 Task: Look for space in Ronse, Belgium from 7th July, 2023 to 14th July, 2023 for 1 adult in price range Rs.6000 to Rs.14000. Place can be shared room with 1  bedroom having 1 bed and 1 bathroom. Property type can be house, flat, guest house, hotel. Amenities needed are: heating. Booking option can be shelf check-in. Required host language is English.
Action: Mouse moved to (398, 80)
Screenshot: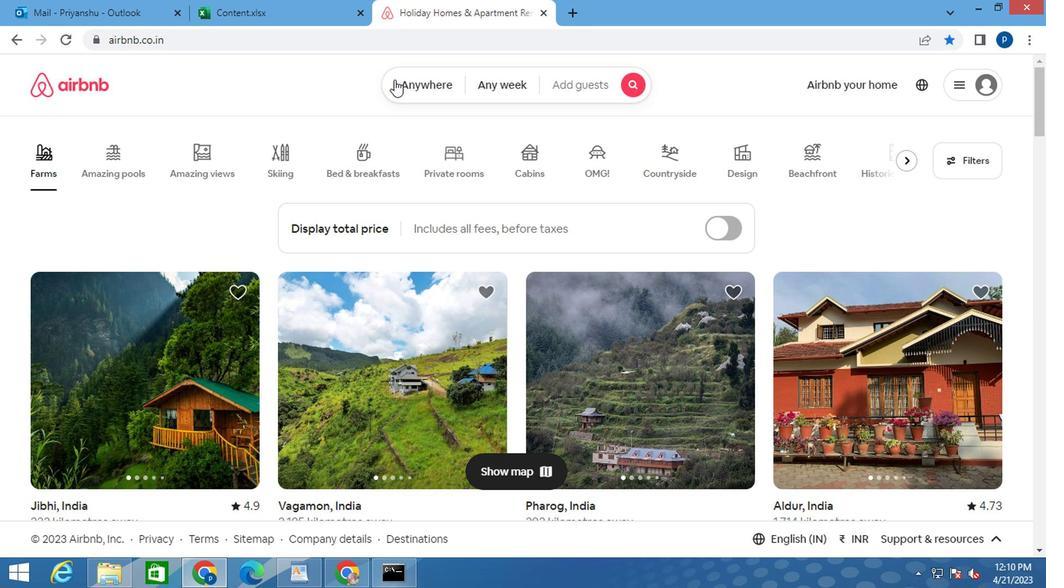 
Action: Mouse pressed left at (398, 80)
Screenshot: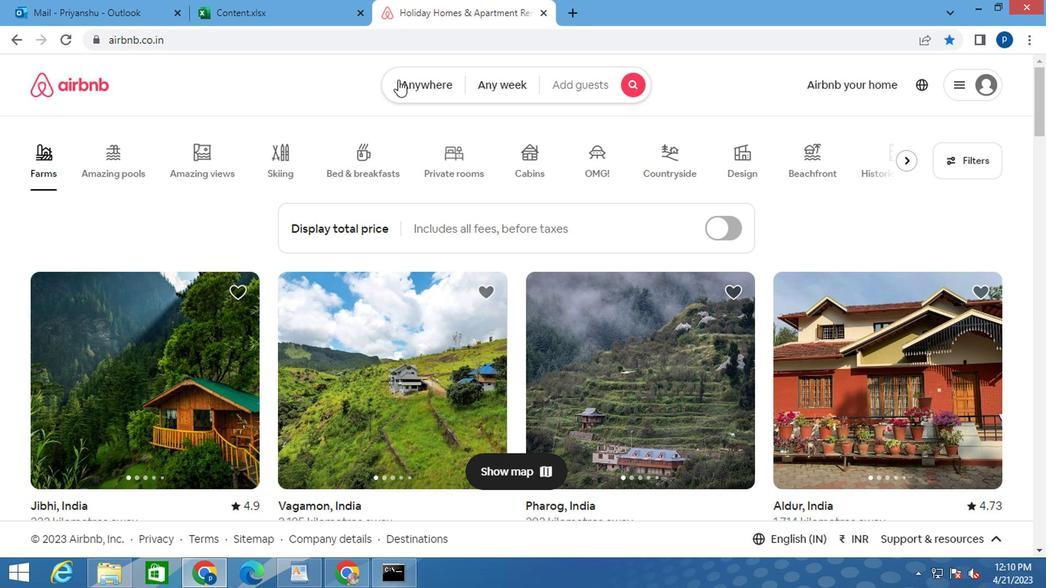 
Action: Mouse moved to (275, 155)
Screenshot: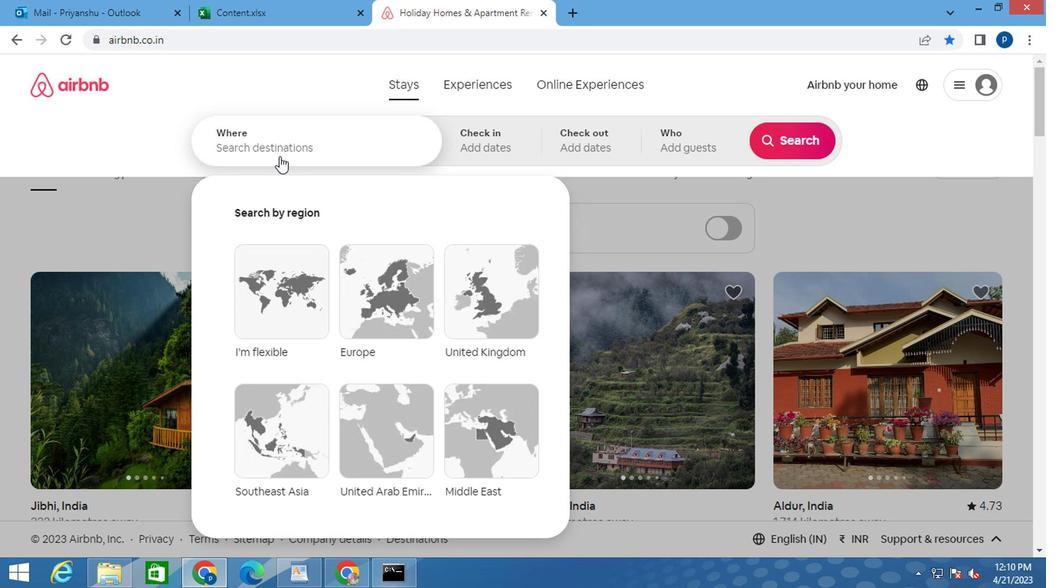 
Action: Mouse pressed left at (275, 155)
Screenshot: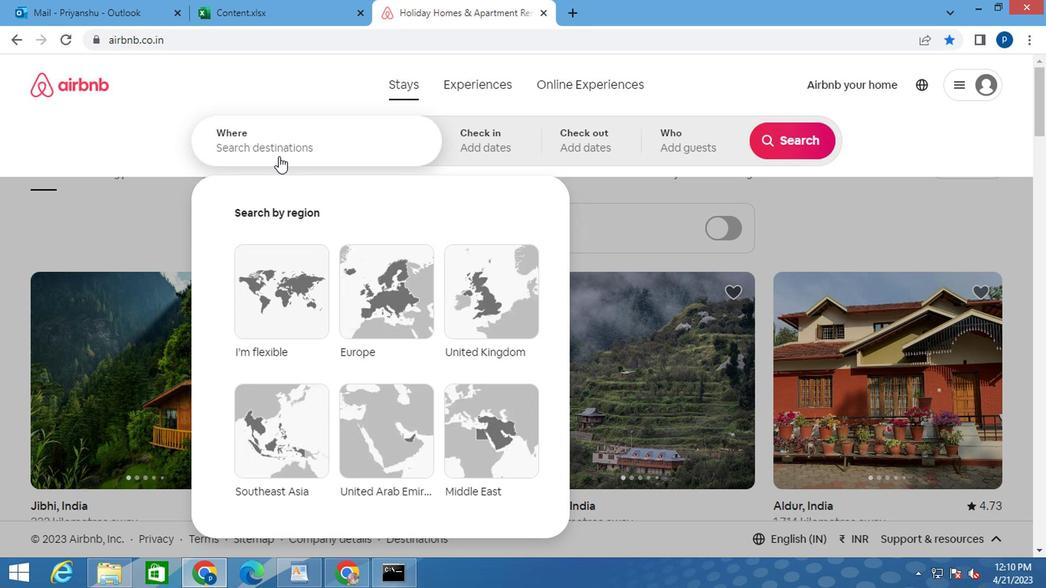 
Action: Key pressed r<Key.caps_lock>onse,<Key.space><Key.caps_lock>b<Key.caps_lock>elgium<Key.space><Key.enter>
Screenshot: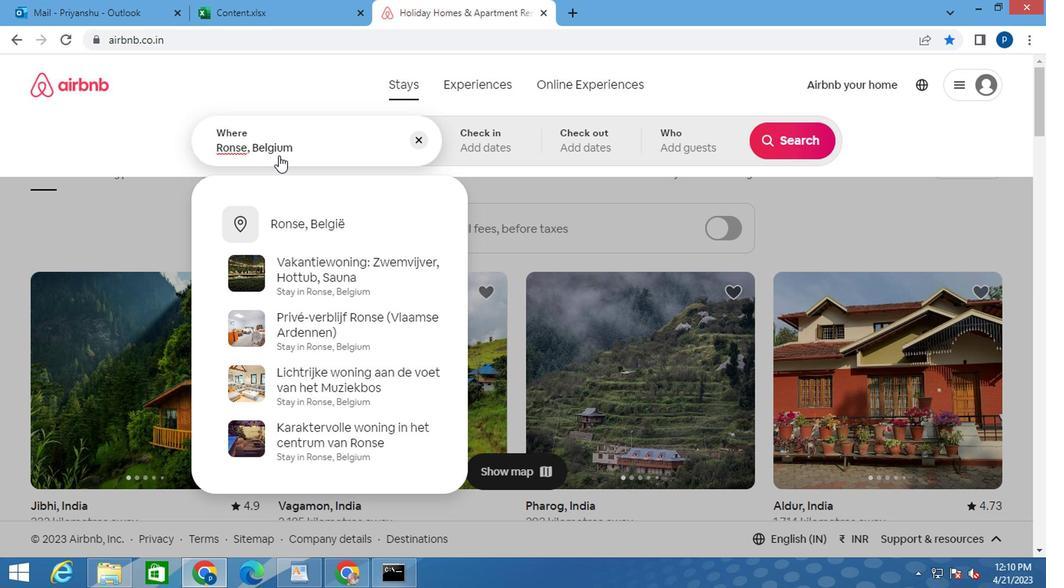 
Action: Mouse moved to (774, 262)
Screenshot: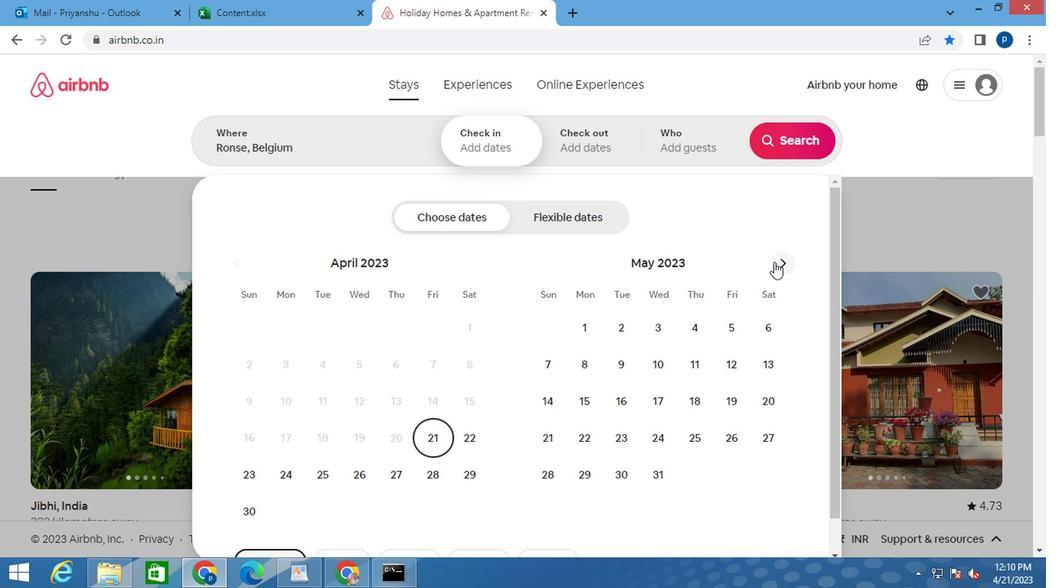 
Action: Mouse pressed left at (774, 262)
Screenshot: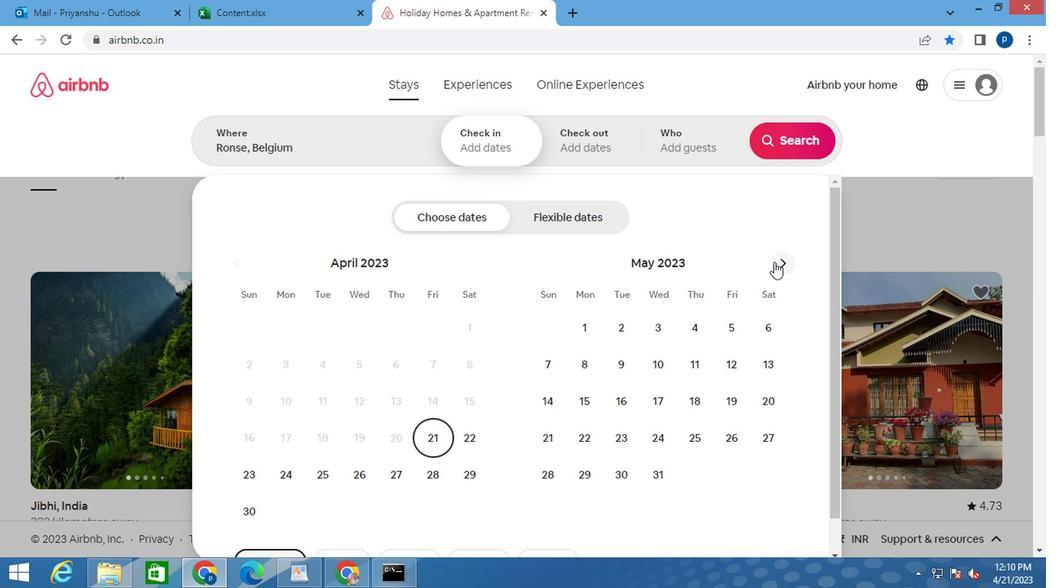 
Action: Mouse pressed left at (774, 262)
Screenshot: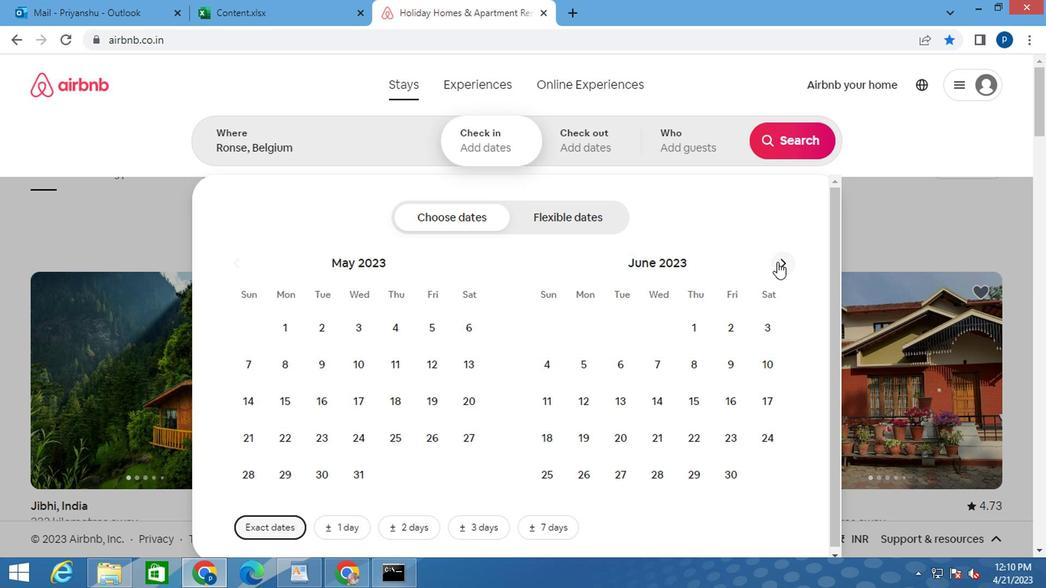 
Action: Mouse pressed left at (774, 262)
Screenshot: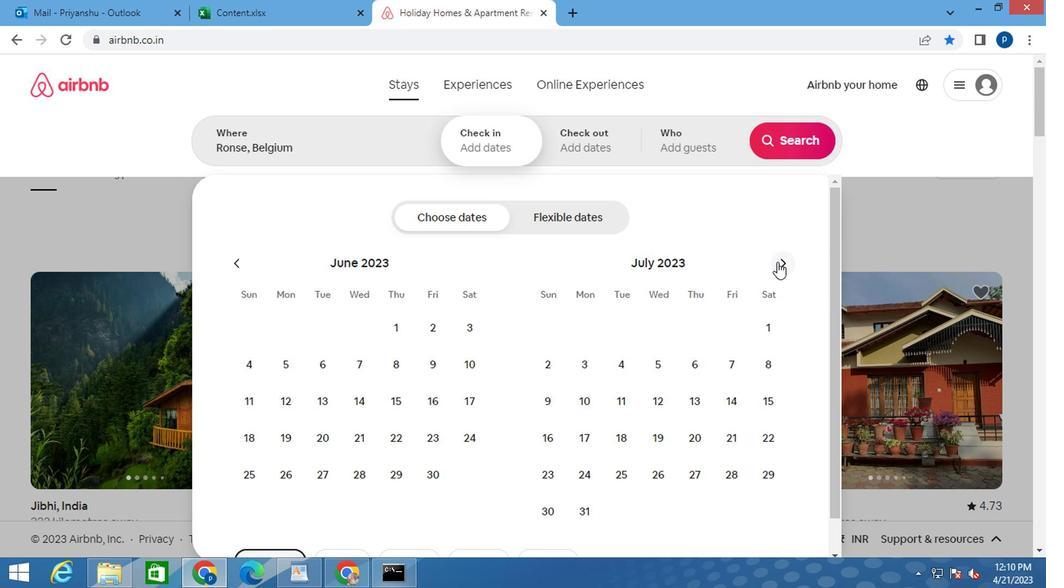 
Action: Mouse moved to (580, 368)
Screenshot: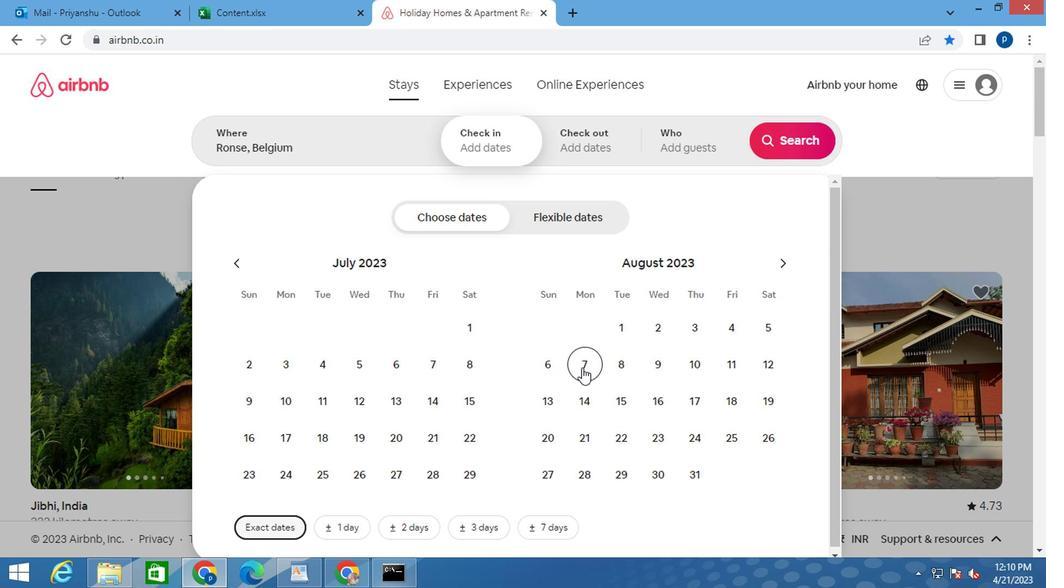 
Action: Mouse pressed left at (578, 368)
Screenshot: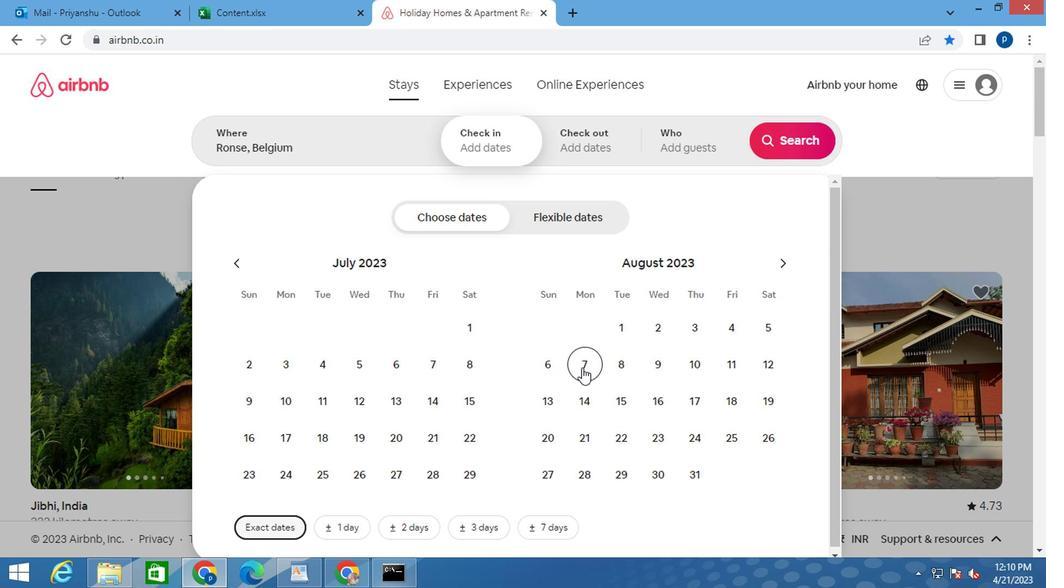 
Action: Mouse moved to (582, 398)
Screenshot: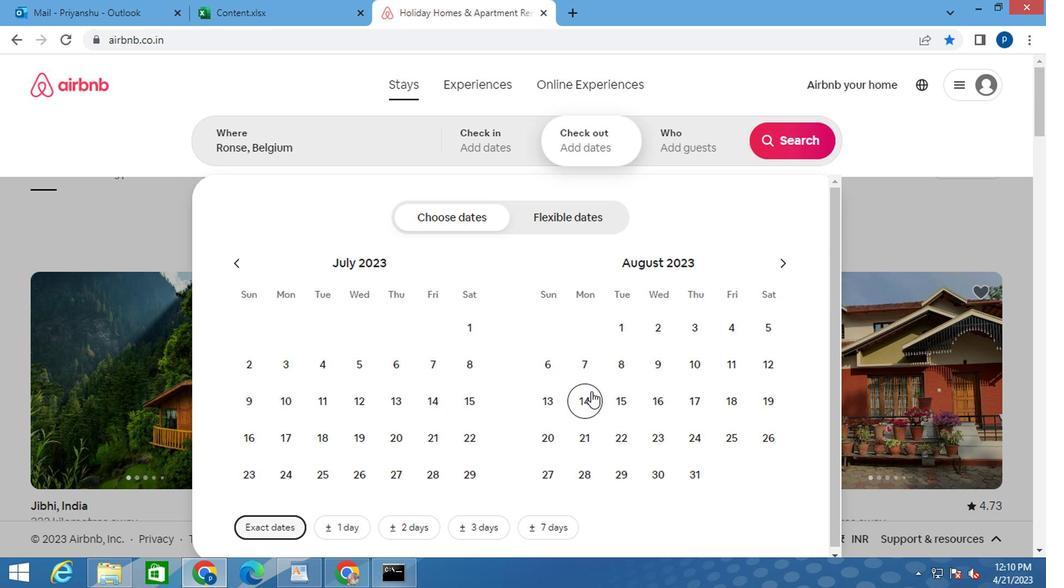 
Action: Mouse pressed left at (582, 398)
Screenshot: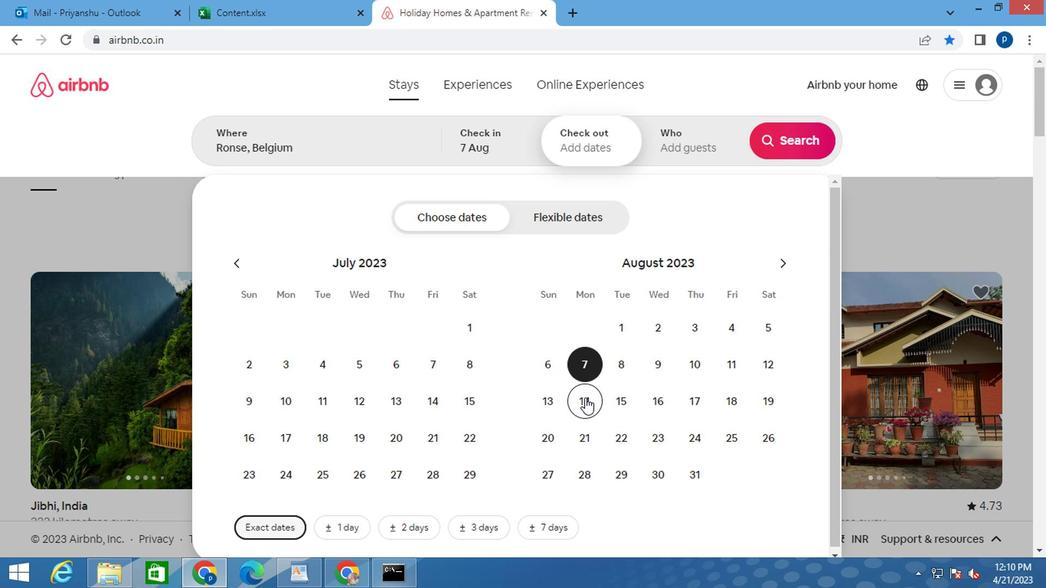 
Action: Mouse moved to (666, 158)
Screenshot: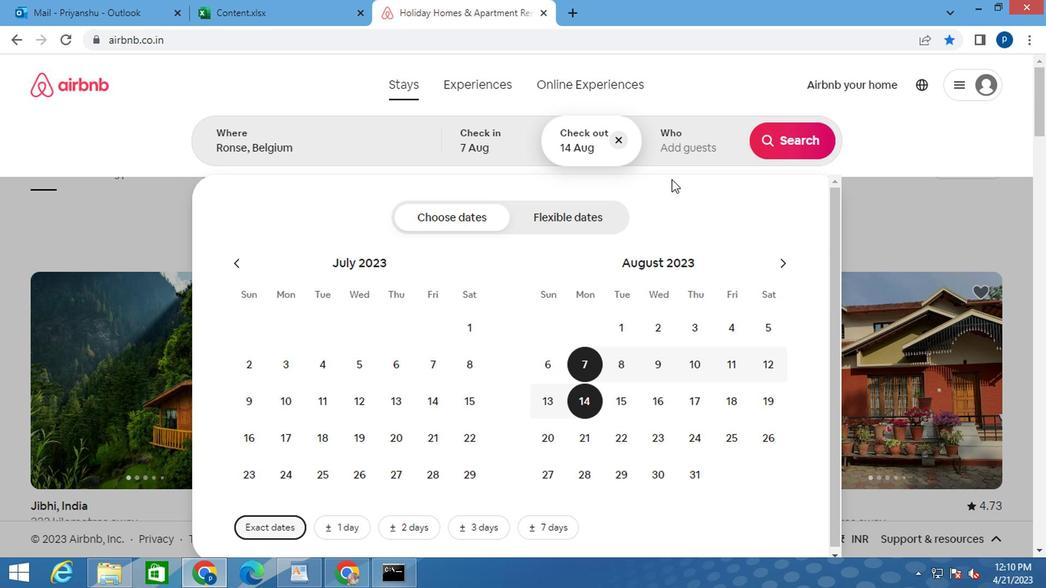 
Action: Mouse pressed left at (666, 158)
Screenshot: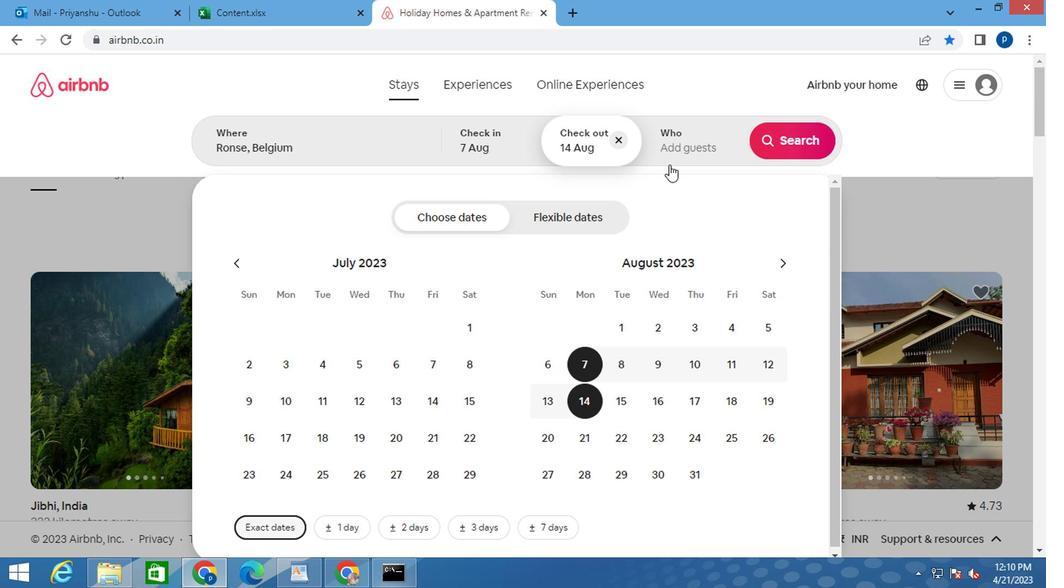 
Action: Mouse moved to (793, 232)
Screenshot: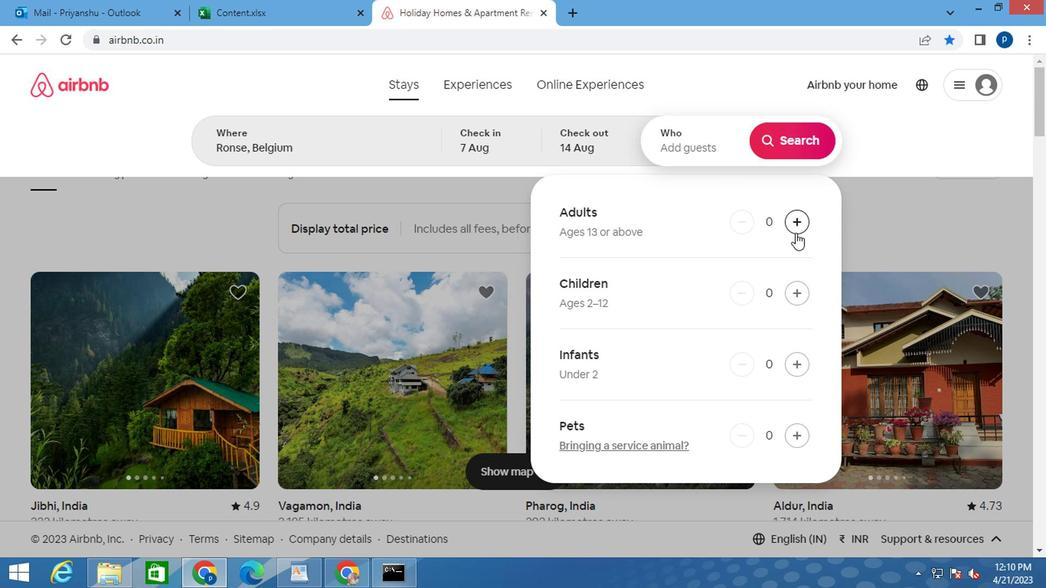 
Action: Mouse pressed left at (793, 232)
Screenshot: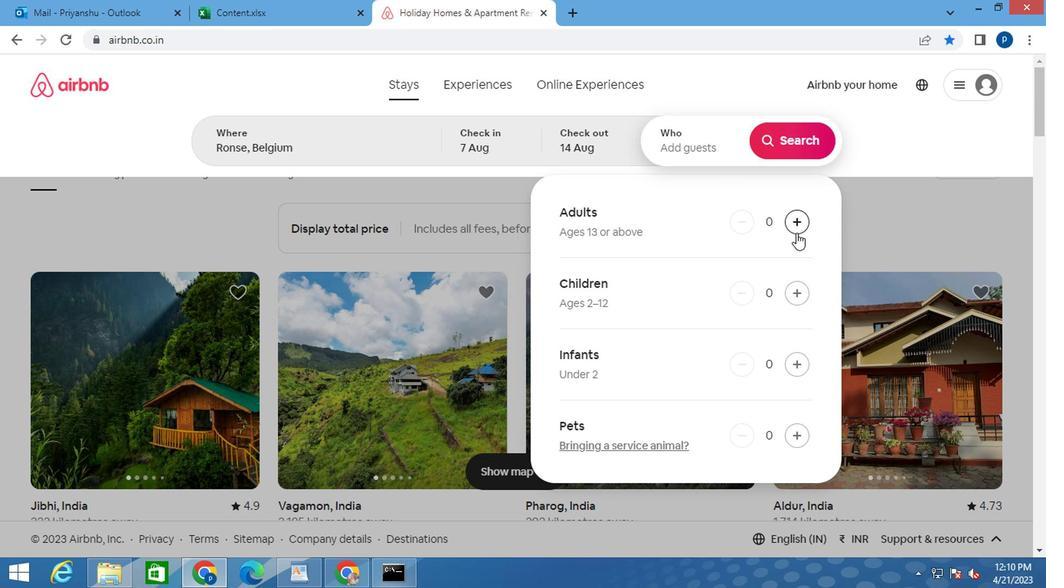 
Action: Mouse moved to (812, 131)
Screenshot: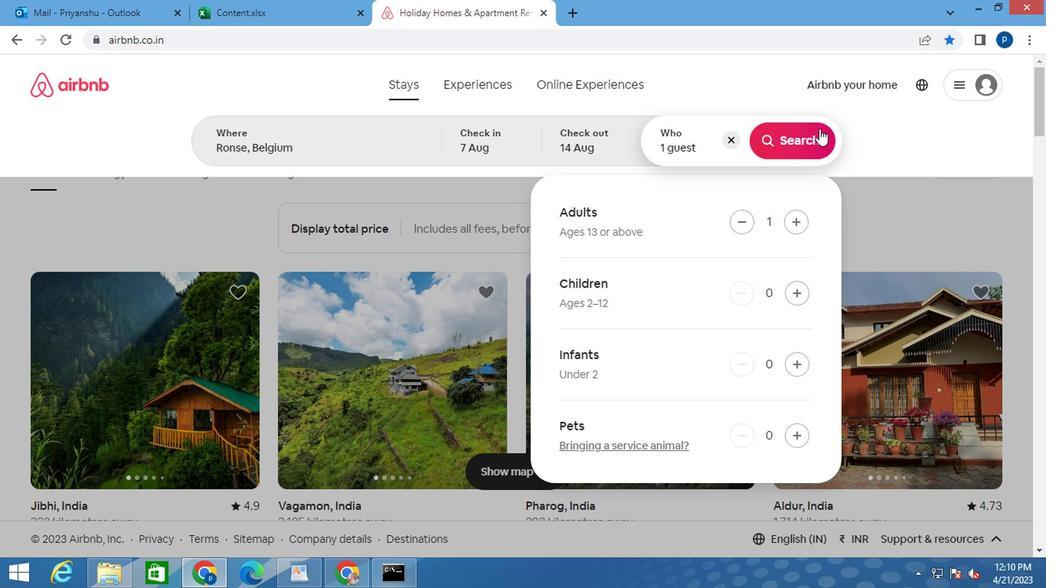 
Action: Mouse pressed left at (812, 131)
Screenshot: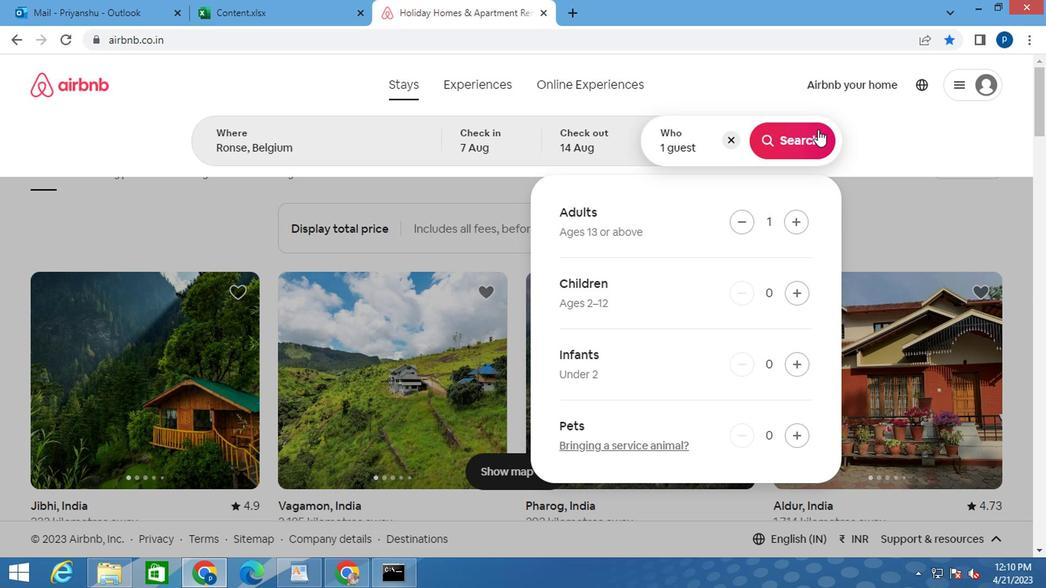 
Action: Mouse moved to (959, 147)
Screenshot: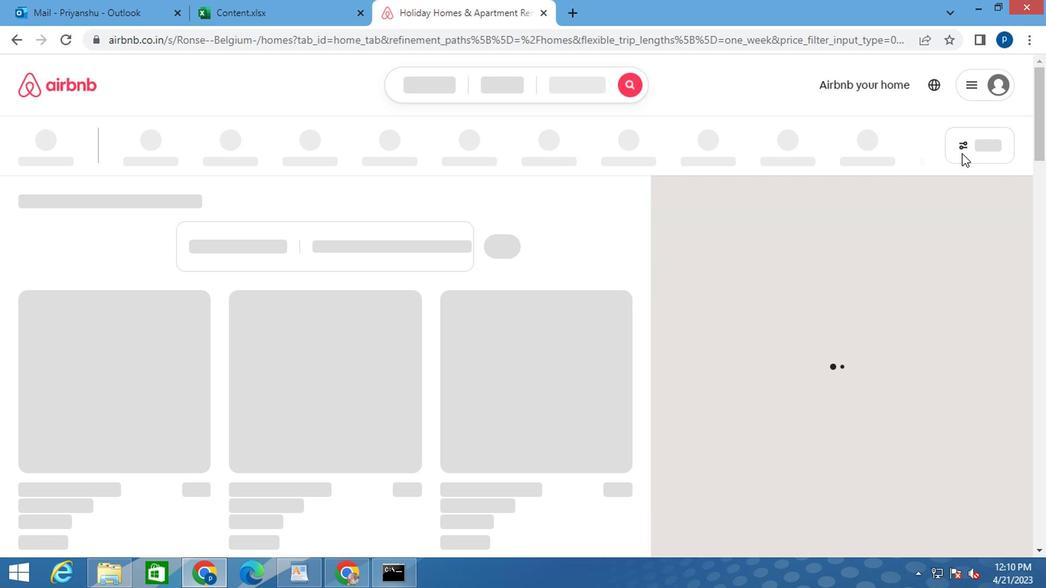 
Action: Mouse pressed left at (959, 147)
Screenshot: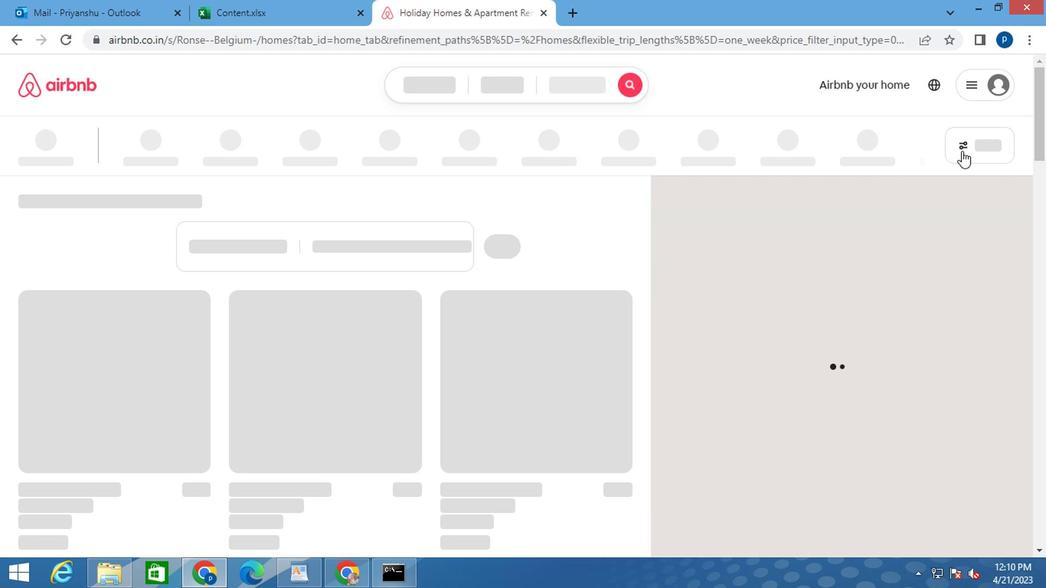 
Action: Mouse moved to (955, 149)
Screenshot: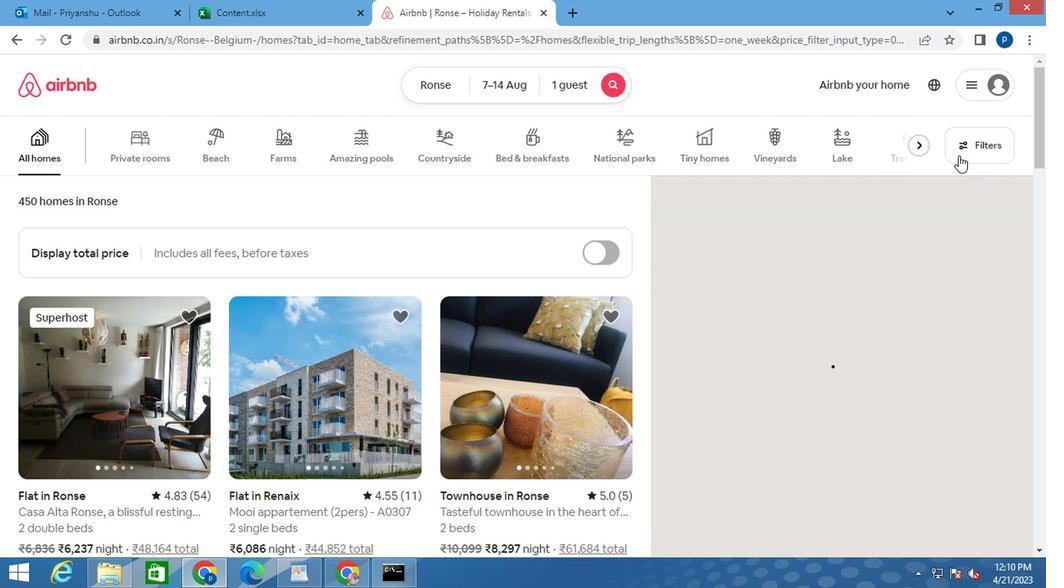 
Action: Mouse pressed left at (955, 149)
Screenshot: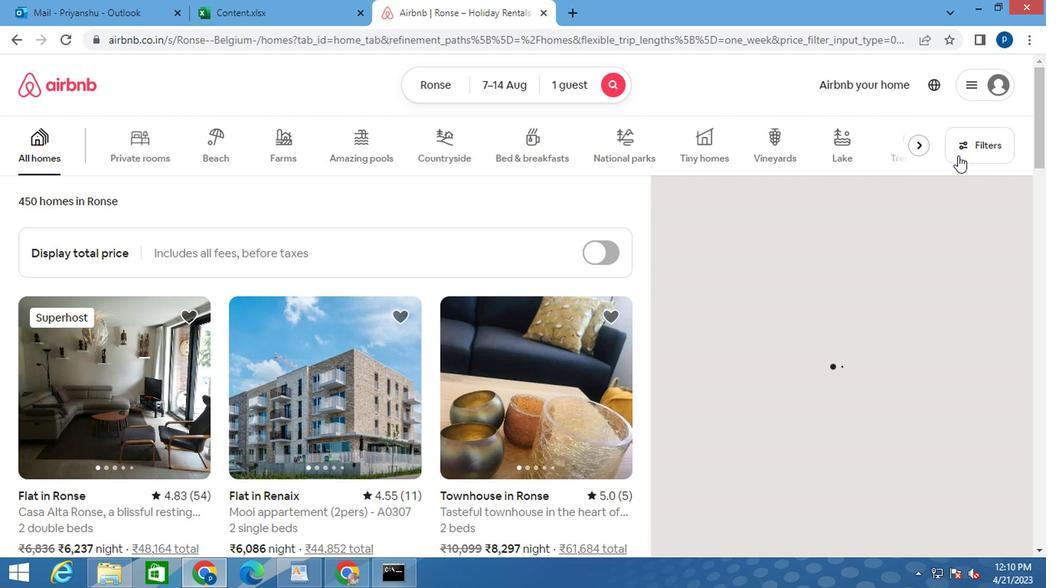 
Action: Mouse moved to (321, 346)
Screenshot: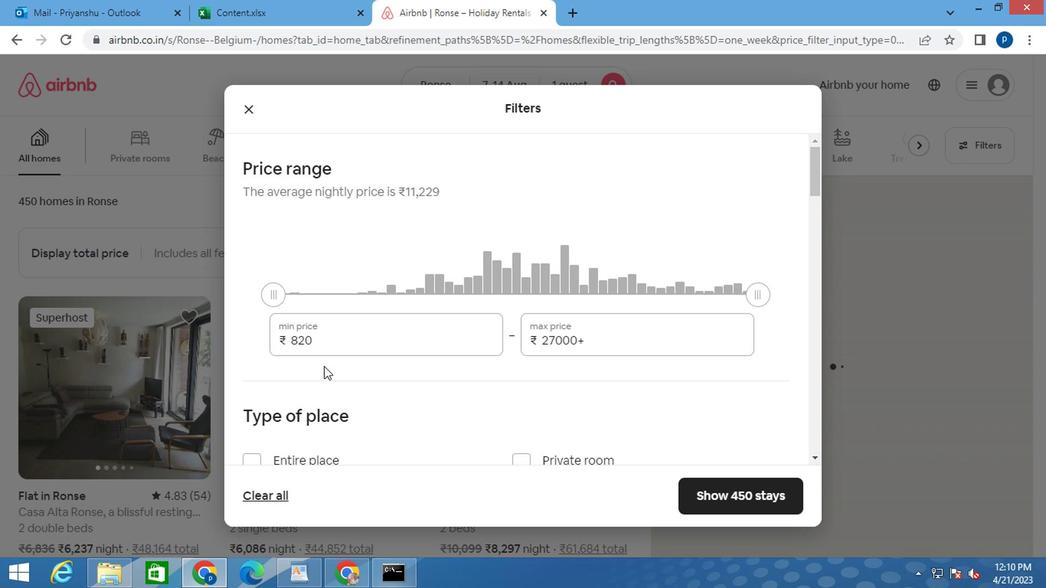 
Action: Mouse pressed left at (321, 346)
Screenshot: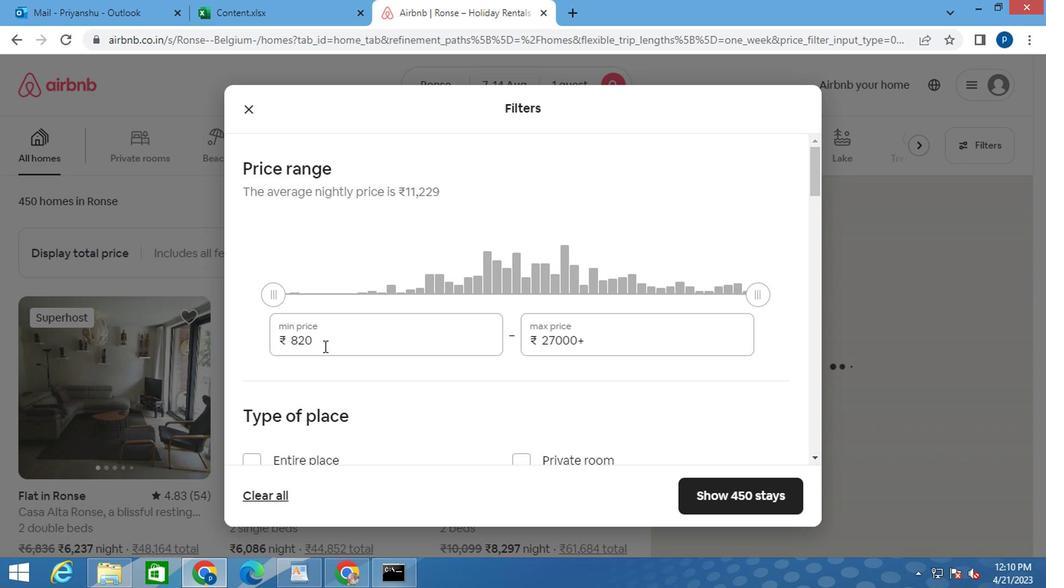 
Action: Mouse pressed left at (321, 346)
Screenshot: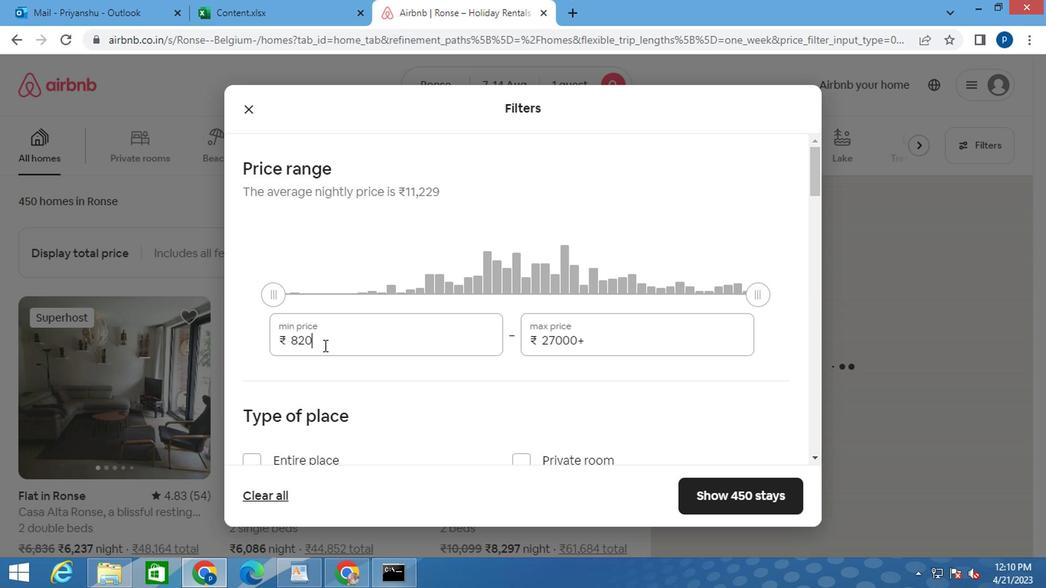 
Action: Mouse moved to (319, 346)
Screenshot: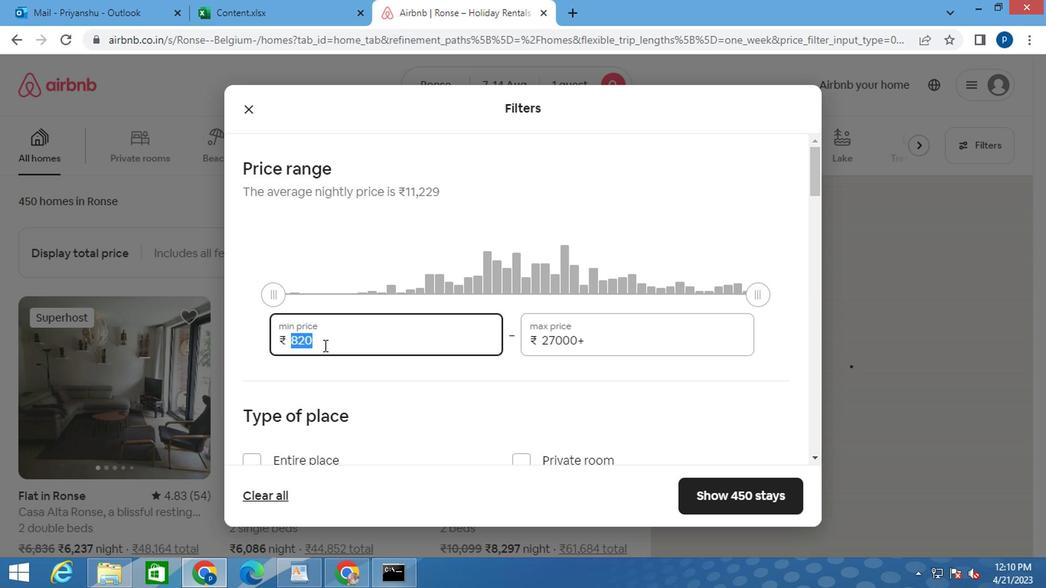 
Action: Key pressed 7000<Key.tab>14000
Screenshot: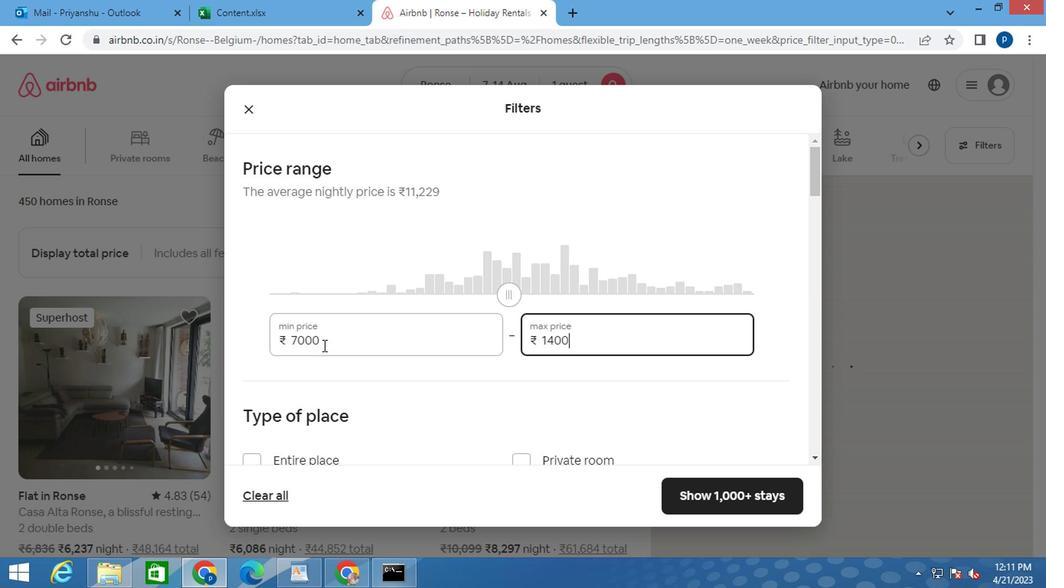 
Action: Mouse moved to (444, 418)
Screenshot: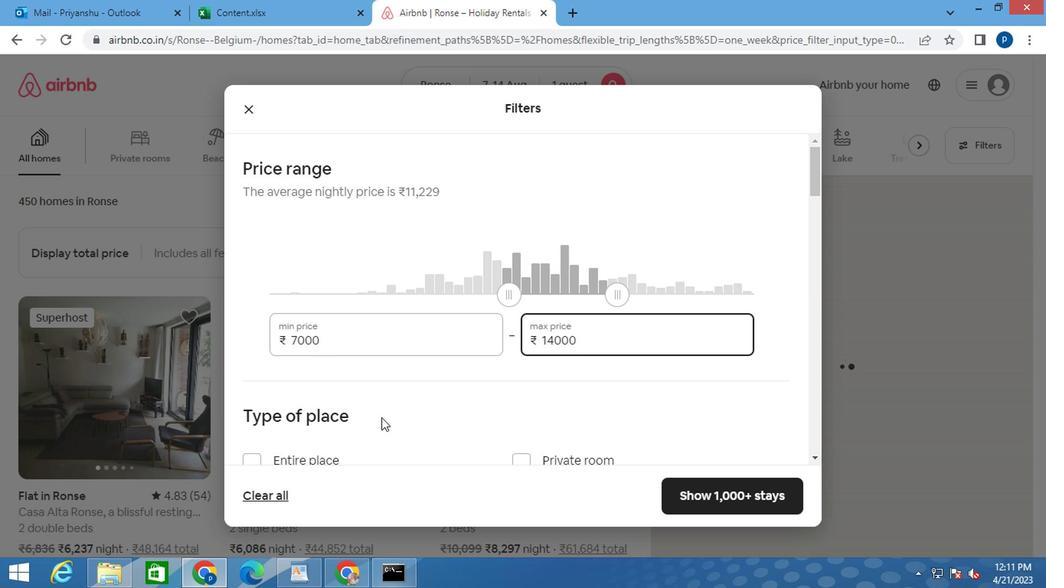 
Action: Mouse scrolled (444, 417) with delta (0, -1)
Screenshot: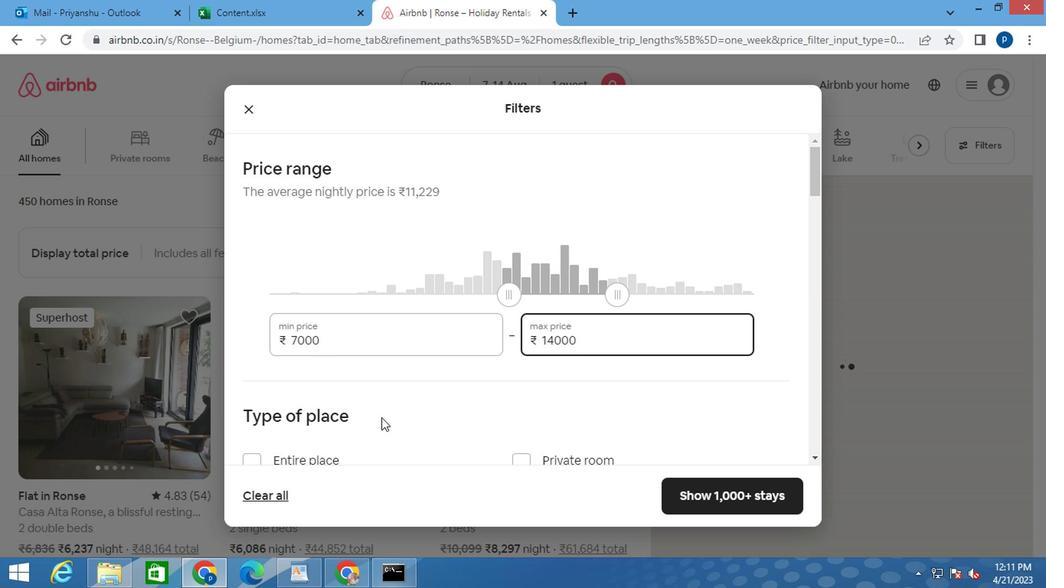 
Action: Mouse moved to (463, 415)
Screenshot: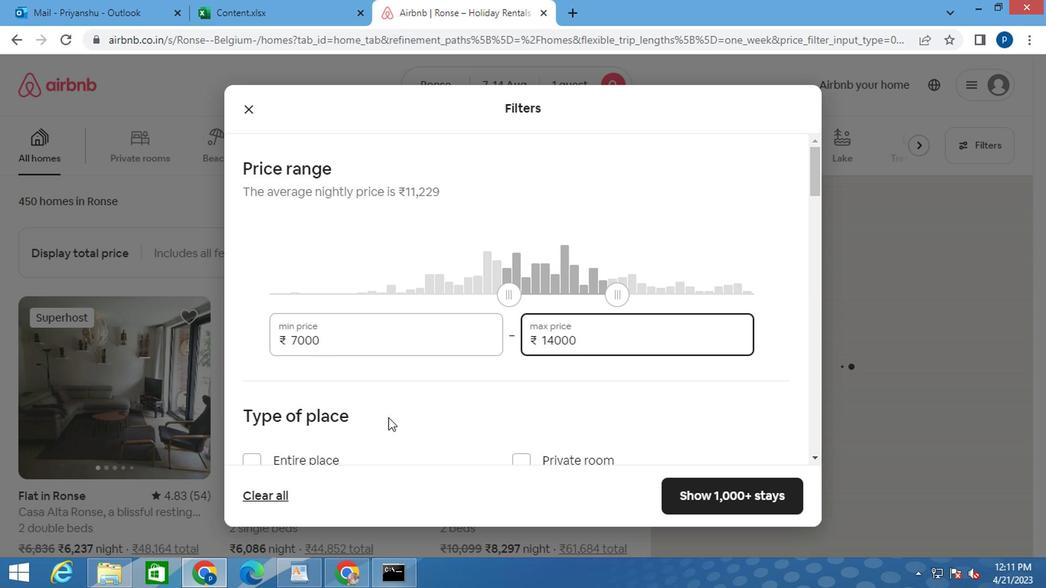 
Action: Mouse scrolled (463, 415) with delta (0, 0)
Screenshot: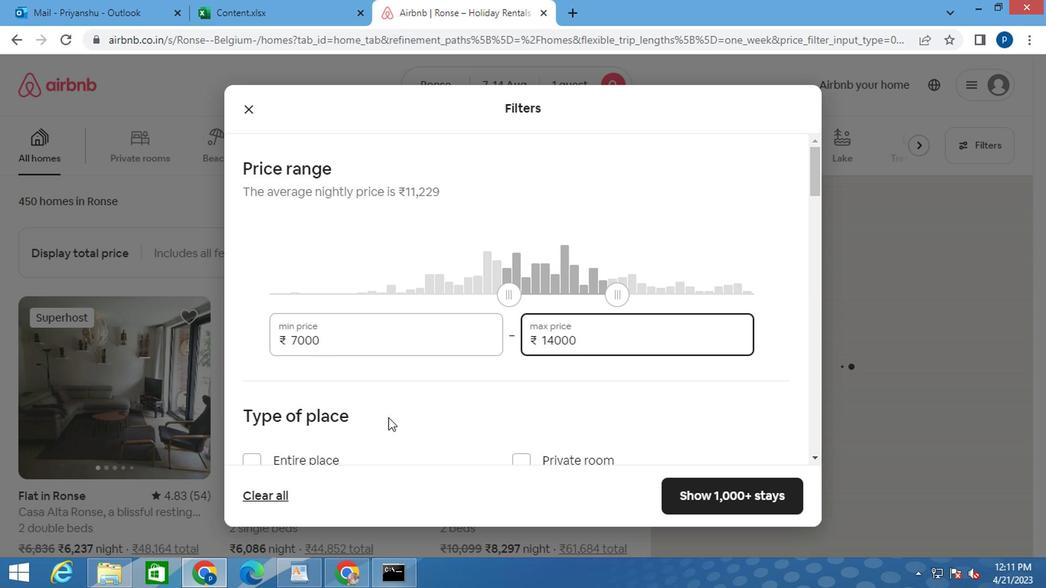 
Action: Mouse moved to (510, 394)
Screenshot: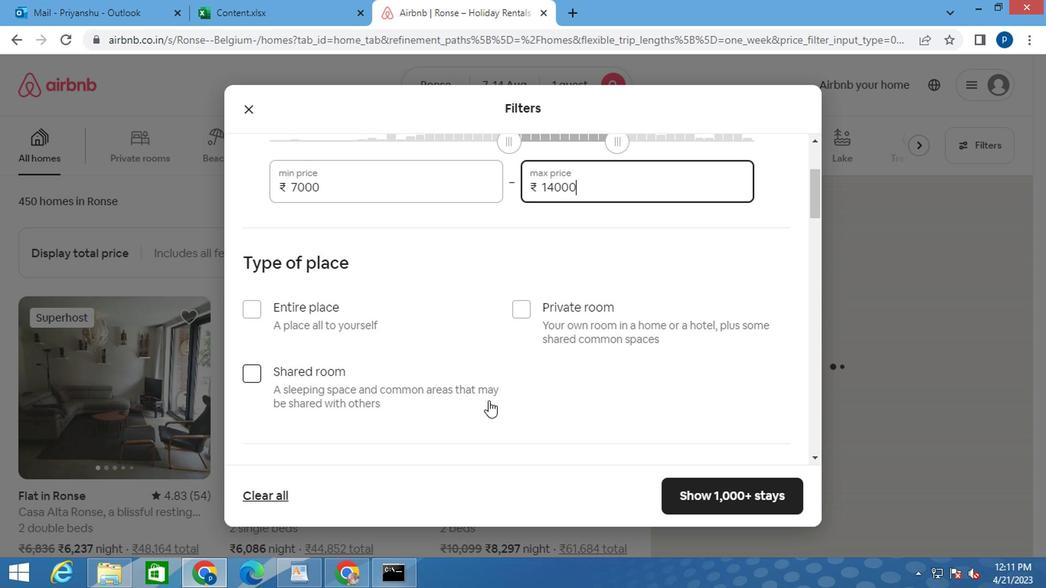 
Action: Mouse scrolled (510, 394) with delta (0, 0)
Screenshot: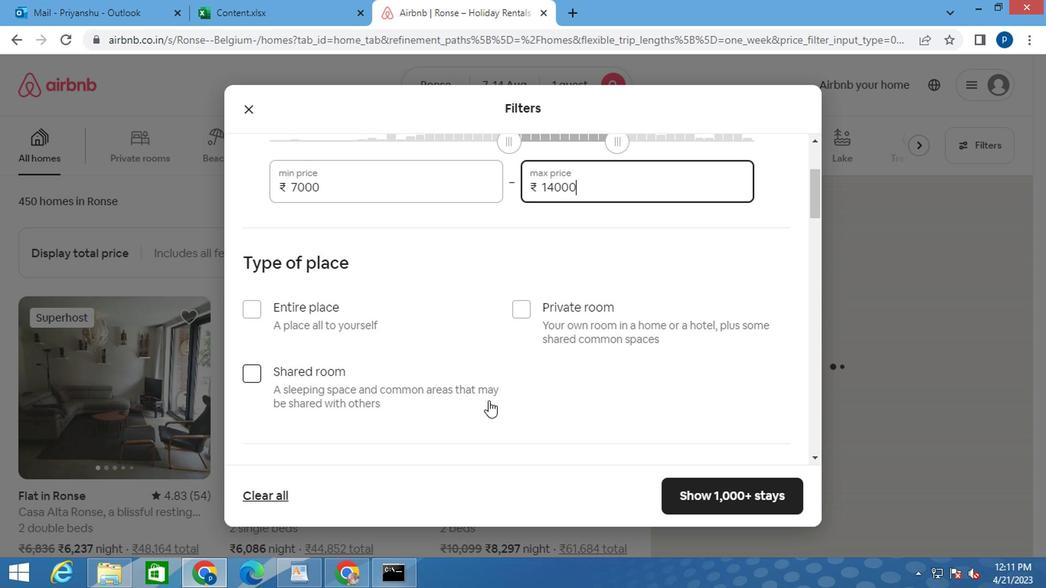 
Action: Mouse moved to (505, 366)
Screenshot: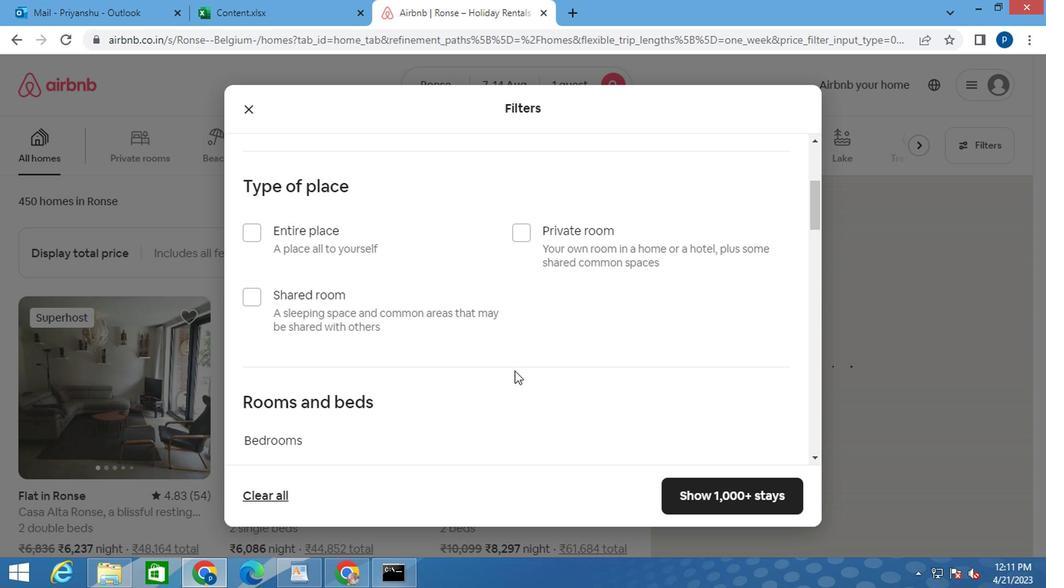 
Action: Mouse scrolled (505, 365) with delta (0, 0)
Screenshot: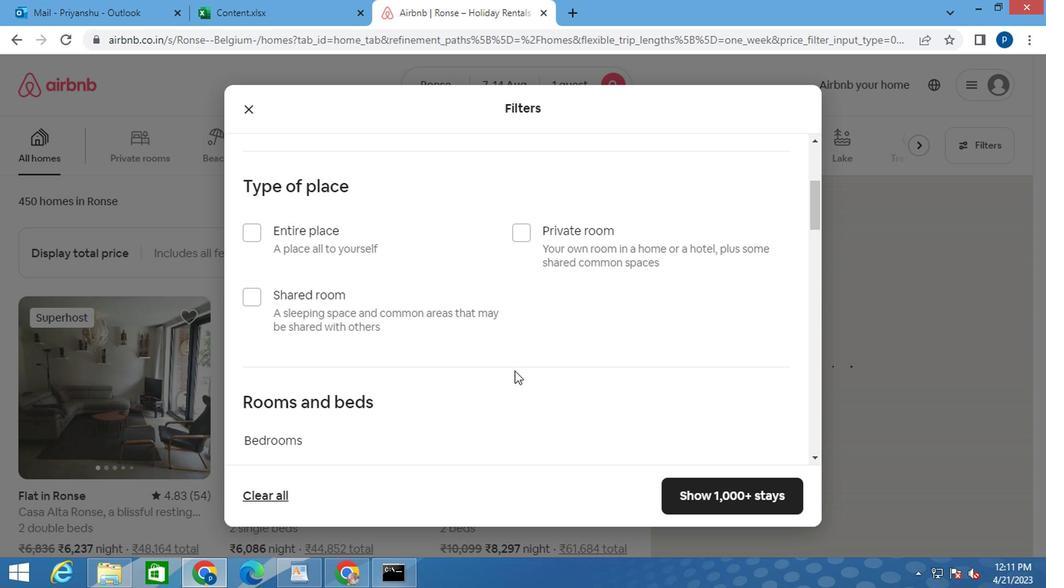 
Action: Mouse moved to (504, 366)
Screenshot: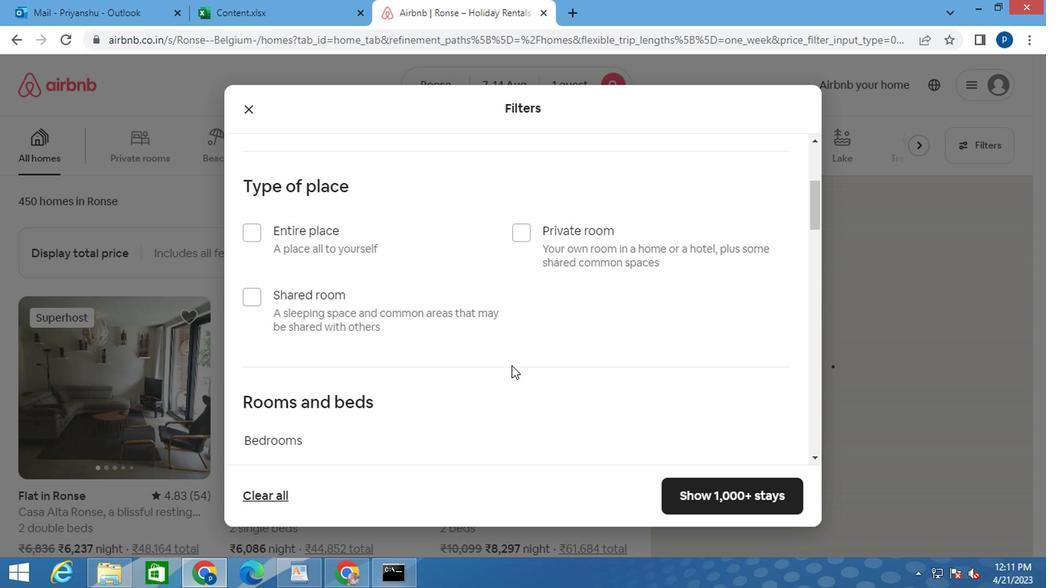 
Action: Mouse scrolled (504, 365) with delta (0, 0)
Screenshot: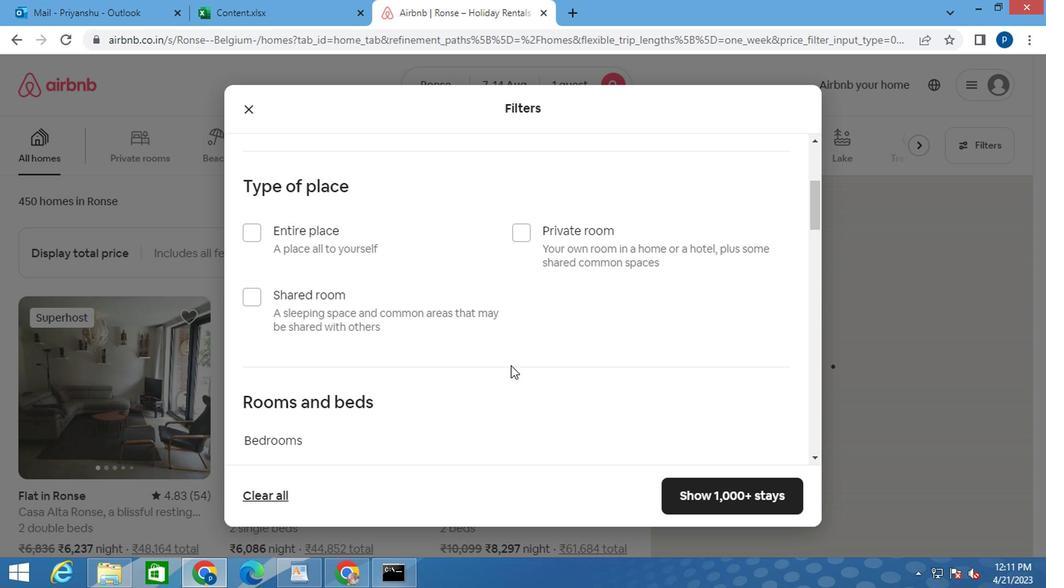 
Action: Mouse moved to (481, 347)
Screenshot: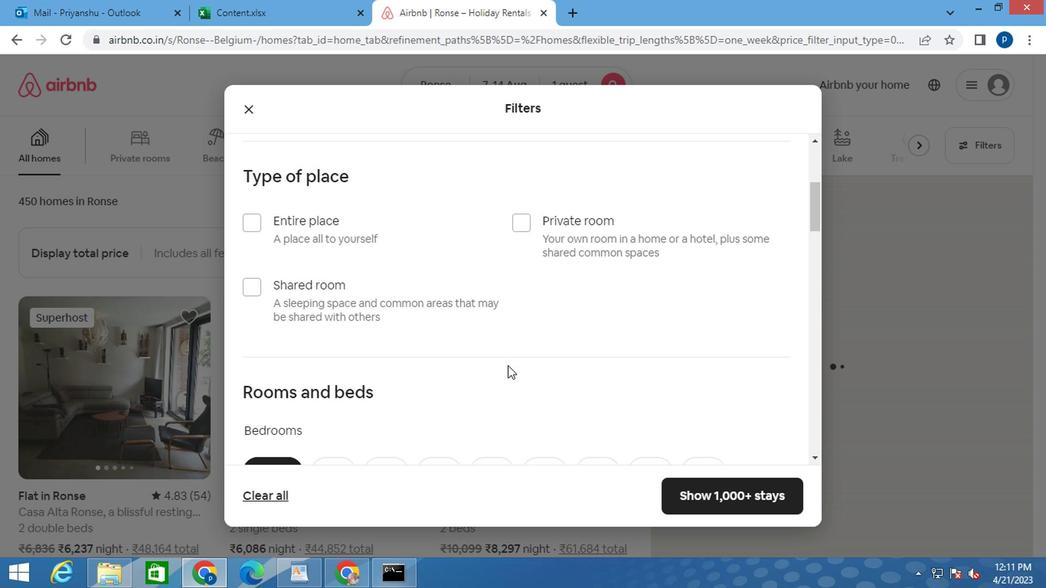 
Action: Mouse scrolled (489, 353) with delta (0, 0)
Screenshot: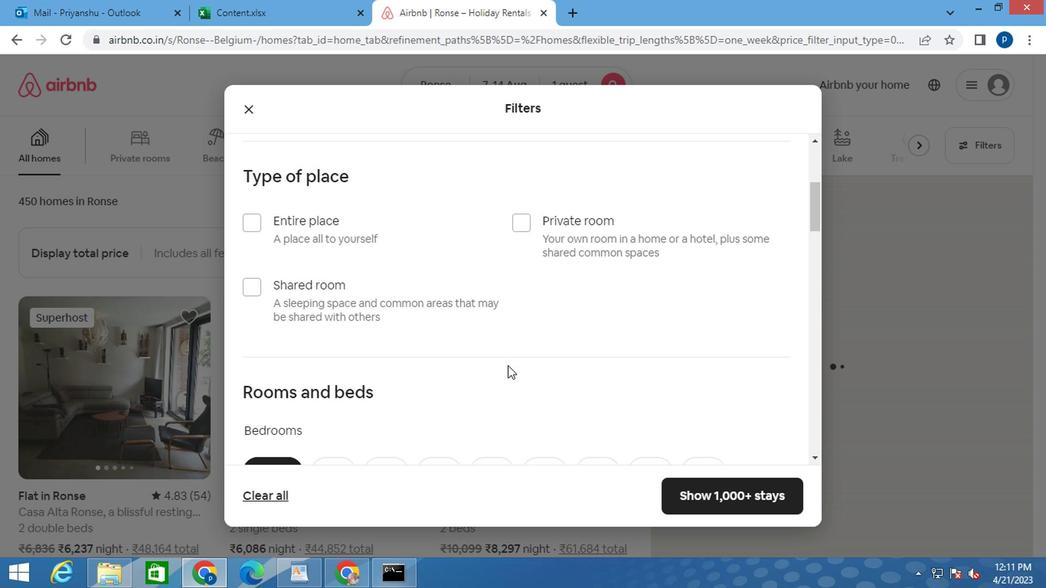 
Action: Mouse moved to (474, 307)
Screenshot: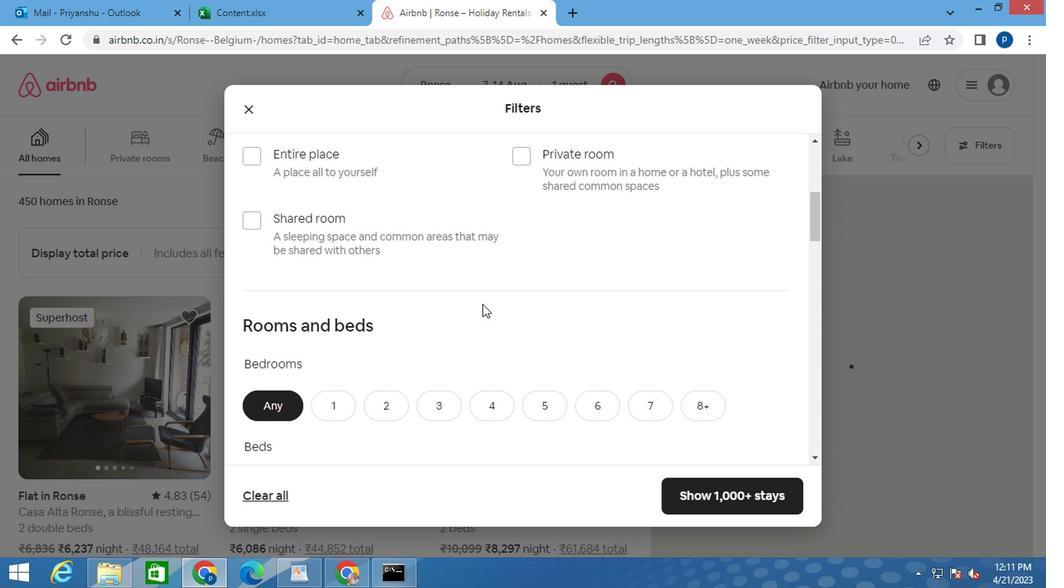 
Action: Mouse scrolled (474, 307) with delta (0, 0)
Screenshot: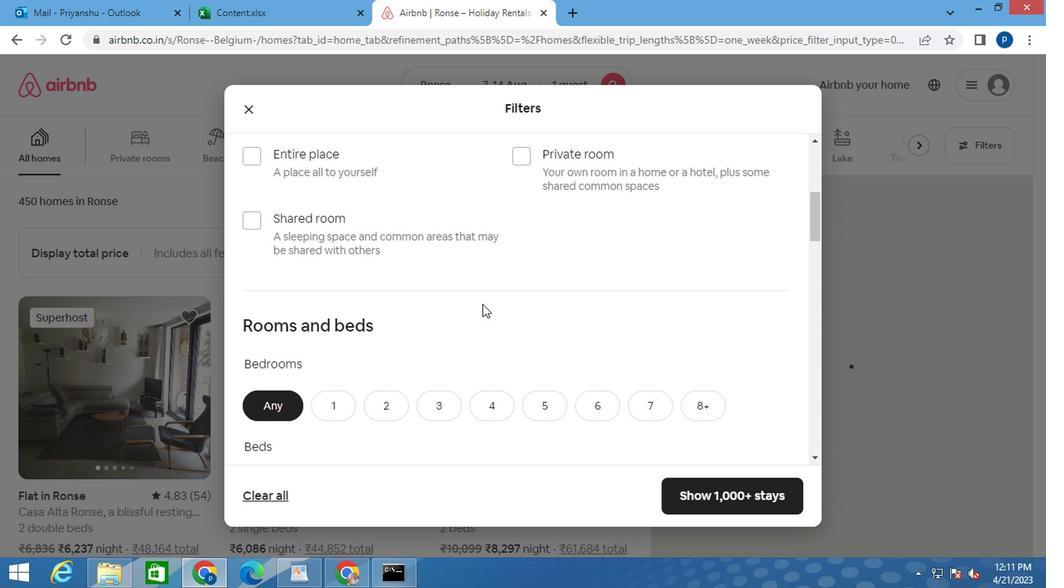 
Action: Mouse moved to (452, 307)
Screenshot: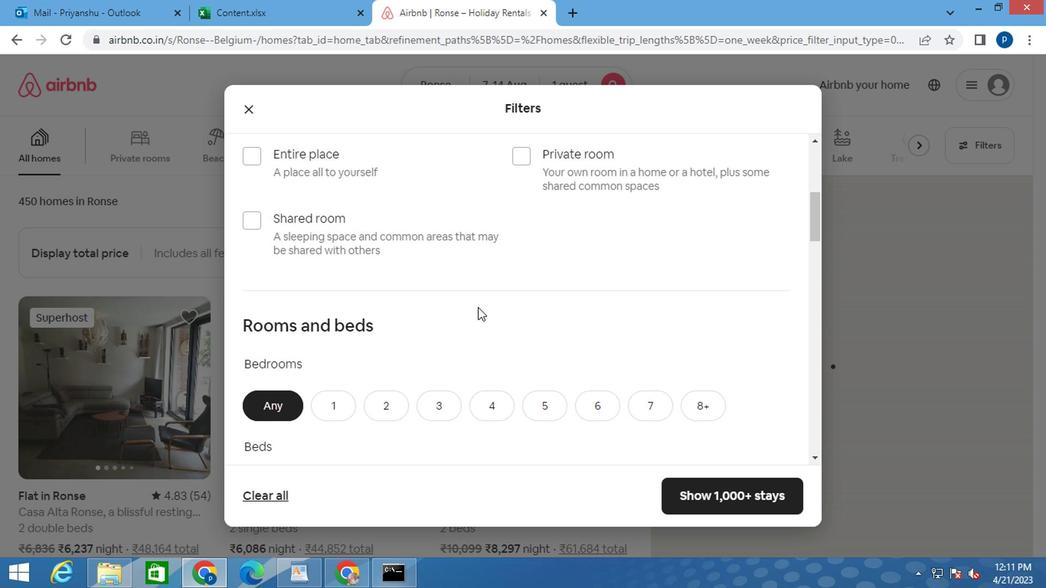 
Action: Mouse scrolled (452, 307) with delta (0, 0)
Screenshot: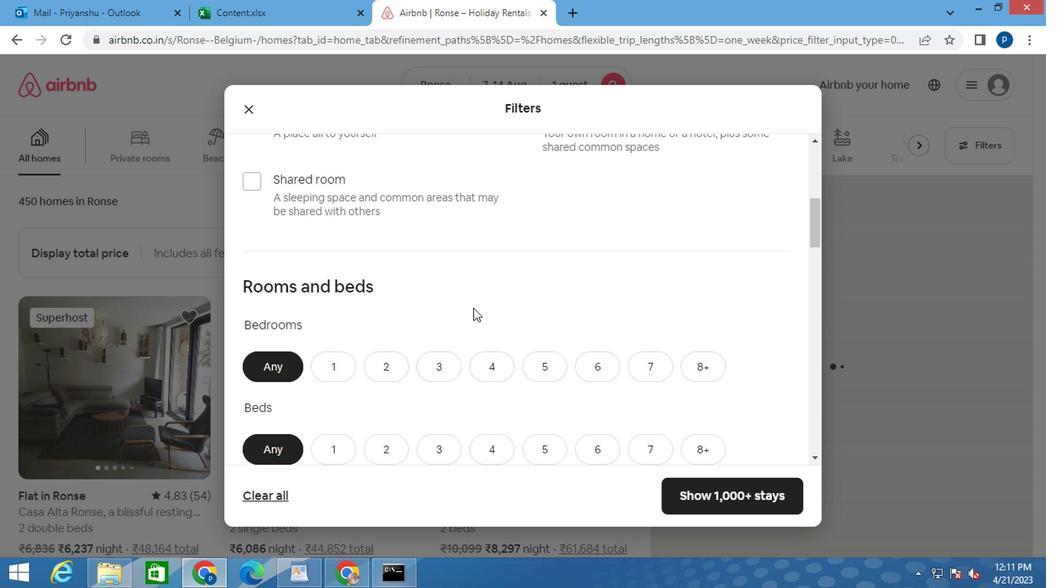 
Action: Mouse scrolled (452, 307) with delta (0, 0)
Screenshot: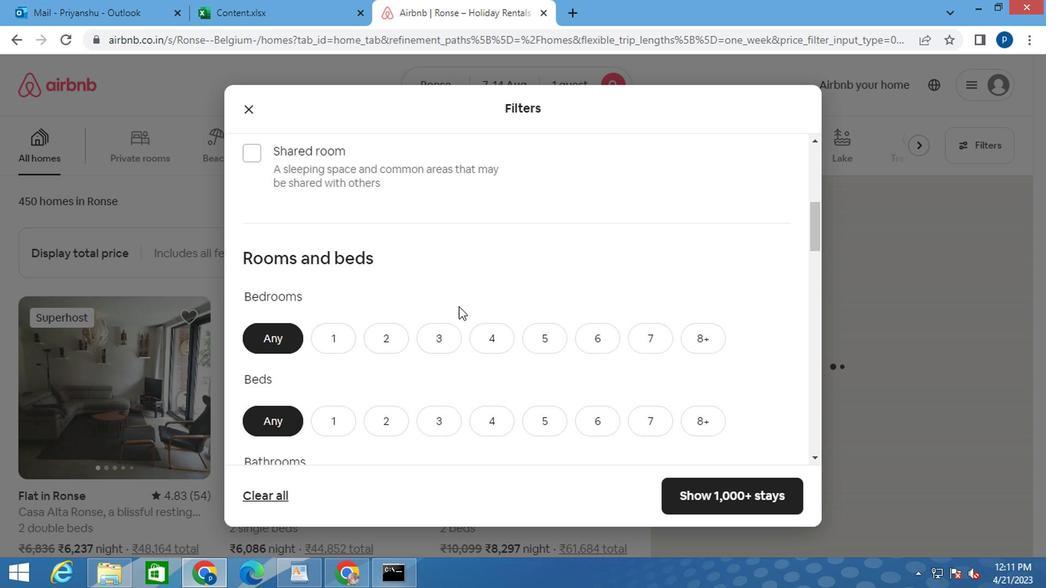 
Action: Mouse scrolled (452, 307) with delta (0, 0)
Screenshot: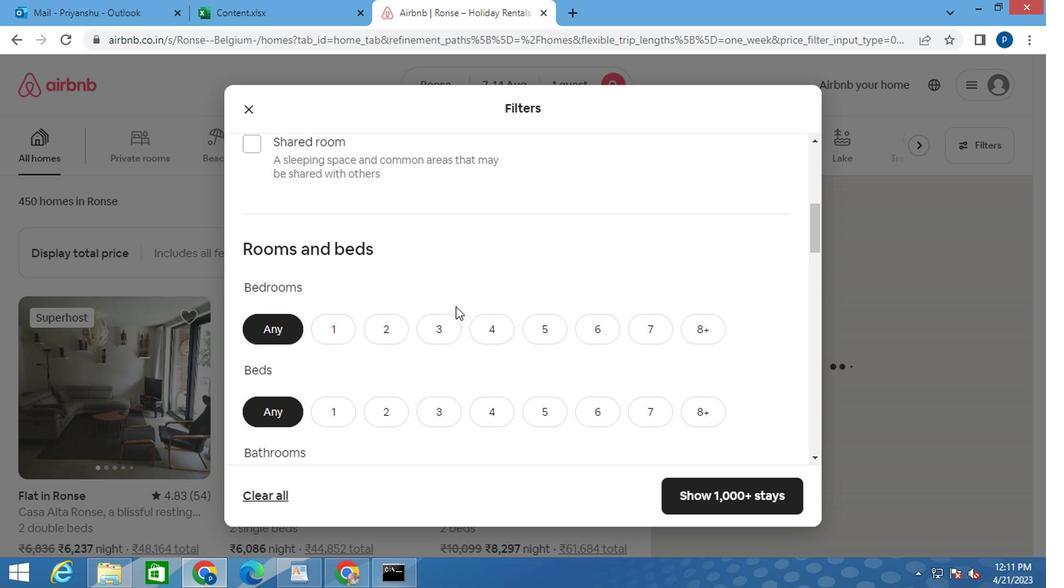 
Action: Mouse moved to (255, 377)
Screenshot: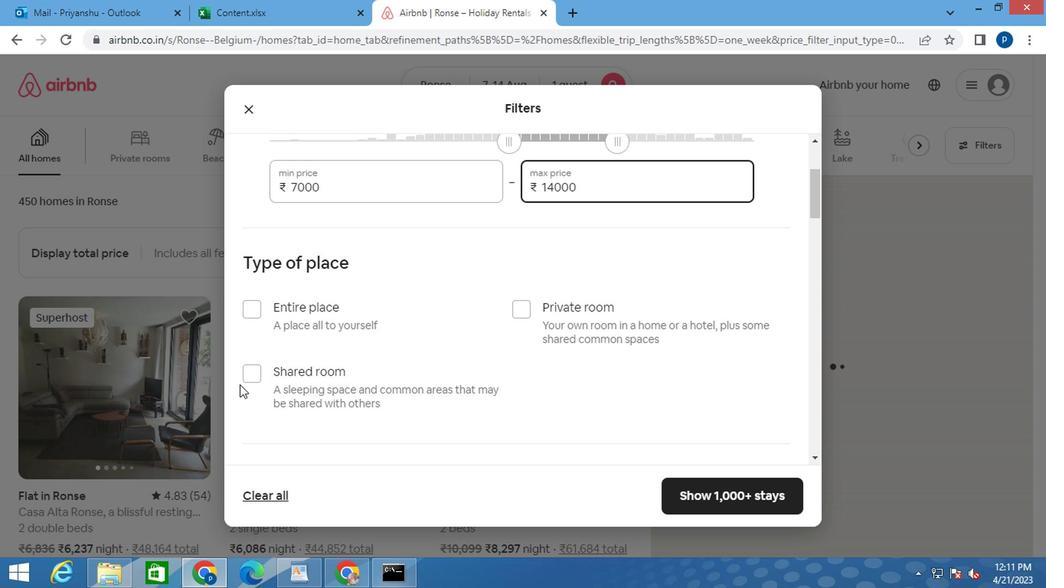 
Action: Mouse pressed left at (255, 377)
Screenshot: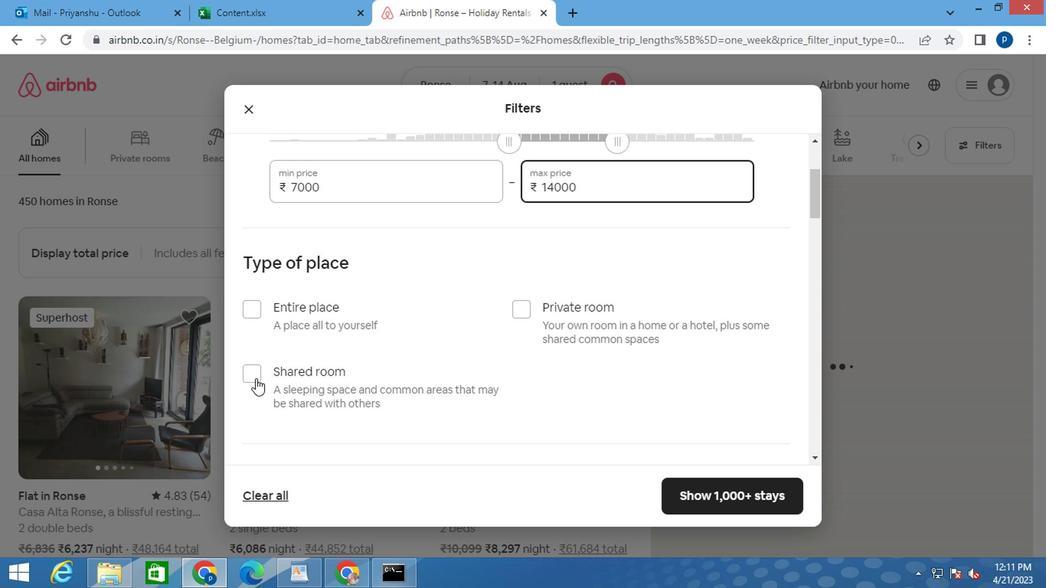 
Action: Mouse moved to (374, 383)
Screenshot: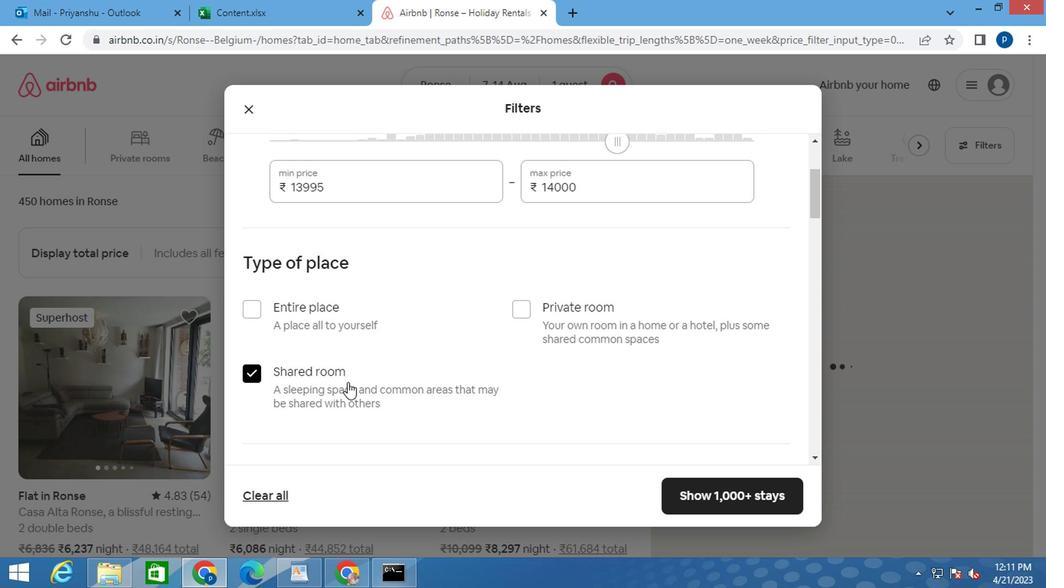 
Action: Mouse scrolled (373, 382) with delta (0, -1)
Screenshot: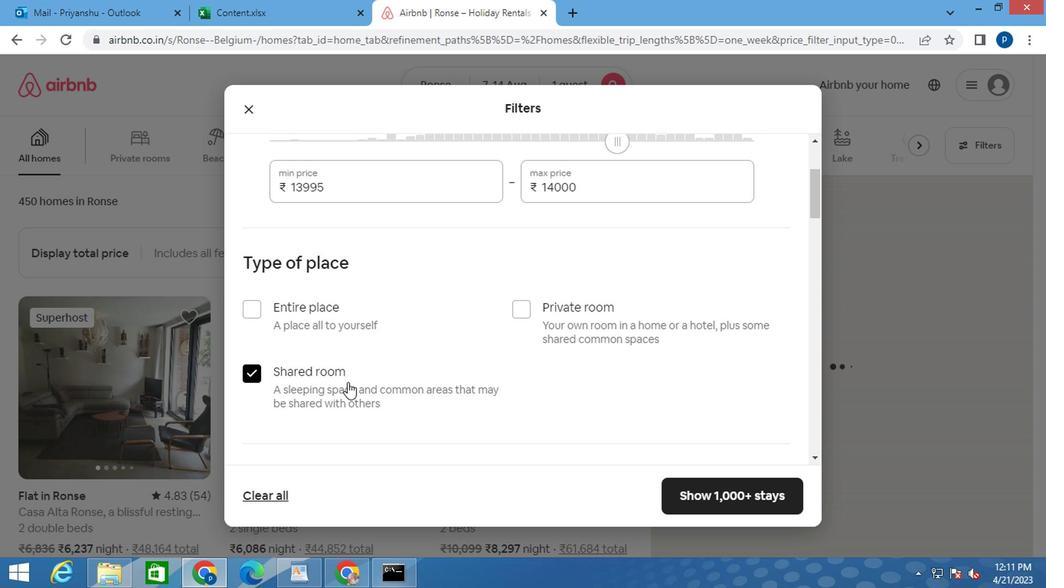 
Action: Mouse moved to (376, 383)
Screenshot: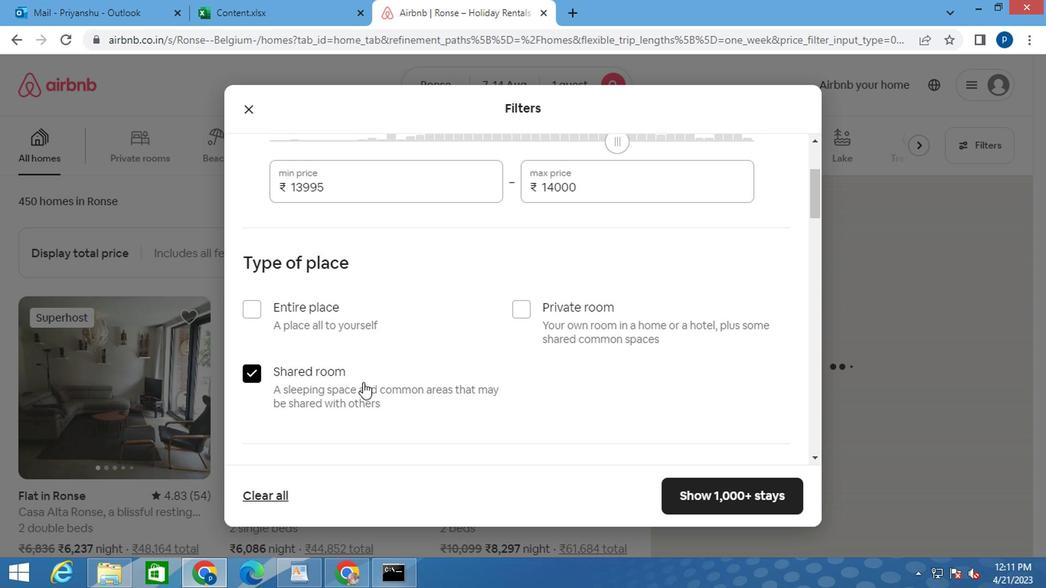 
Action: Mouse scrolled (376, 382) with delta (0, -1)
Screenshot: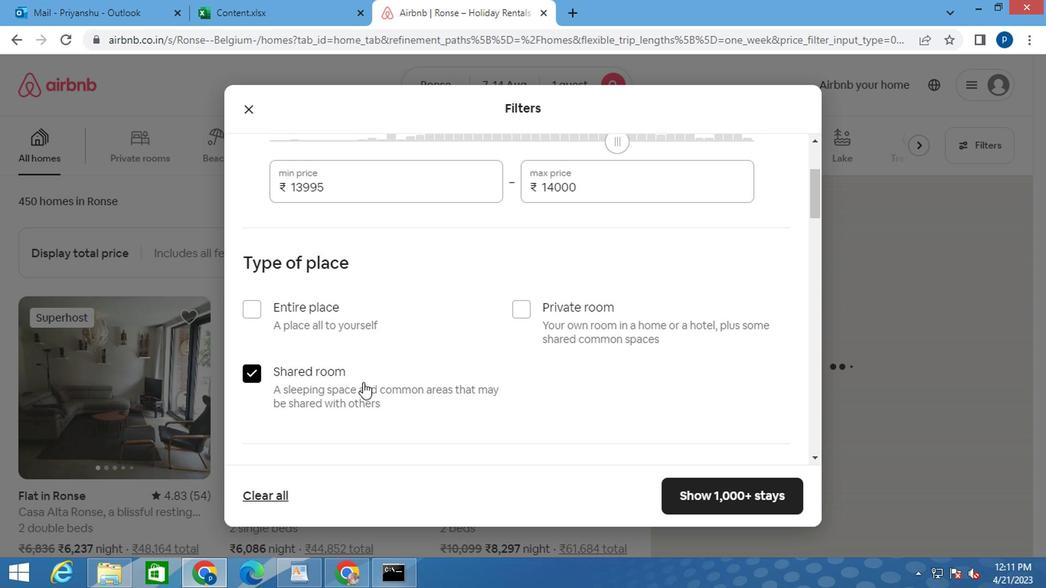 
Action: Mouse moved to (379, 383)
Screenshot: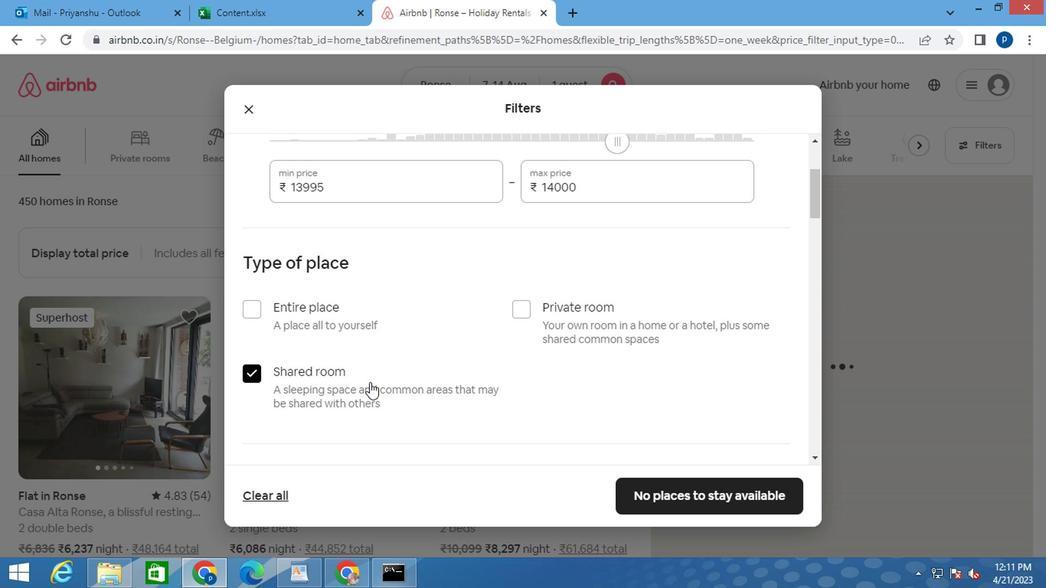 
Action: Mouse scrolled (379, 382) with delta (0, -1)
Screenshot: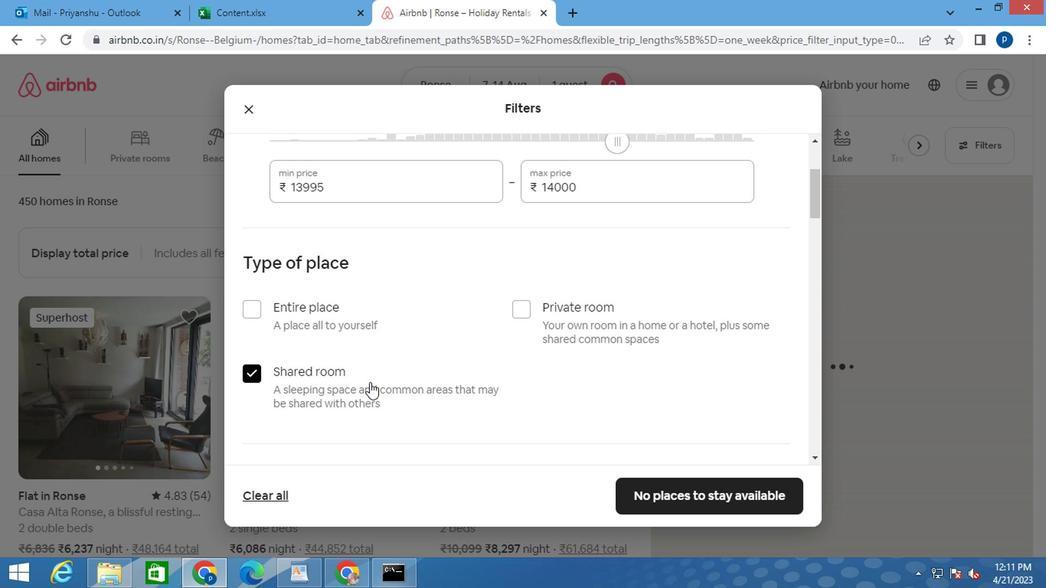 
Action: Mouse moved to (321, 322)
Screenshot: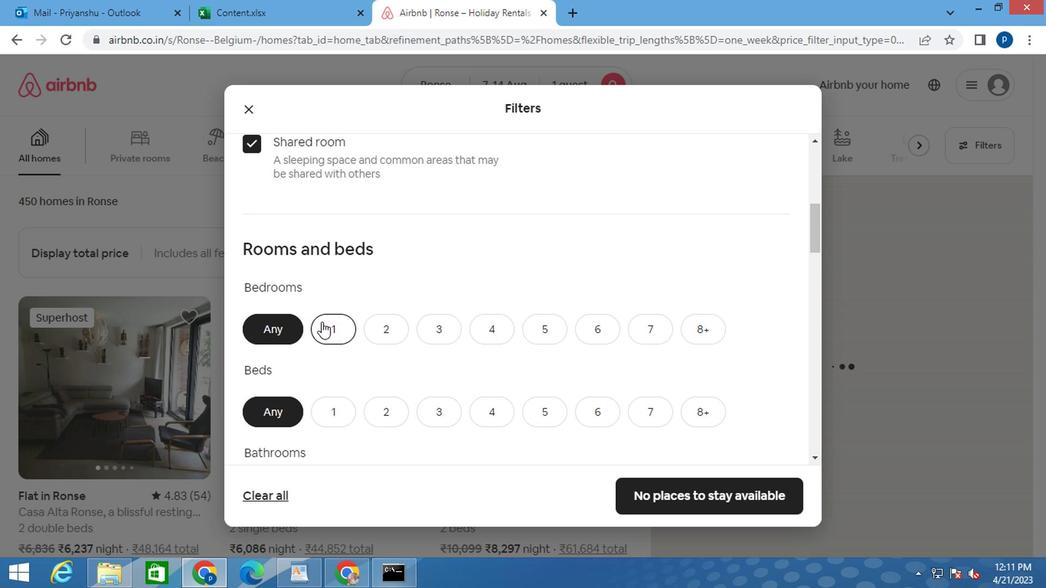 
Action: Mouse pressed left at (321, 322)
Screenshot: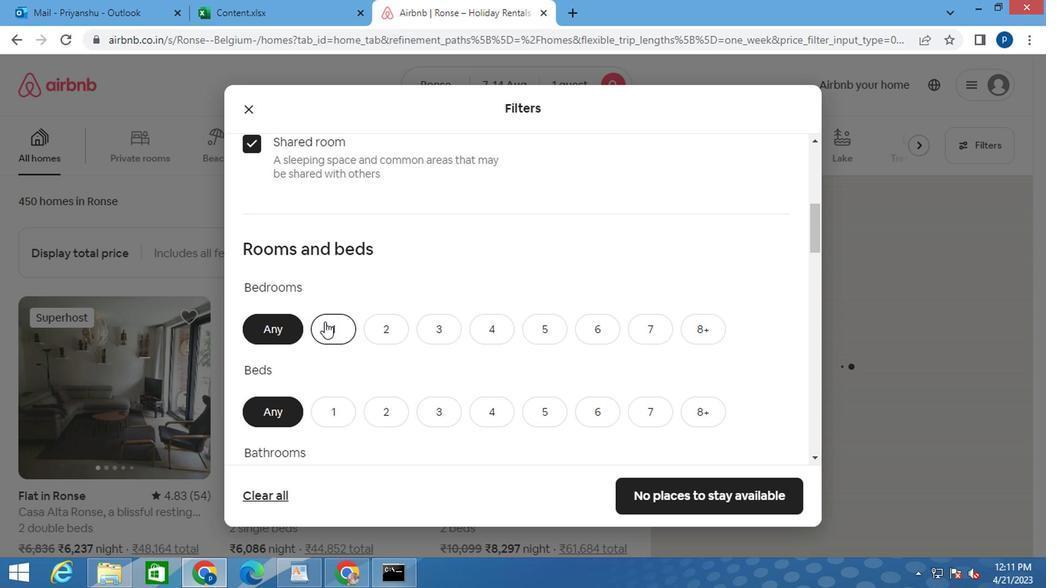 
Action: Mouse moved to (342, 333)
Screenshot: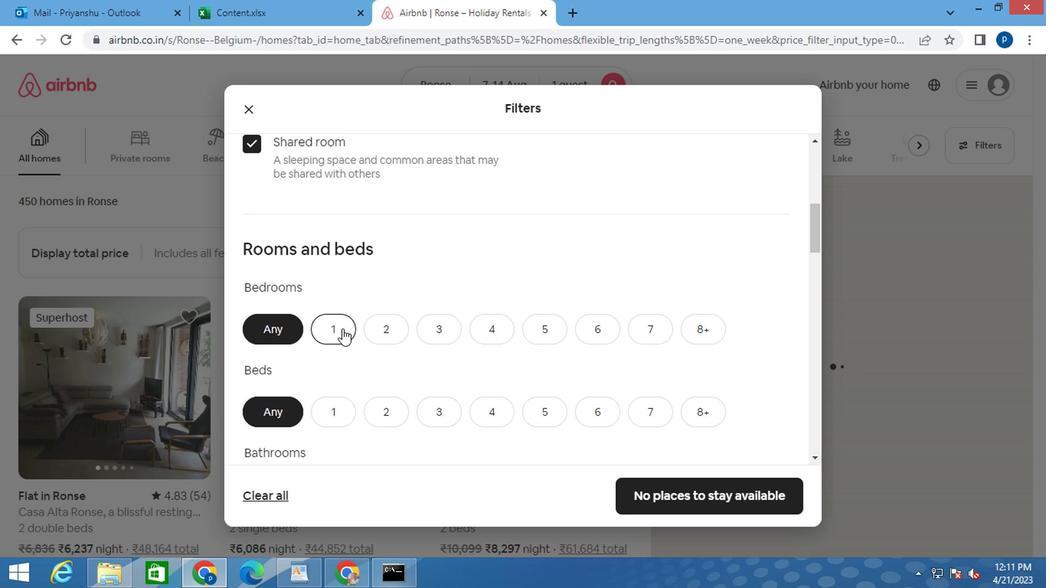 
Action: Mouse scrolled (342, 332) with delta (0, 0)
Screenshot: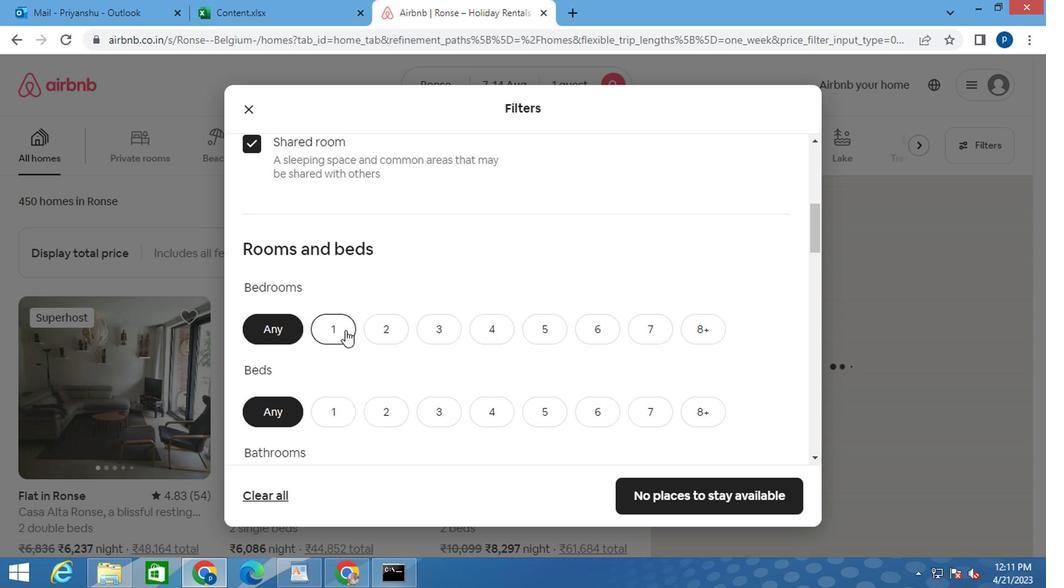 
Action: Mouse scrolled (342, 332) with delta (0, 0)
Screenshot: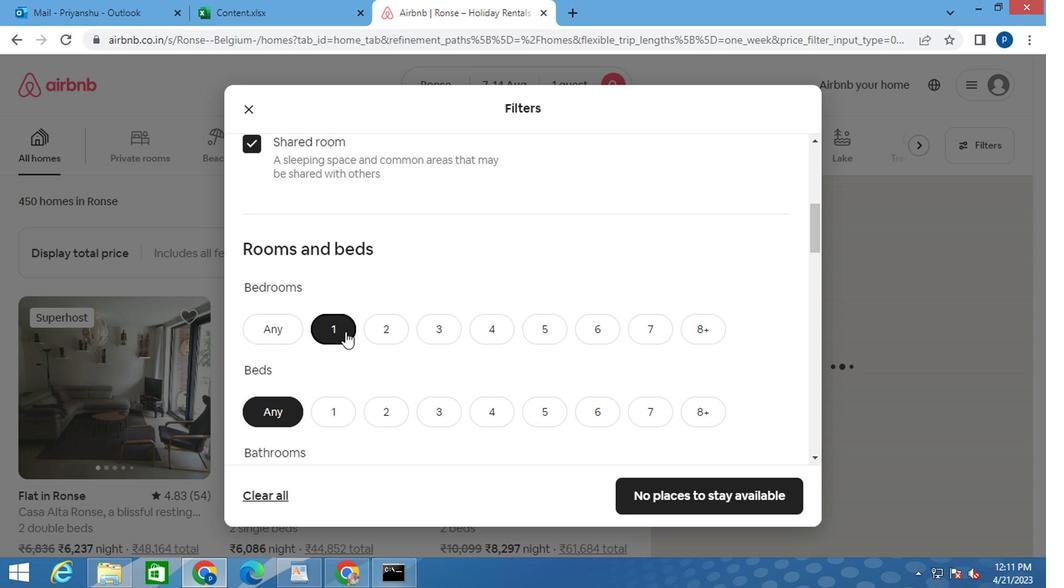
Action: Mouse moved to (323, 269)
Screenshot: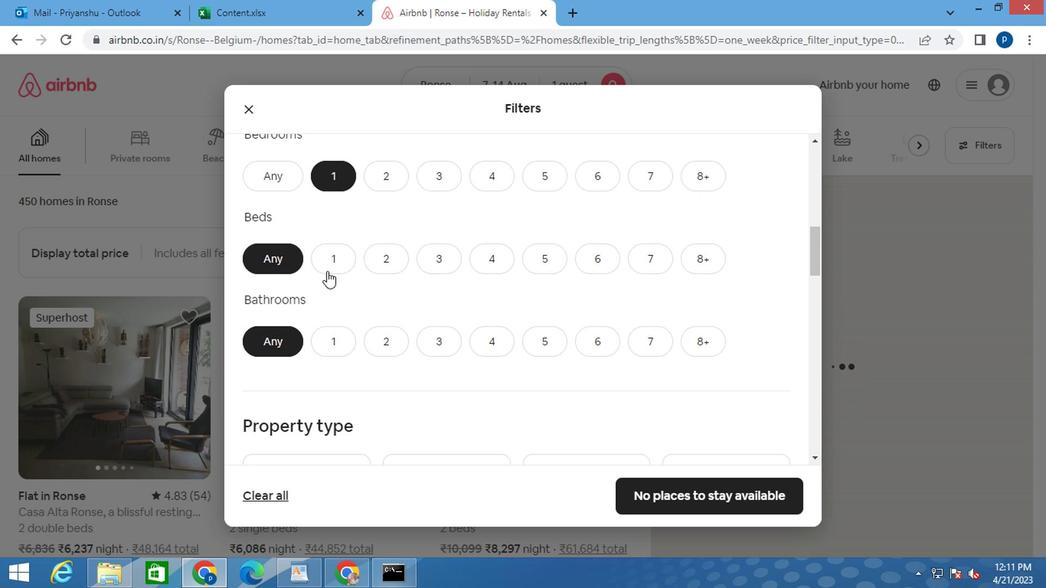 
Action: Mouse pressed left at (323, 269)
Screenshot: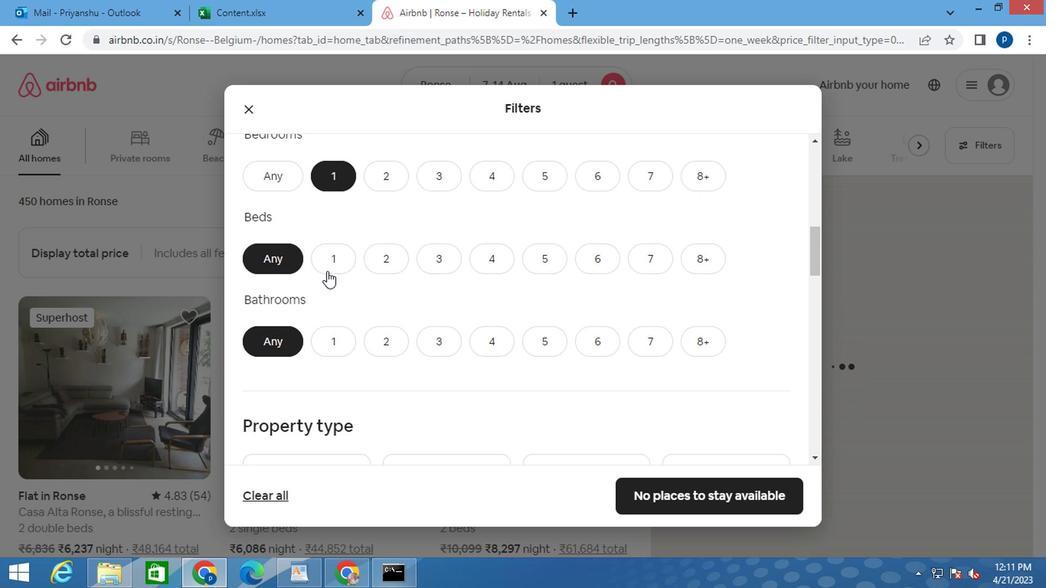 
Action: Mouse moved to (323, 335)
Screenshot: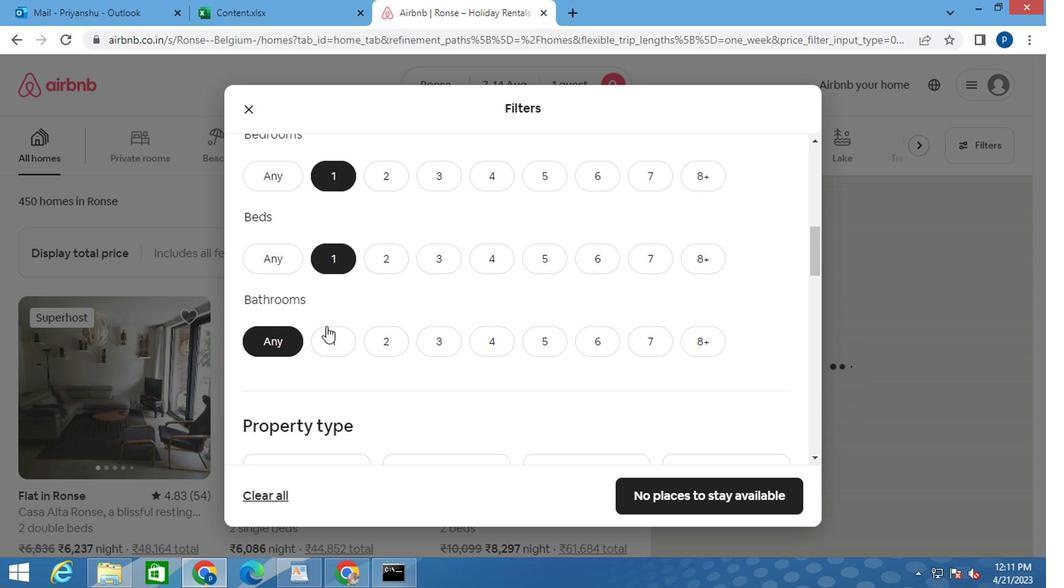 
Action: Mouse pressed left at (323, 335)
Screenshot: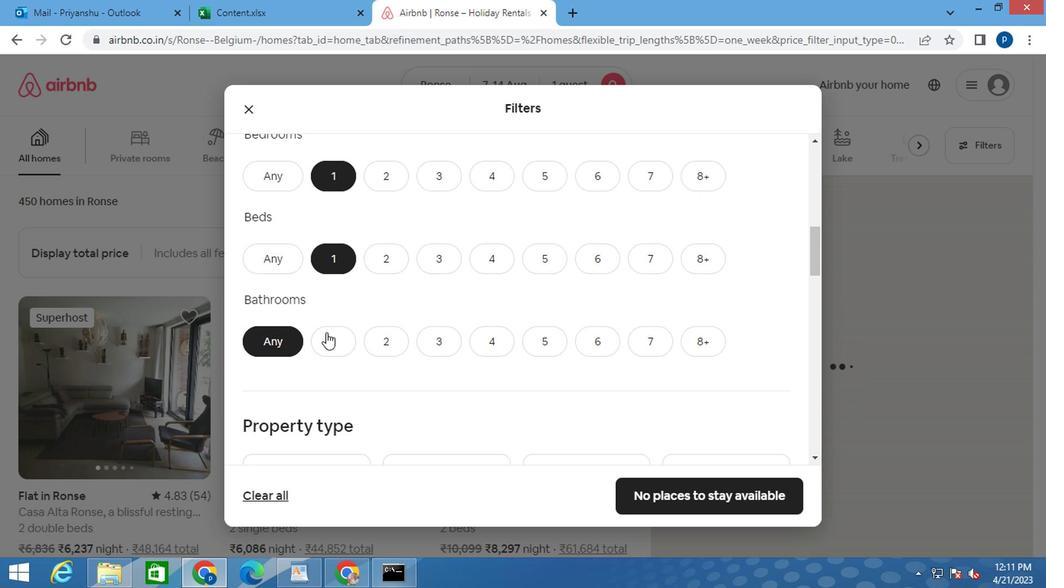 
Action: Mouse scrolled (323, 334) with delta (0, -1)
Screenshot: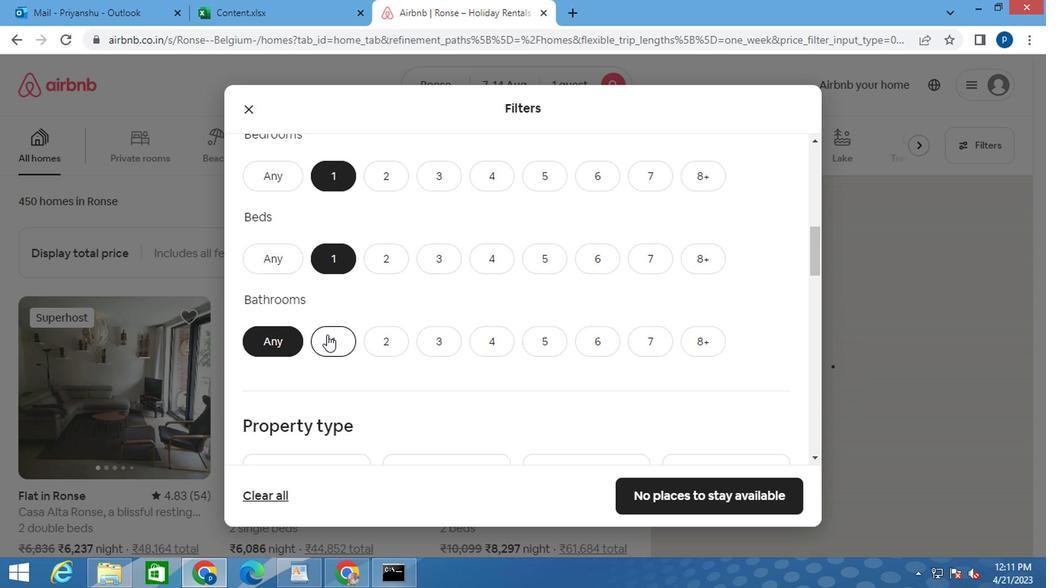 
Action: Mouse scrolled (323, 334) with delta (0, -1)
Screenshot: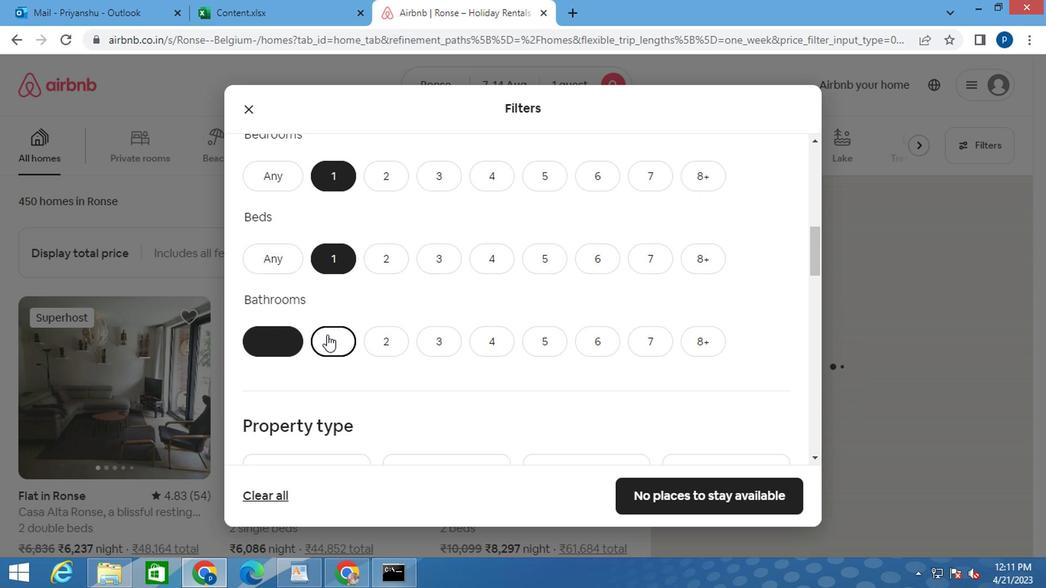 
Action: Mouse moved to (402, 326)
Screenshot: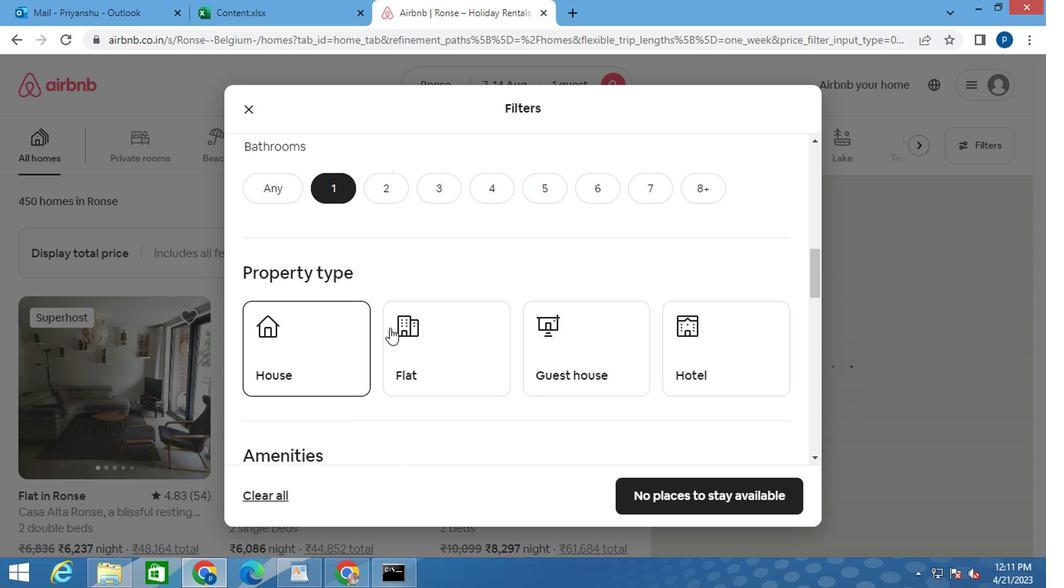 
Action: Mouse scrolled (402, 325) with delta (0, -1)
Screenshot: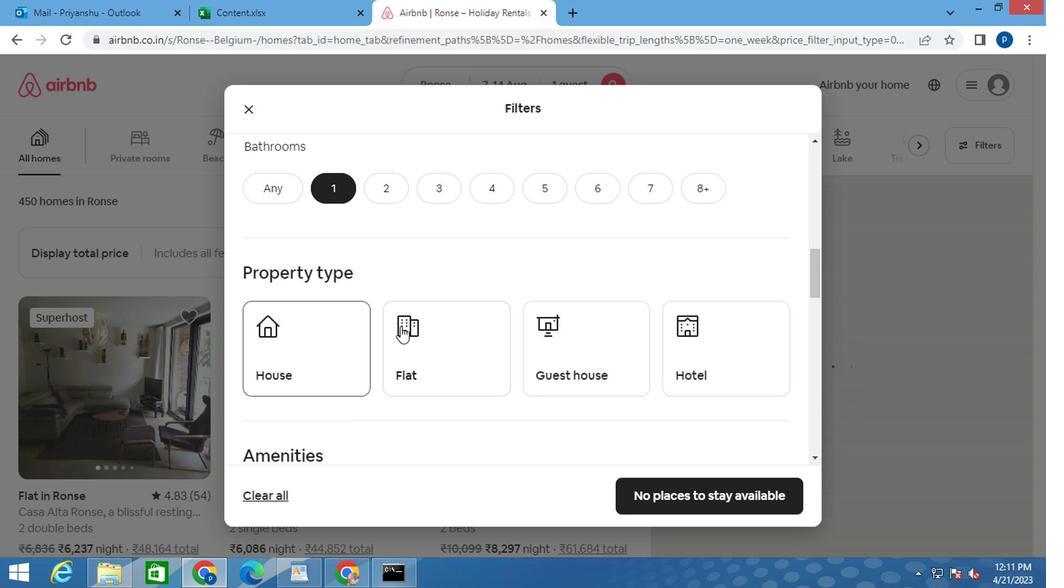 
Action: Mouse moved to (312, 288)
Screenshot: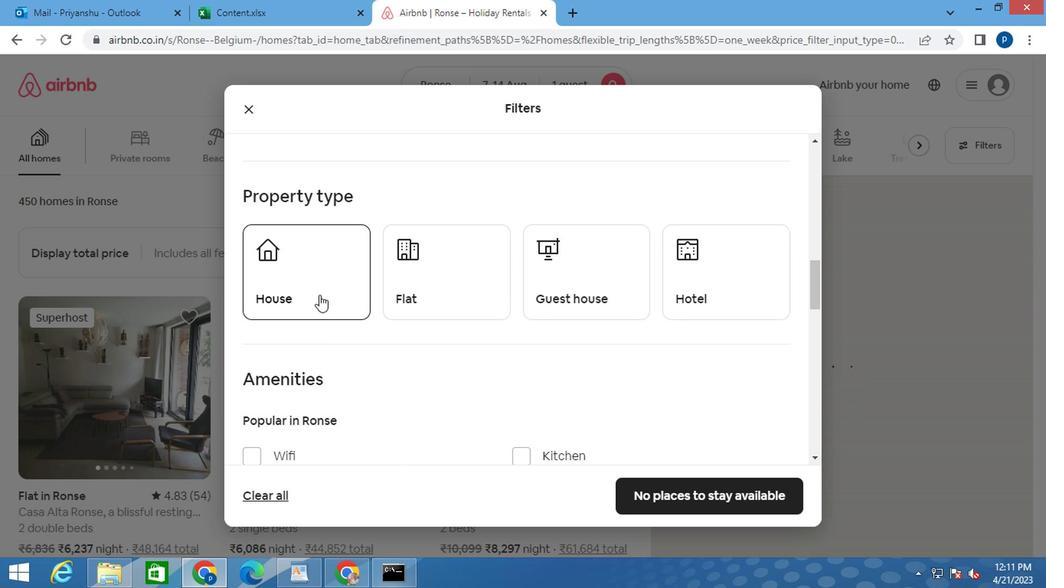 
Action: Mouse pressed left at (312, 288)
Screenshot: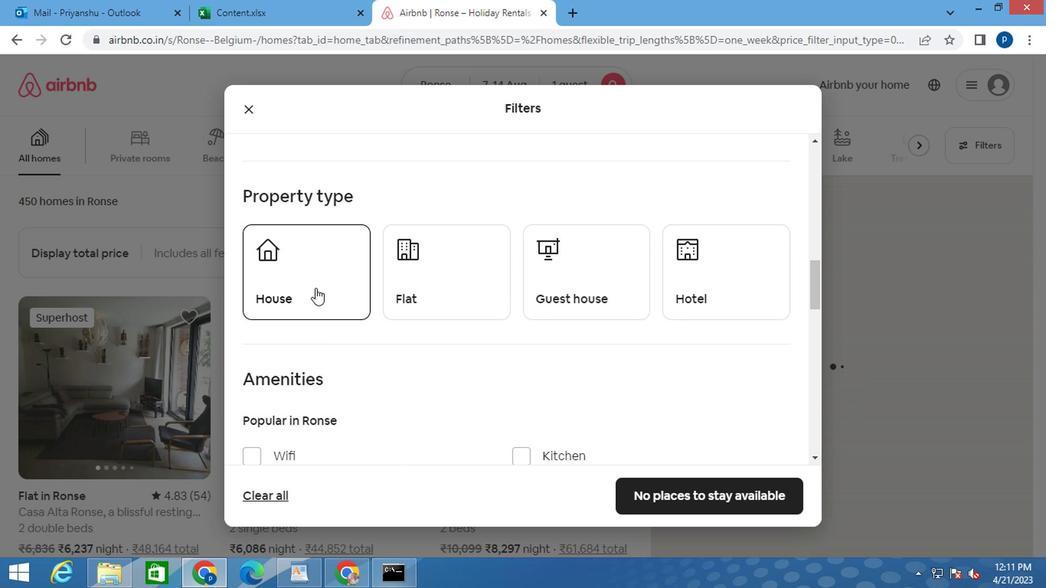 
Action: Mouse moved to (409, 291)
Screenshot: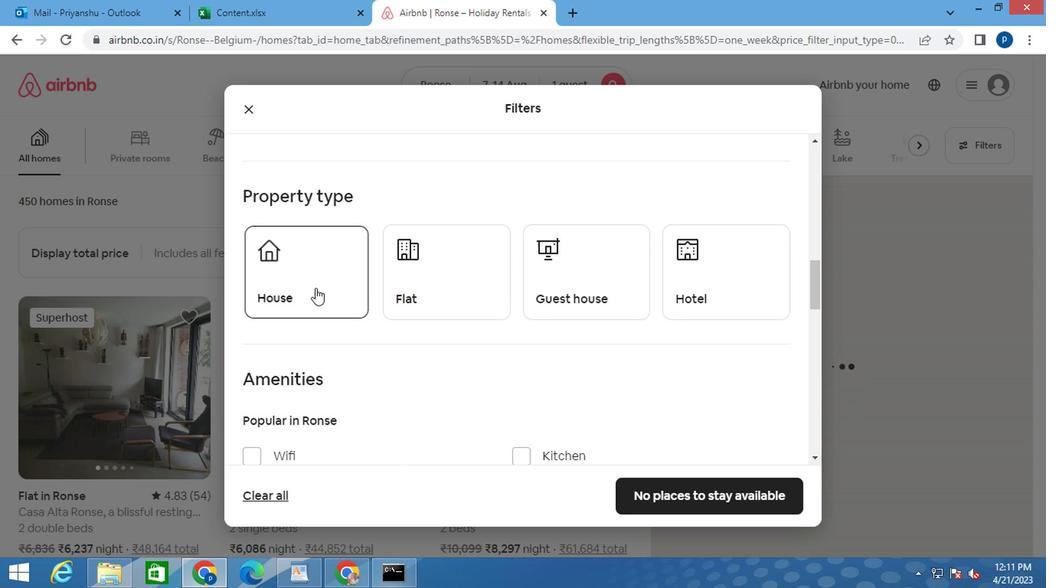 
Action: Mouse pressed left at (409, 291)
Screenshot: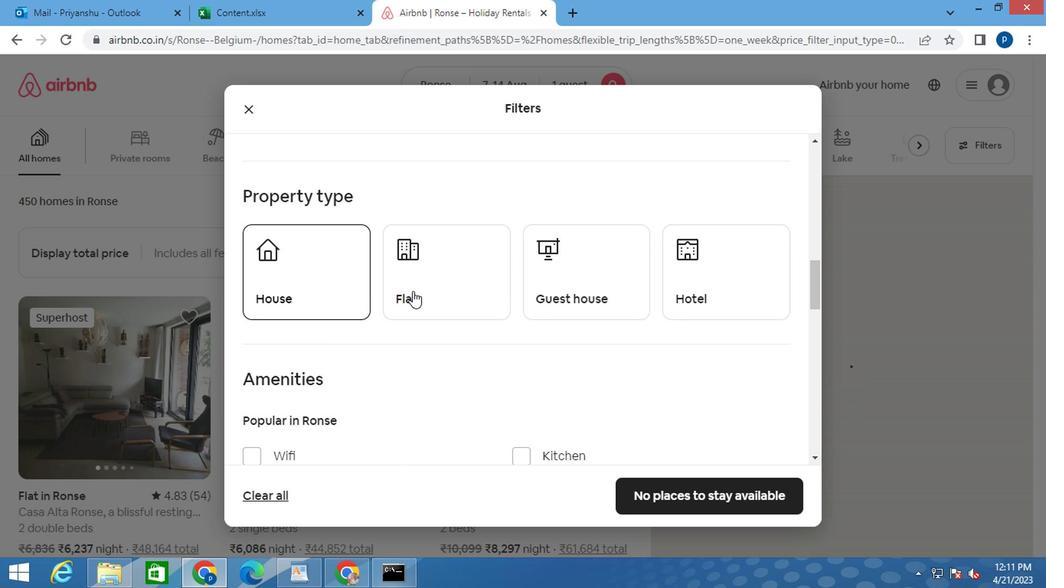 
Action: Mouse moved to (572, 283)
Screenshot: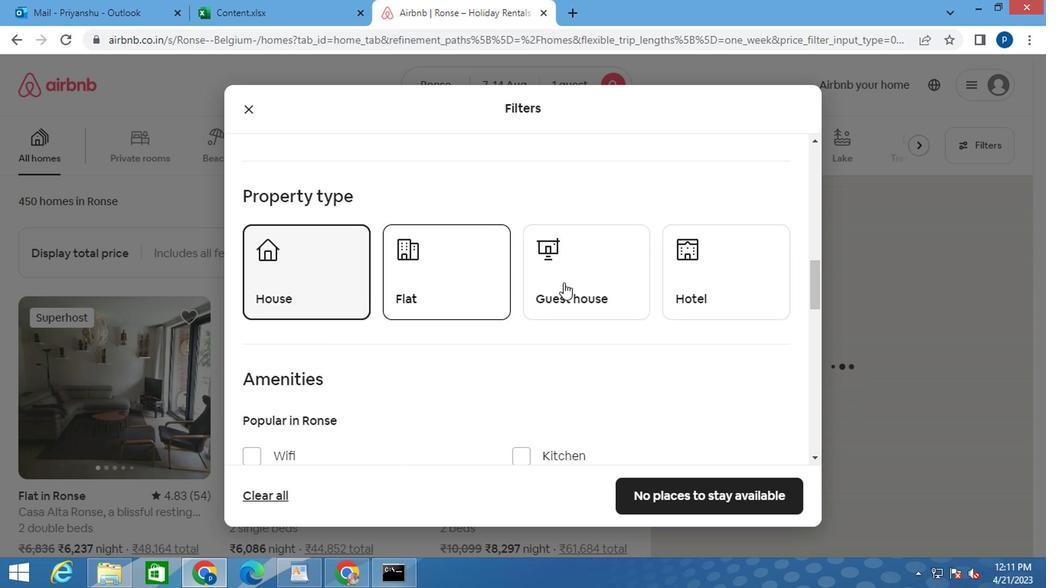 
Action: Mouse pressed left at (572, 283)
Screenshot: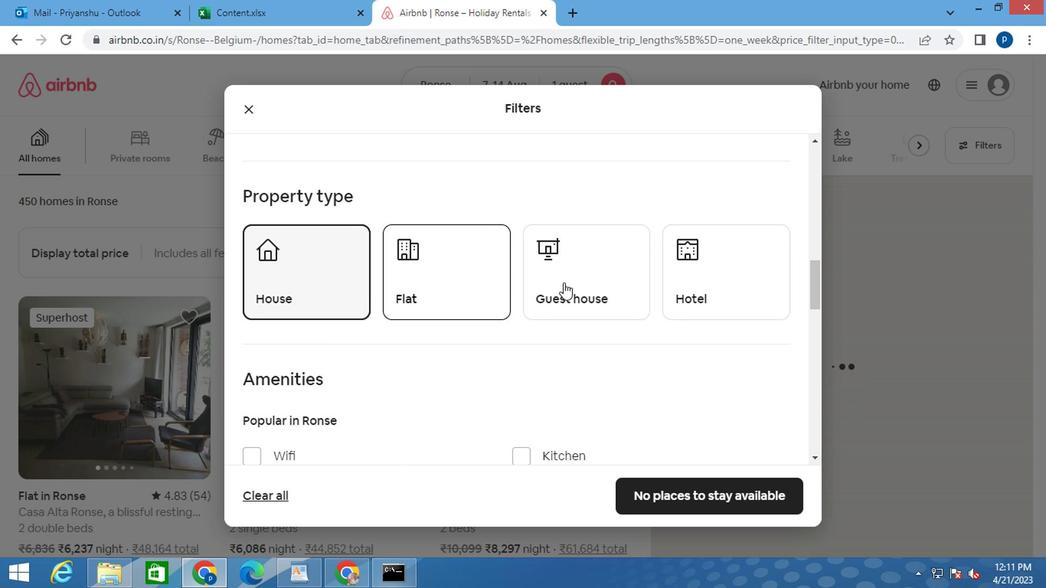 
Action: Mouse moved to (704, 280)
Screenshot: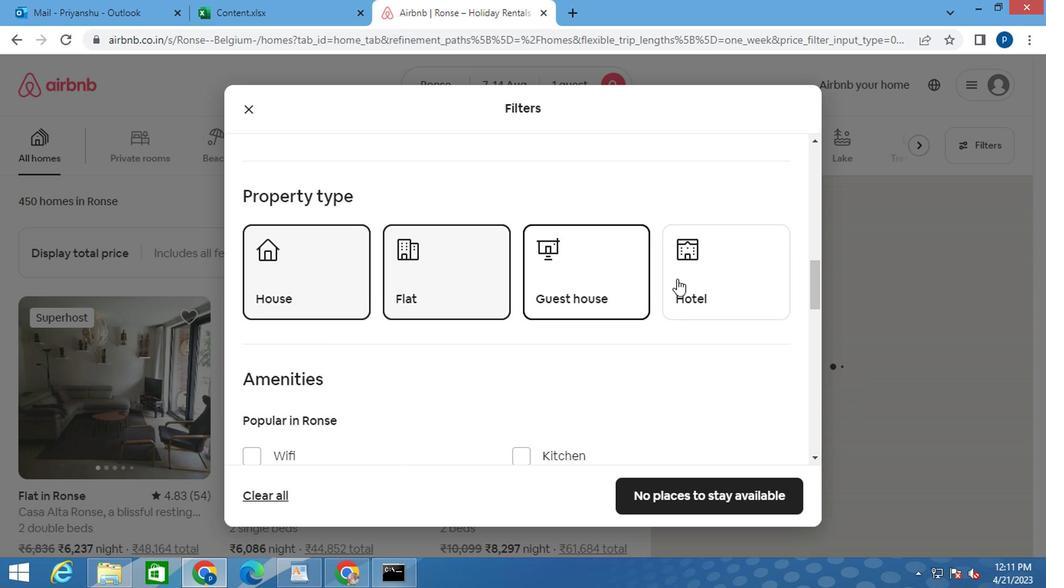 
Action: Mouse pressed left at (704, 280)
Screenshot: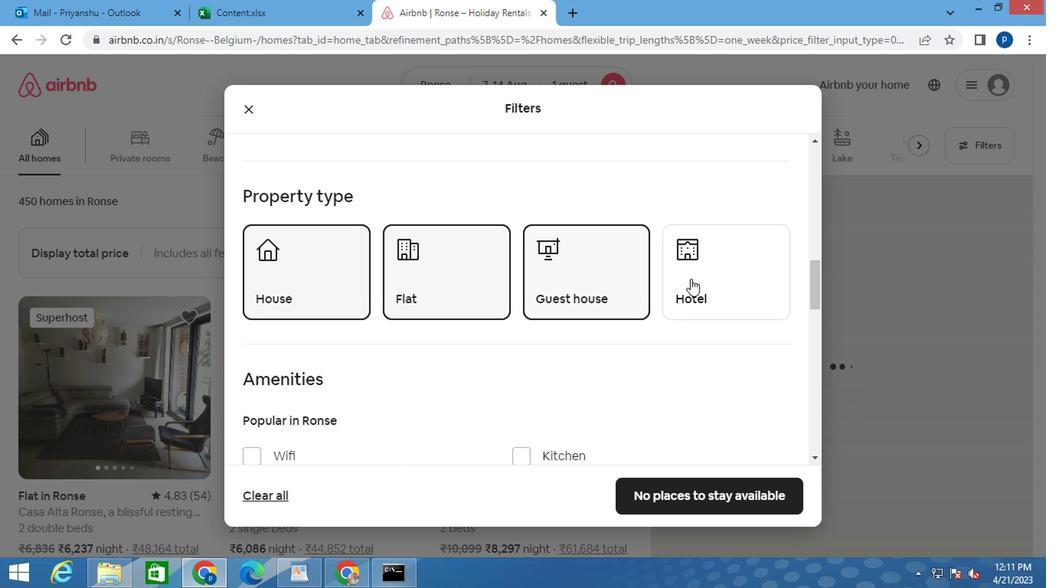 
Action: Mouse moved to (453, 329)
Screenshot: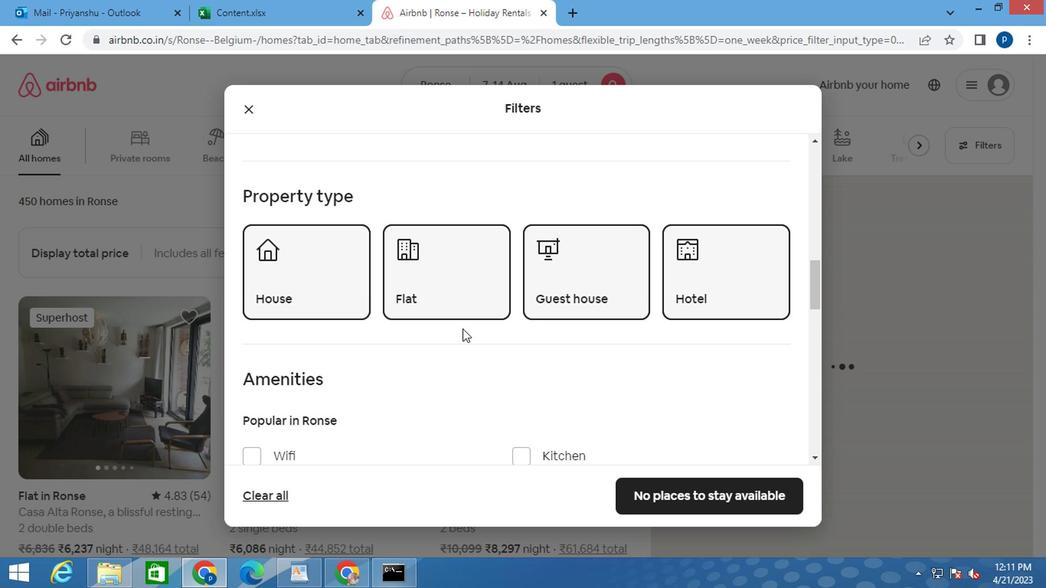 
Action: Mouse scrolled (453, 328) with delta (0, 0)
Screenshot: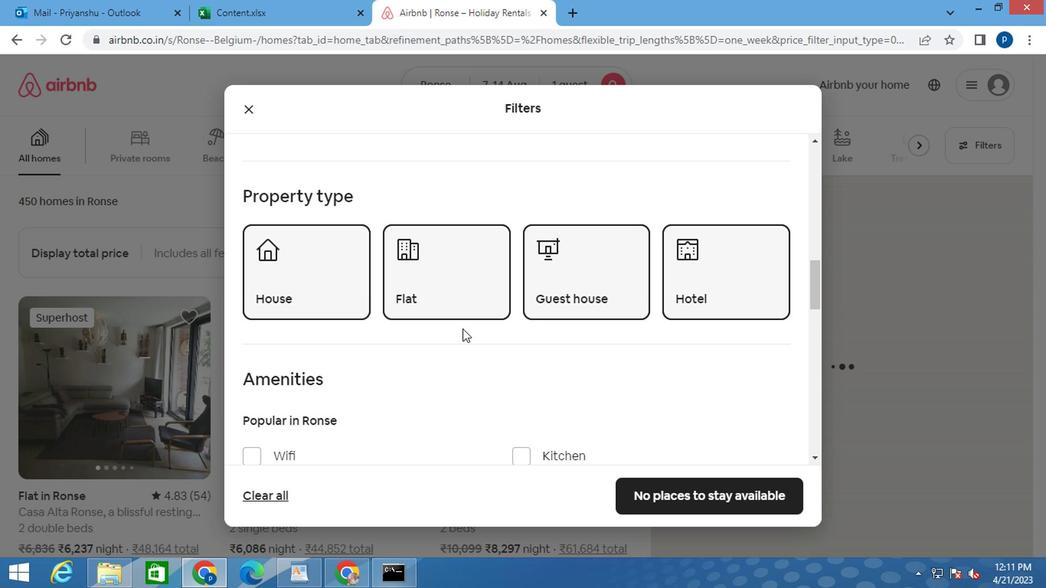 
Action: Mouse moved to (449, 330)
Screenshot: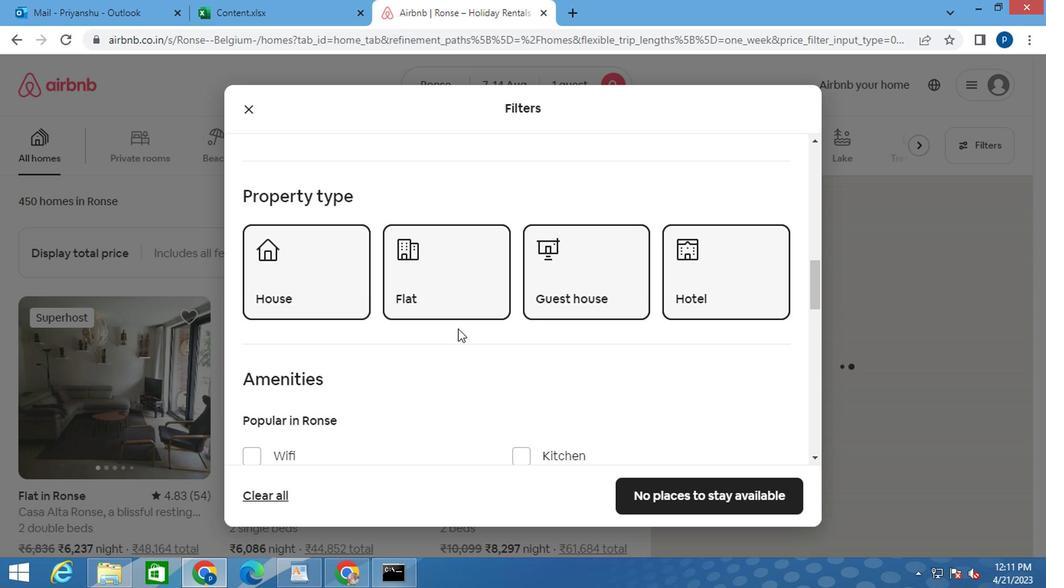 
Action: Mouse scrolled (449, 329) with delta (0, -1)
Screenshot: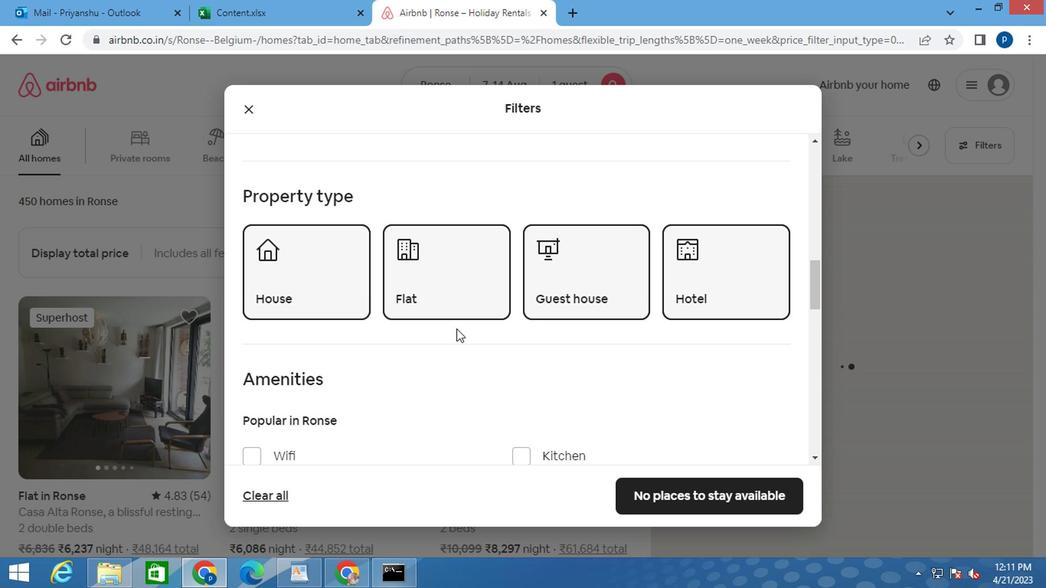 
Action: Mouse scrolled (449, 329) with delta (0, -1)
Screenshot: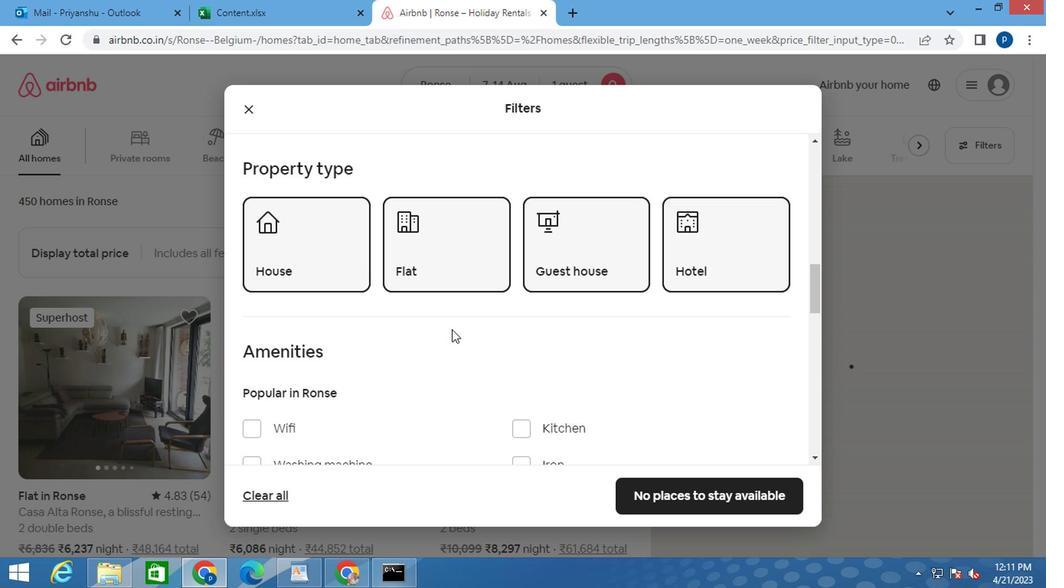 
Action: Mouse scrolled (449, 329) with delta (0, -1)
Screenshot: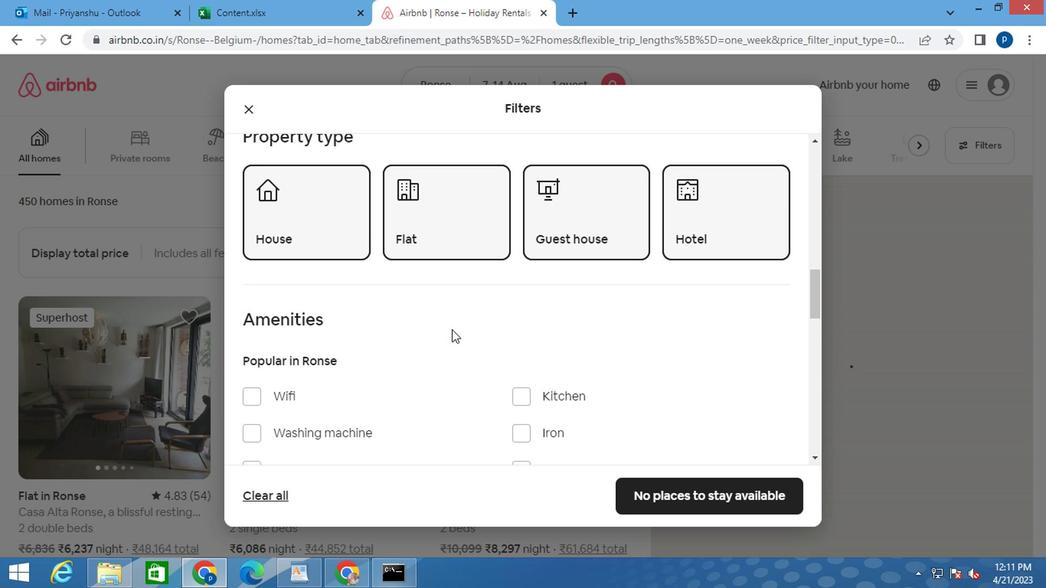
Action: Mouse moved to (437, 305)
Screenshot: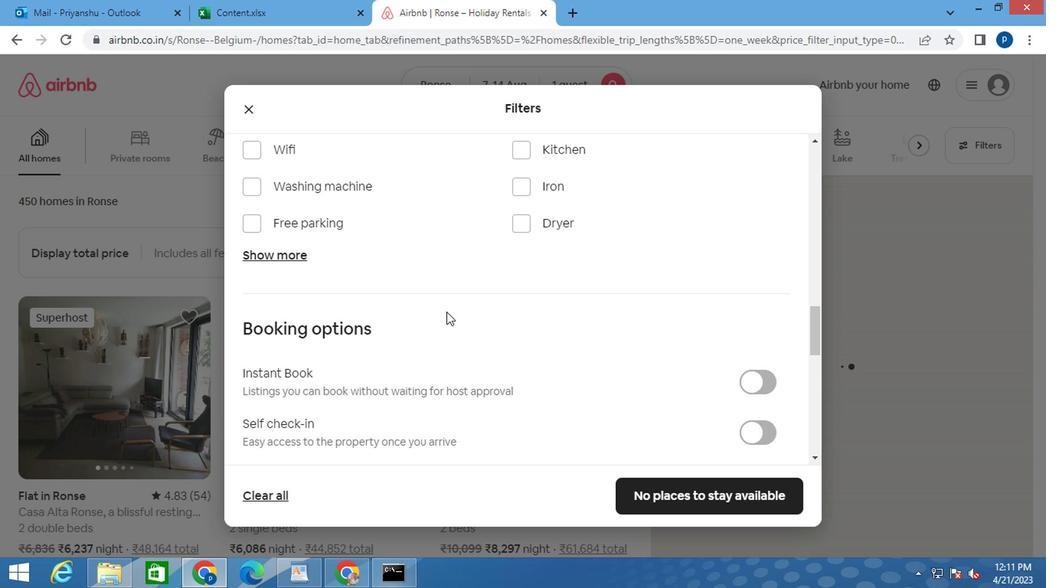 
Action: Mouse scrolled (437, 304) with delta (0, -1)
Screenshot: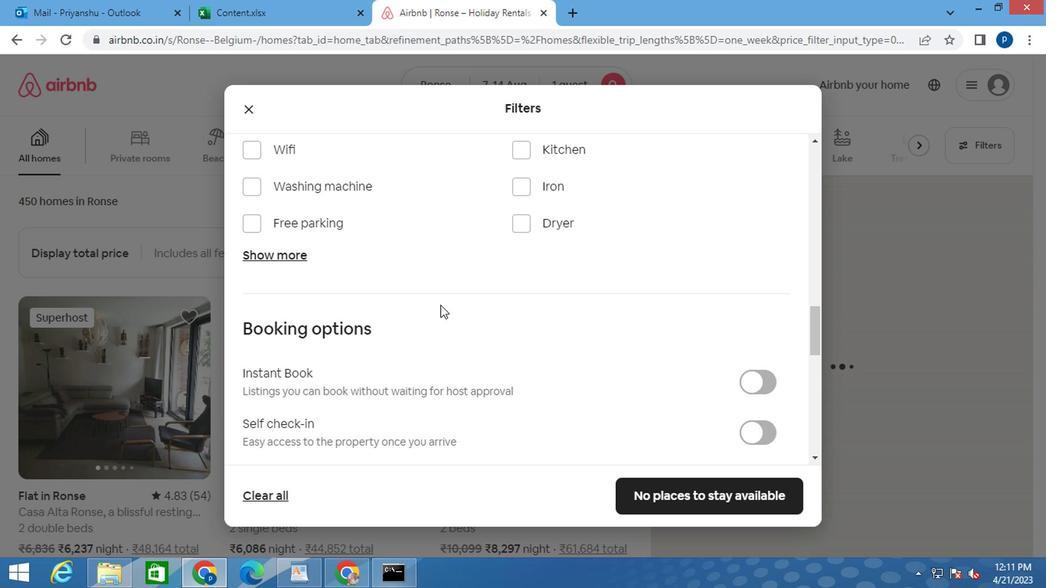 
Action: Mouse scrolled (437, 304) with delta (0, -1)
Screenshot: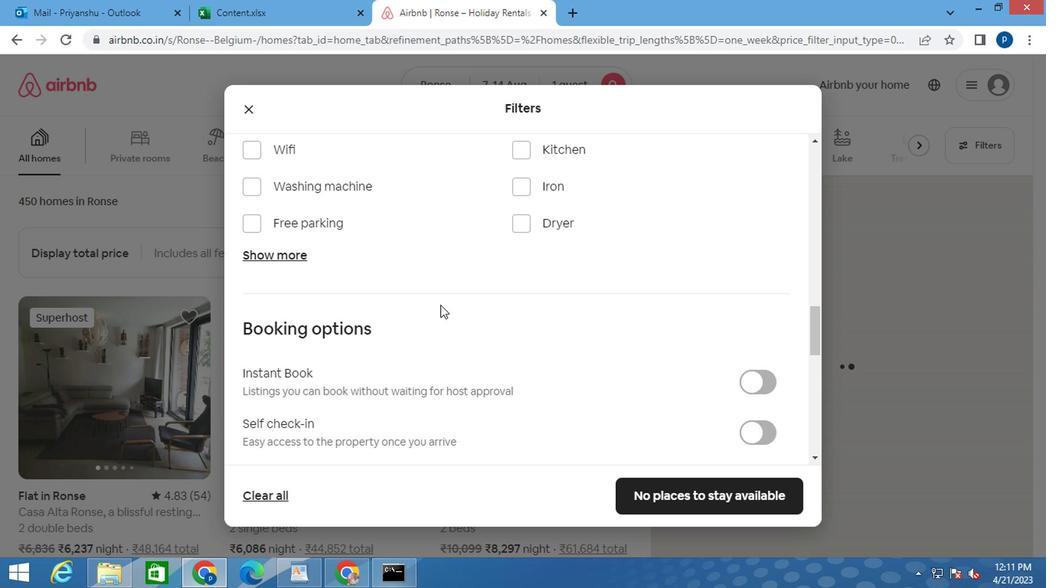 
Action: Mouse scrolled (437, 304) with delta (0, -1)
Screenshot: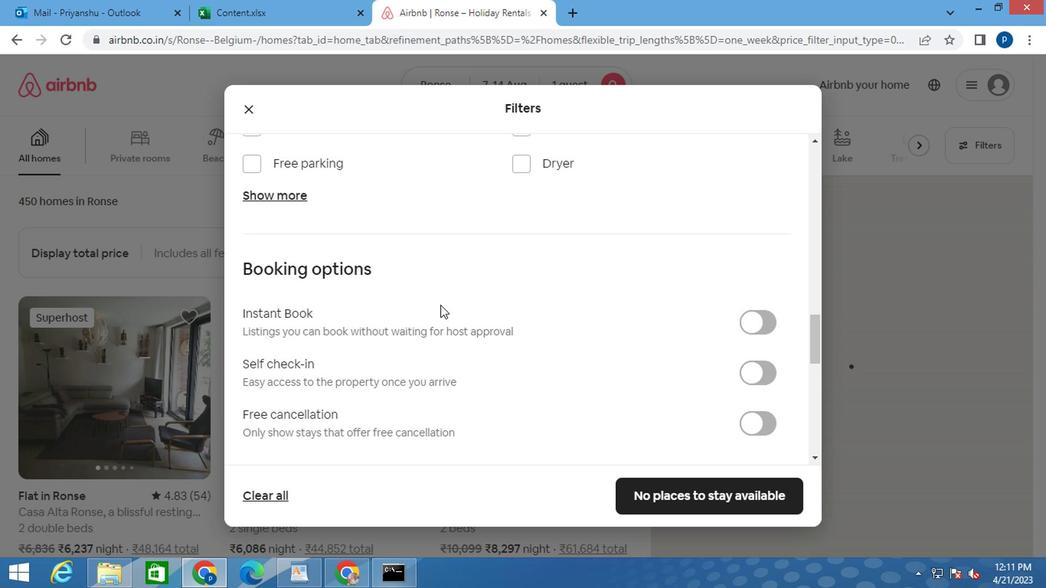 
Action: Mouse moved to (431, 293)
Screenshot: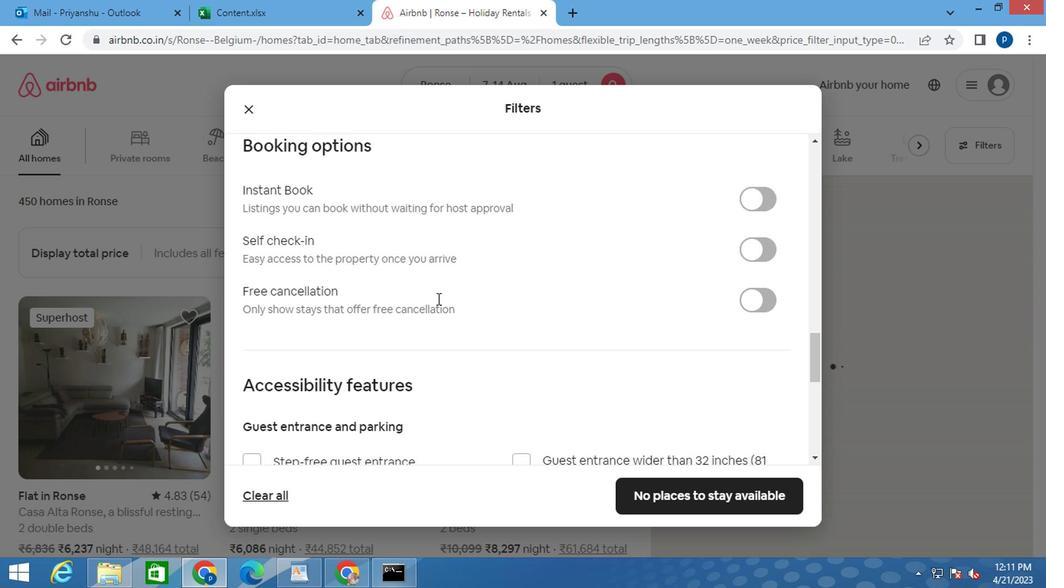 
Action: Mouse scrolled (431, 294) with delta (0, 1)
Screenshot: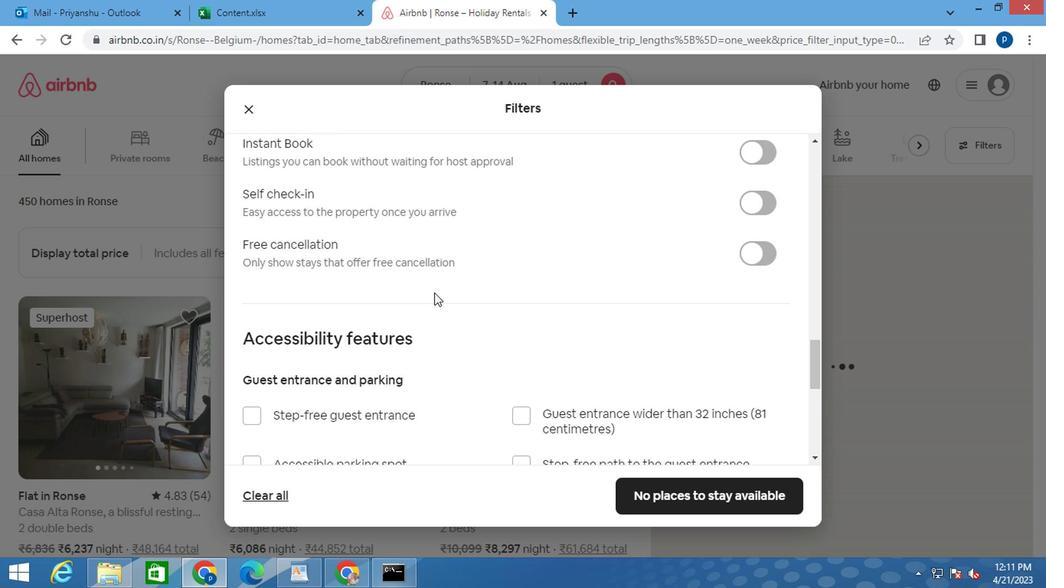 
Action: Mouse scrolled (431, 294) with delta (0, 1)
Screenshot: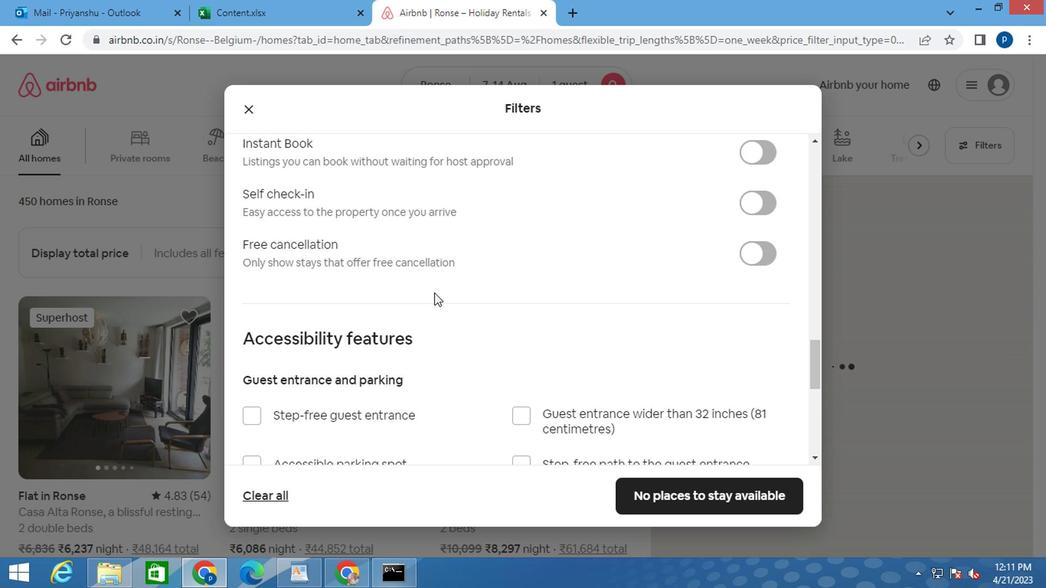 
Action: Mouse scrolled (431, 294) with delta (0, 1)
Screenshot: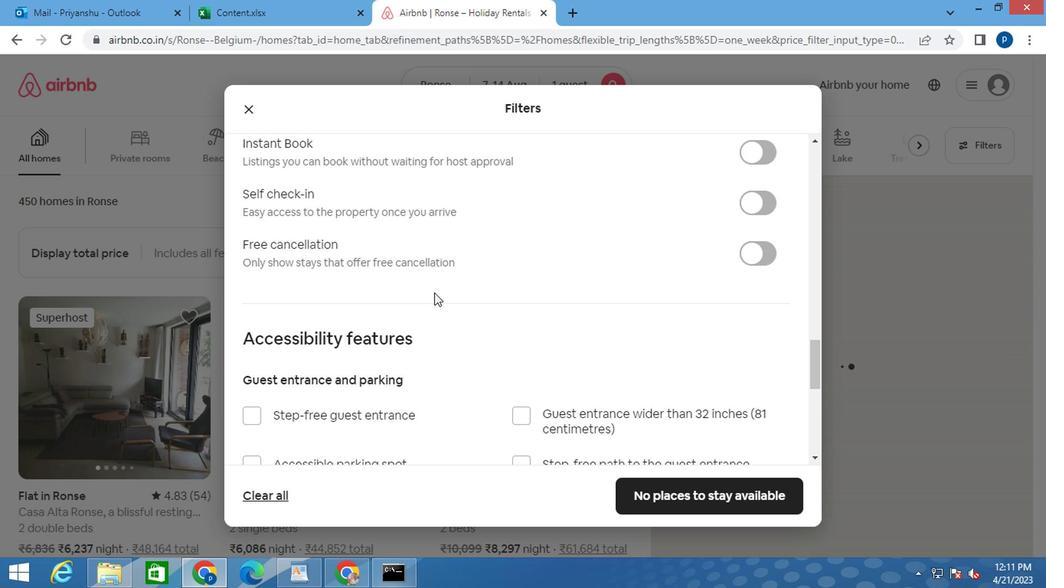 
Action: Mouse moved to (468, 301)
Screenshot: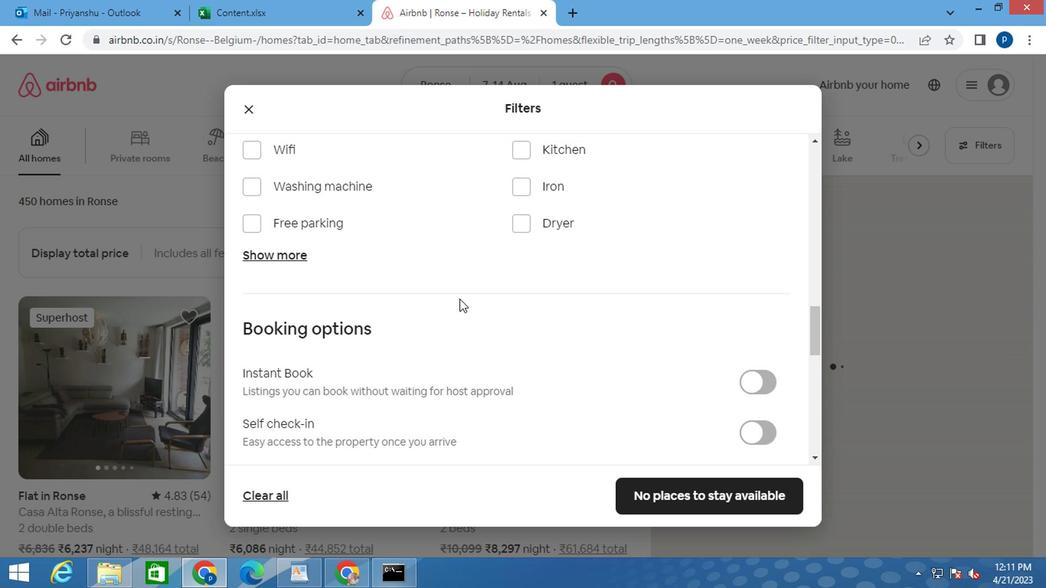 
Action: Mouse scrolled (468, 302) with delta (0, 0)
Screenshot: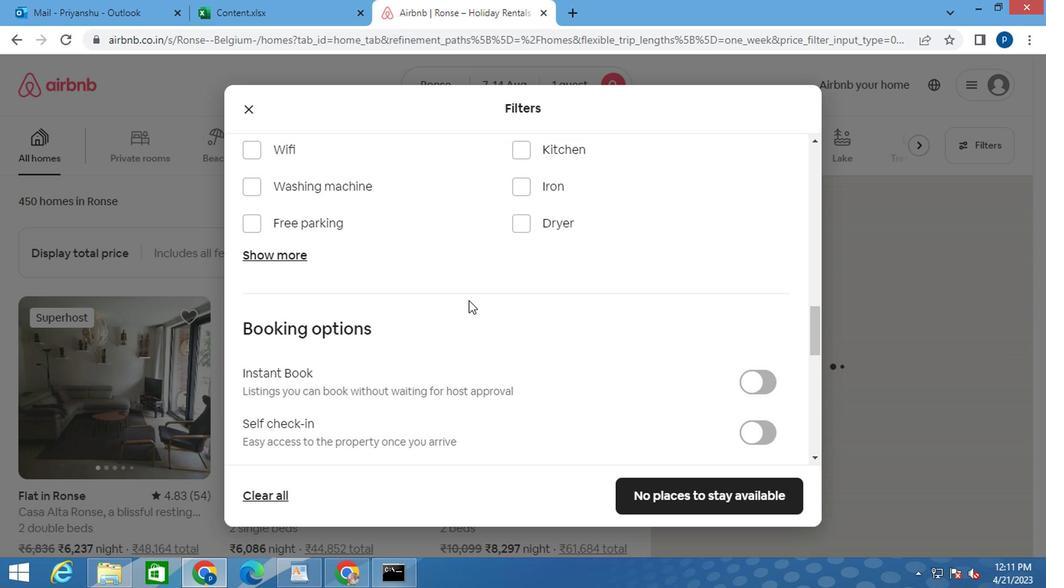 
Action: Mouse scrolled (468, 302) with delta (0, 0)
Screenshot: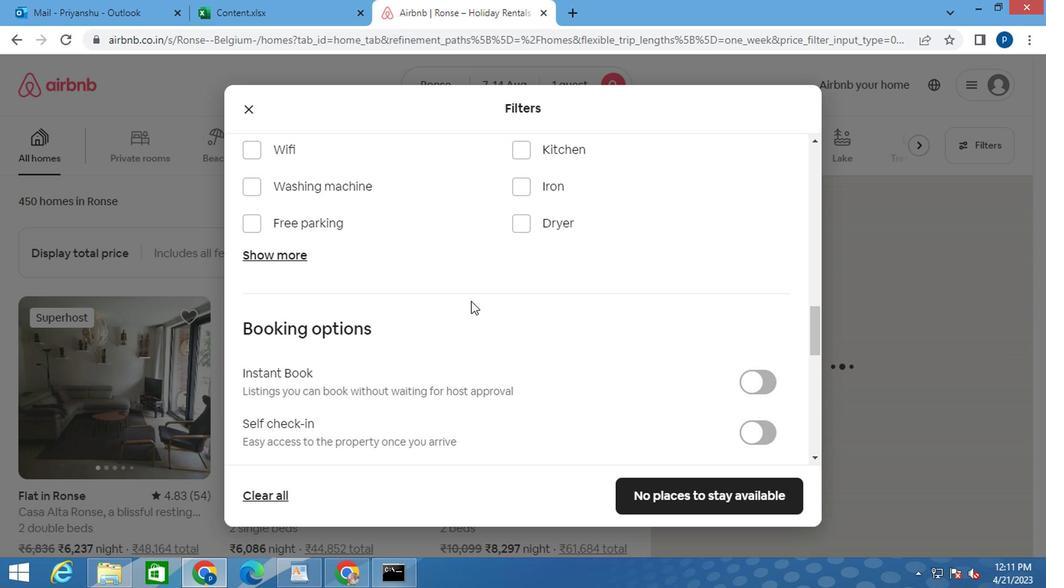 
Action: Mouse moved to (452, 309)
Screenshot: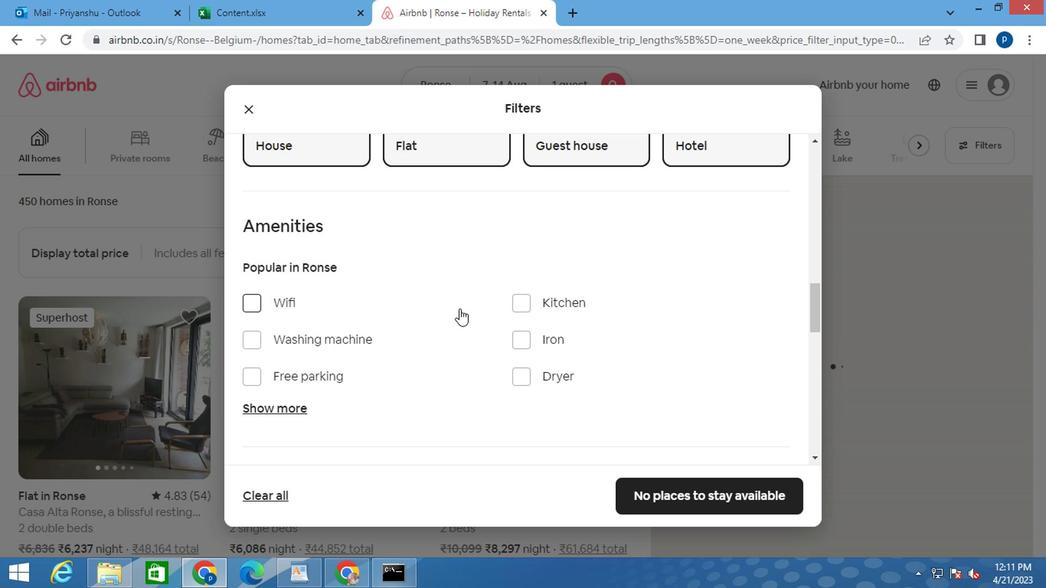 
Action: Mouse scrolled (452, 308) with delta (0, -1)
Screenshot: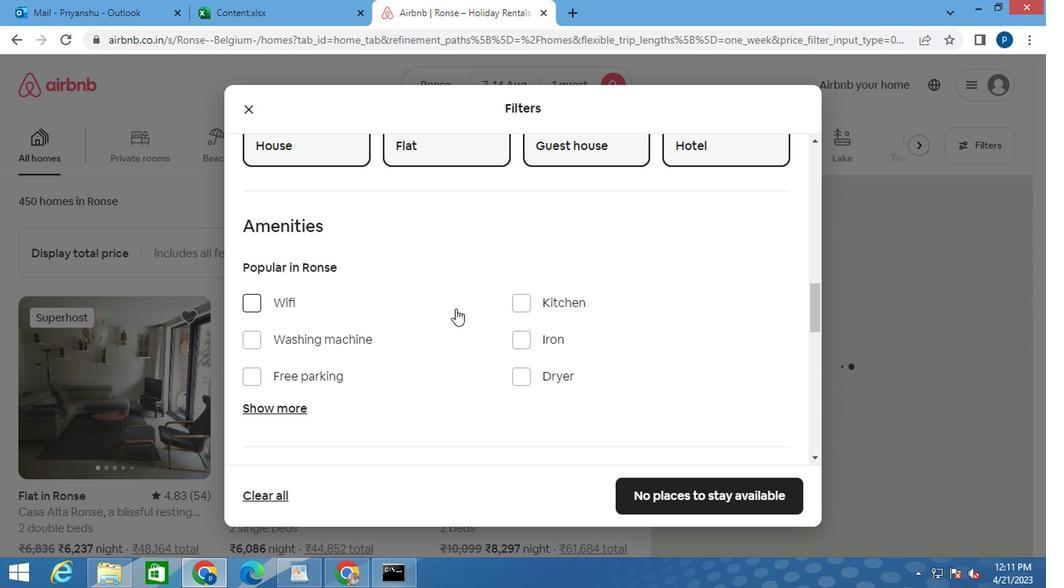 
Action: Mouse scrolled (452, 308) with delta (0, -1)
Screenshot: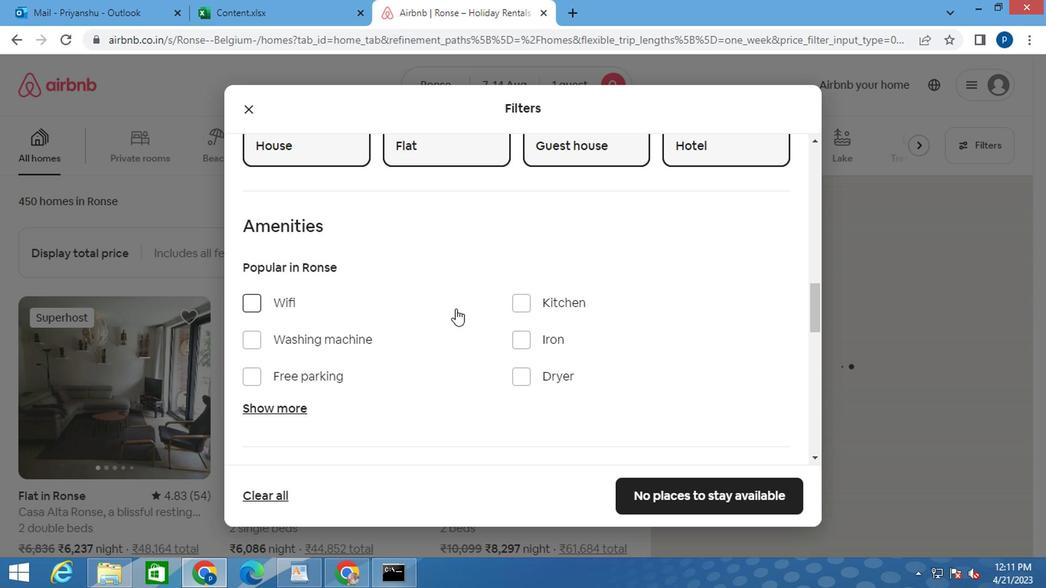 
Action: Mouse moved to (264, 258)
Screenshot: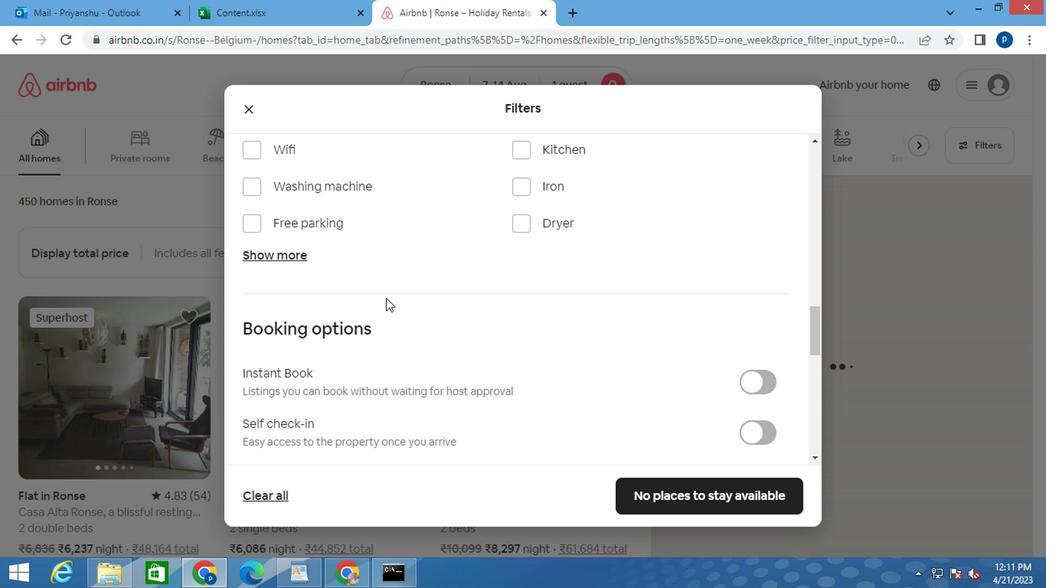
Action: Mouse pressed left at (264, 258)
Screenshot: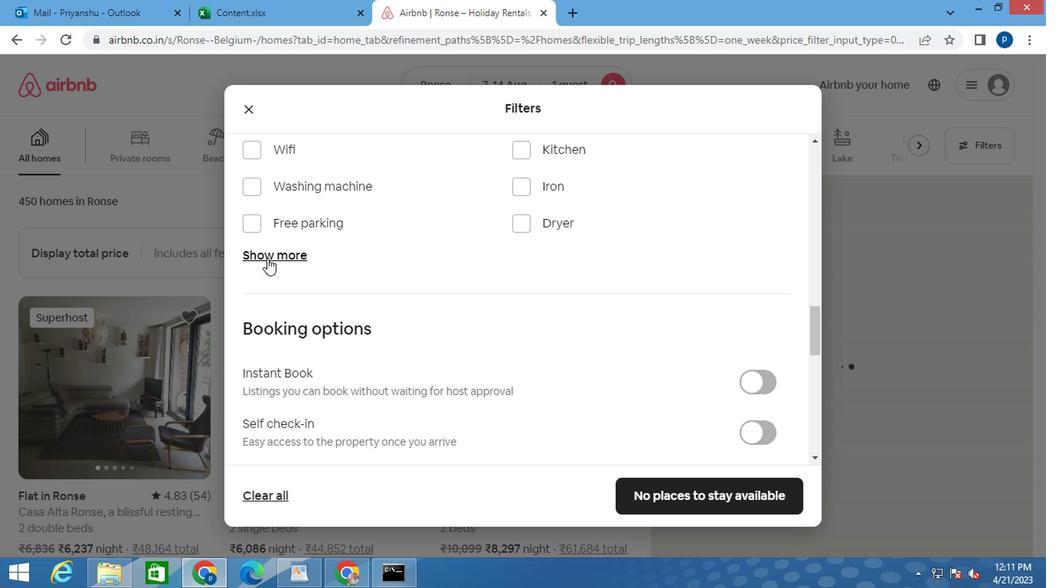 
Action: Mouse moved to (513, 309)
Screenshot: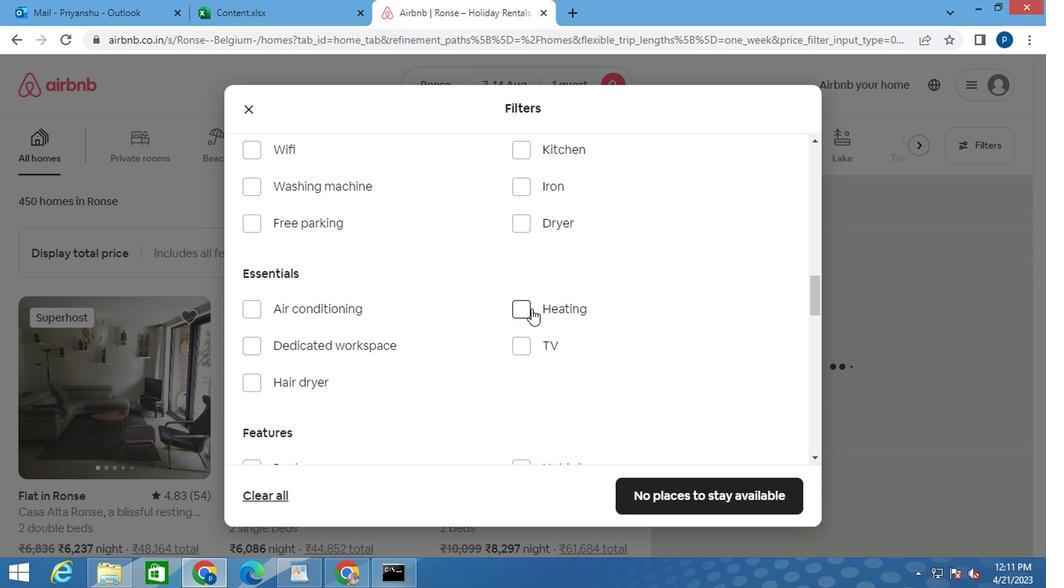 
Action: Mouse pressed left at (513, 309)
Screenshot: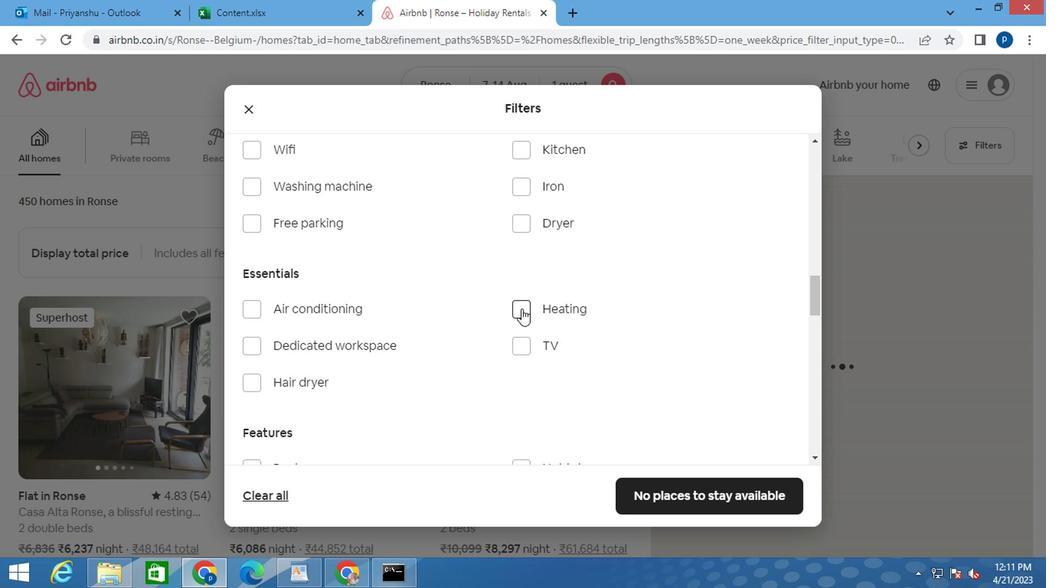 
Action: Mouse moved to (553, 326)
Screenshot: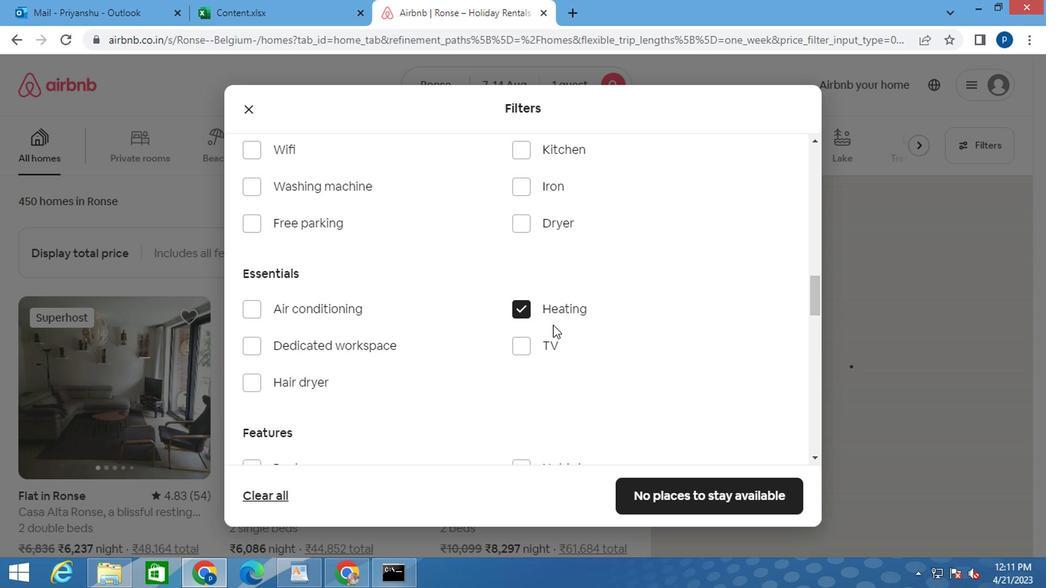 
Action: Mouse scrolled (553, 325) with delta (0, -1)
Screenshot: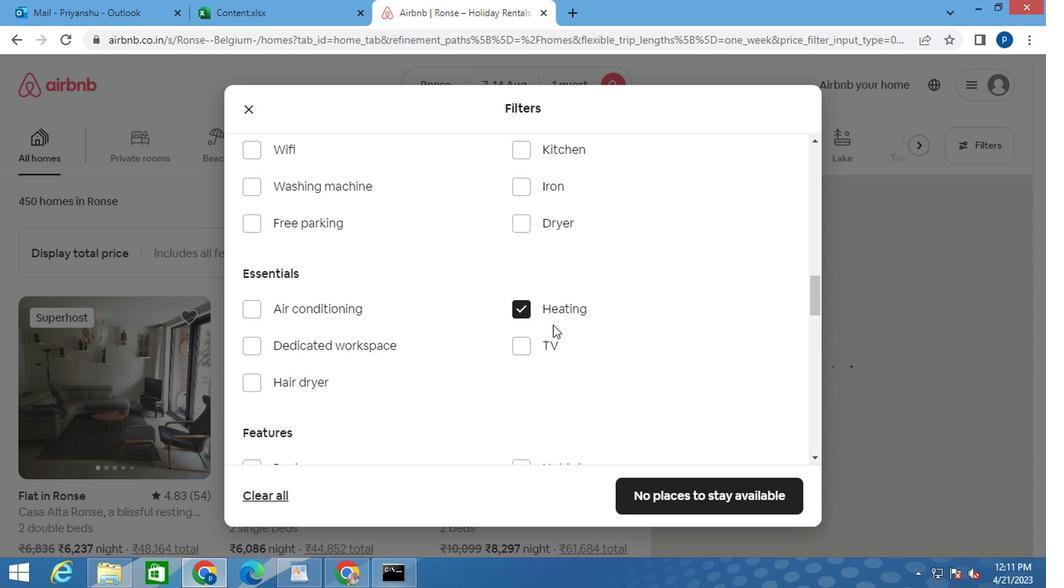 
Action: Mouse scrolled (553, 325) with delta (0, -1)
Screenshot: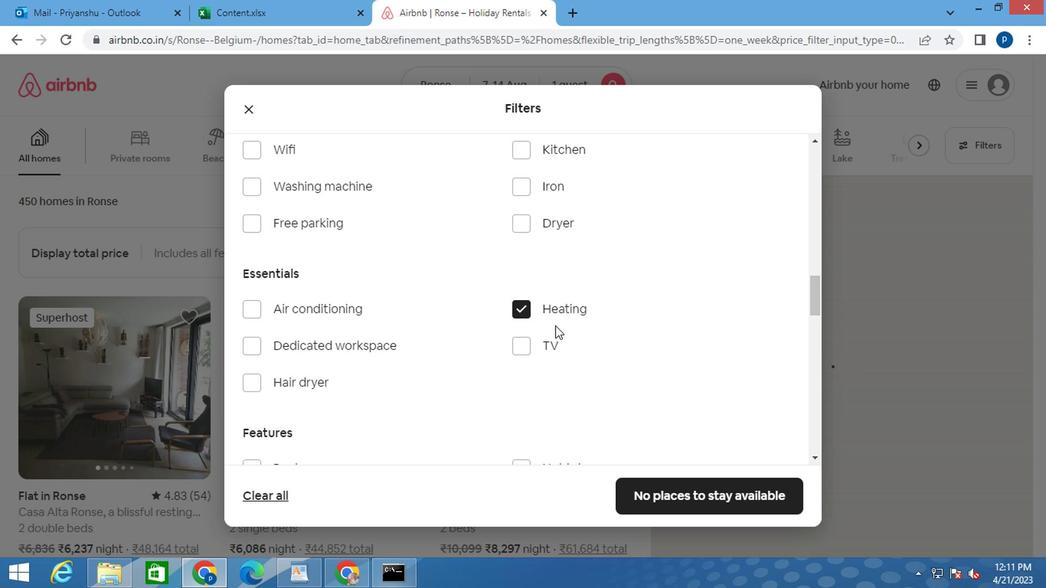 
Action: Mouse scrolled (553, 325) with delta (0, -1)
Screenshot: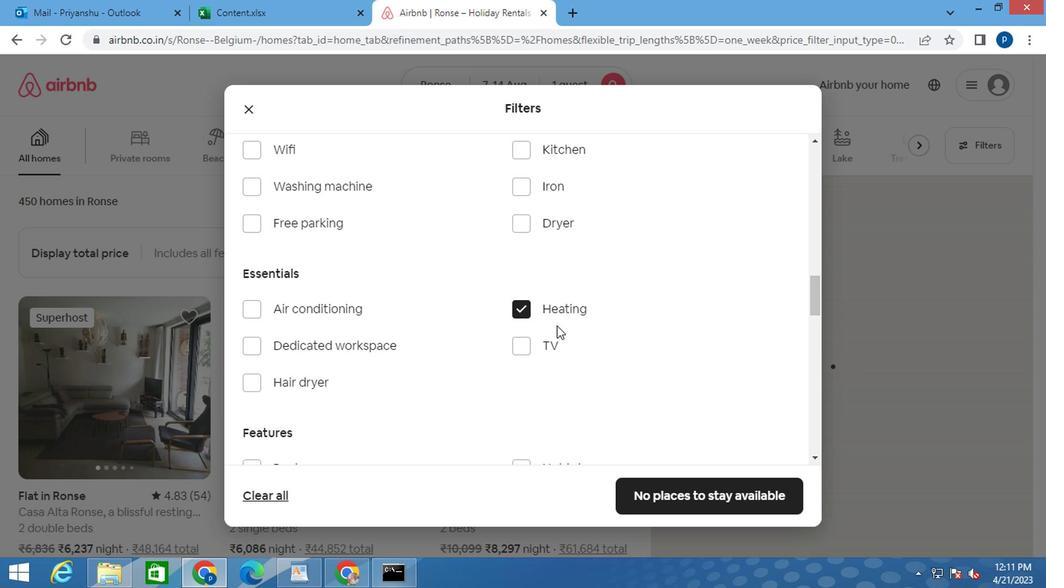 
Action: Mouse moved to (571, 324)
Screenshot: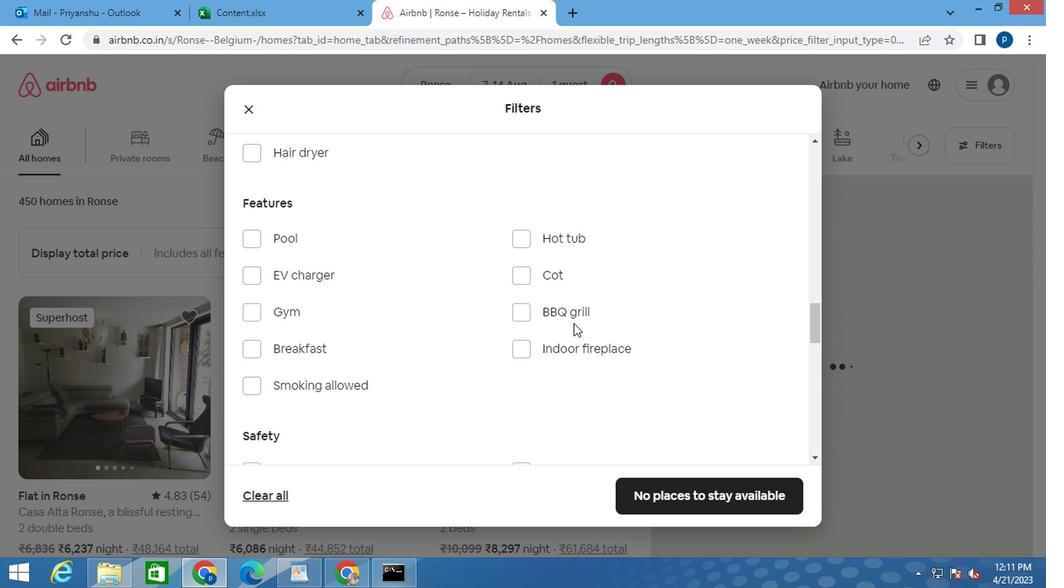 
Action: Mouse scrolled (571, 323) with delta (0, -1)
Screenshot: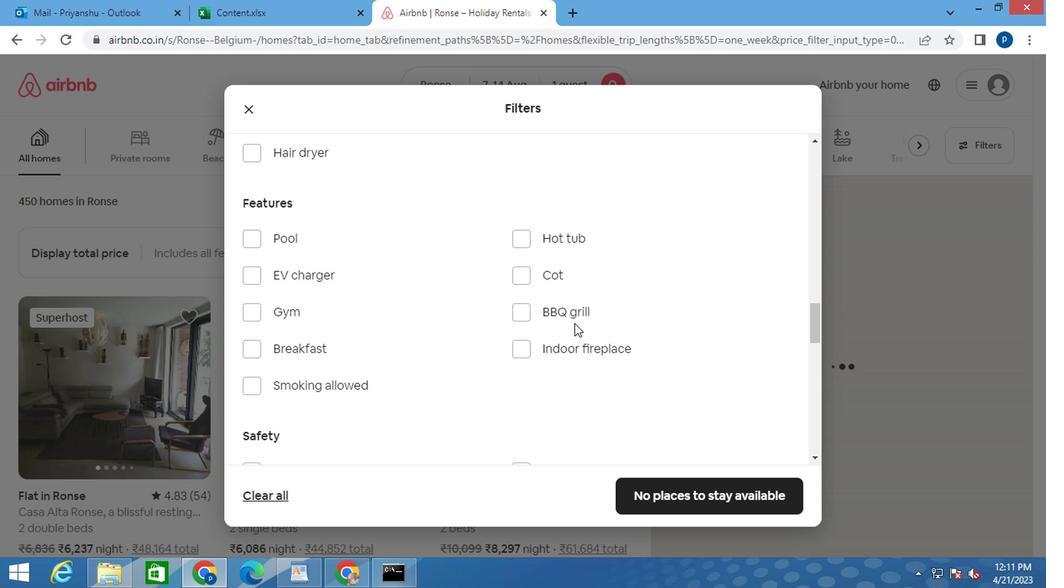 
Action: Mouse moved to (629, 326)
Screenshot: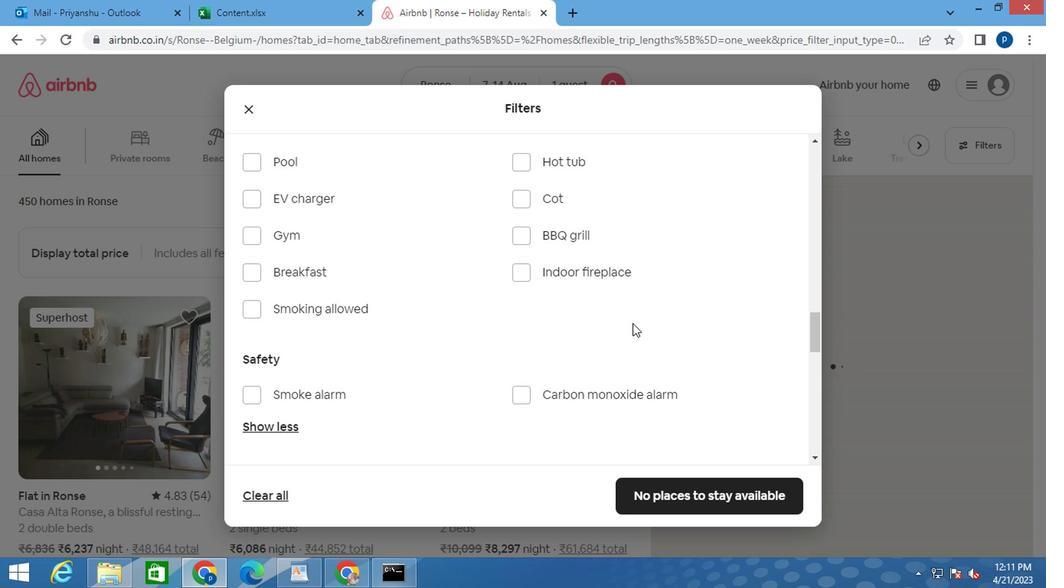 
Action: Mouse scrolled (629, 325) with delta (0, -1)
Screenshot: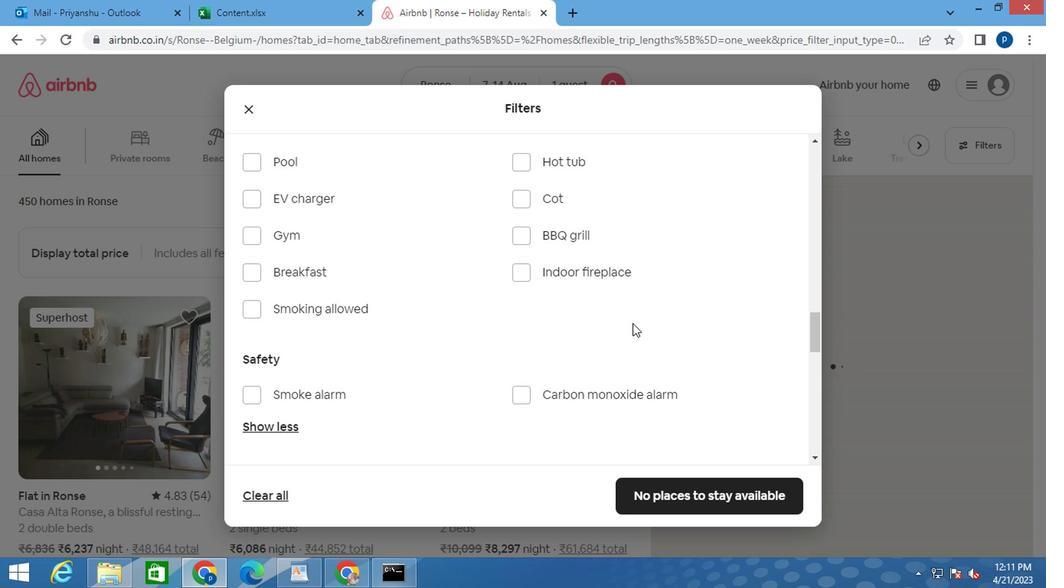 
Action: Mouse scrolled (629, 325) with delta (0, -1)
Screenshot: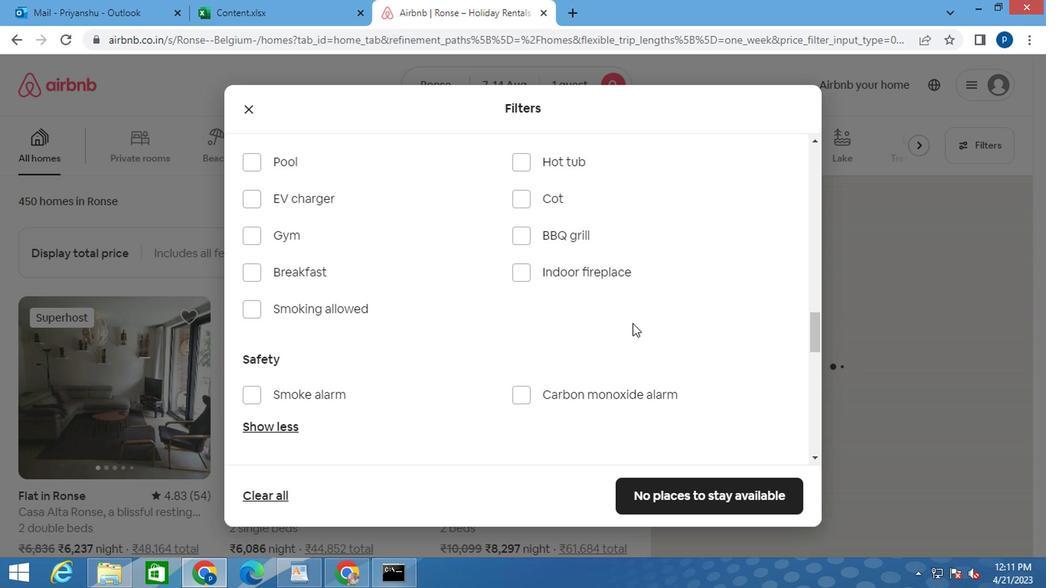 
Action: Mouse moved to (629, 326)
Screenshot: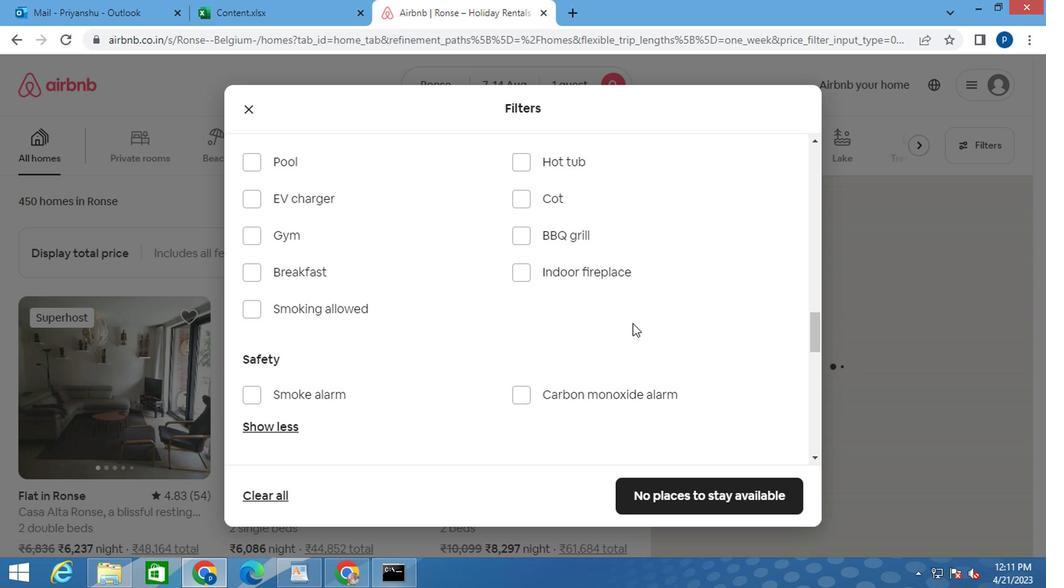 
Action: Mouse scrolled (629, 325) with delta (0, -1)
Screenshot: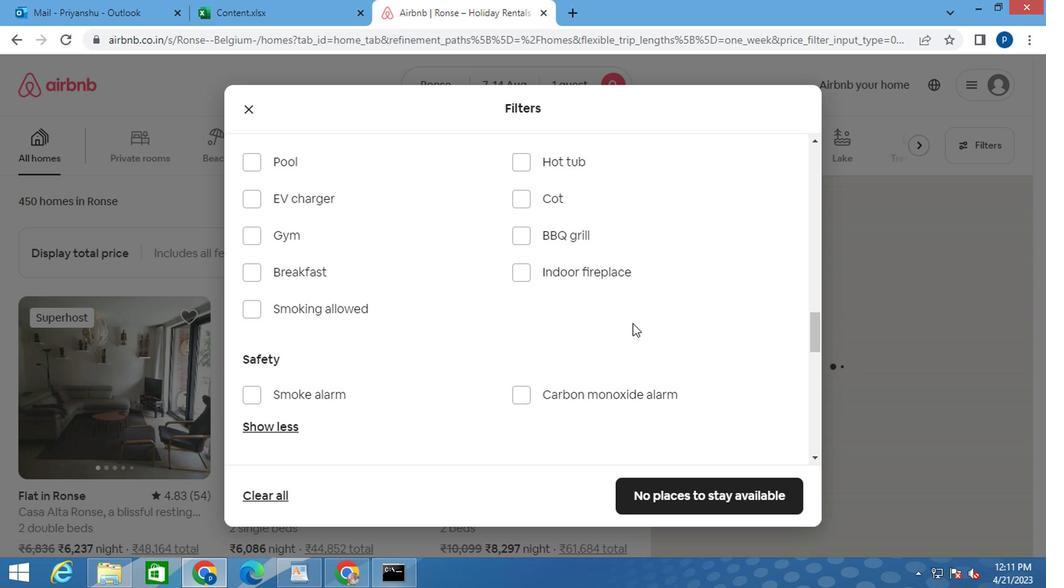 
Action: Mouse moved to (744, 373)
Screenshot: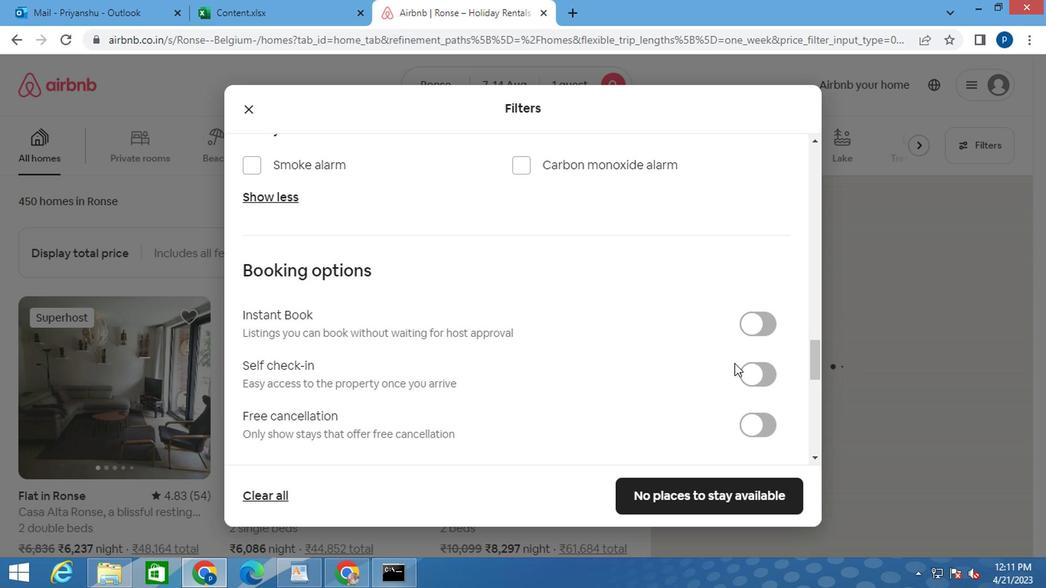 
Action: Mouse pressed left at (744, 373)
Screenshot: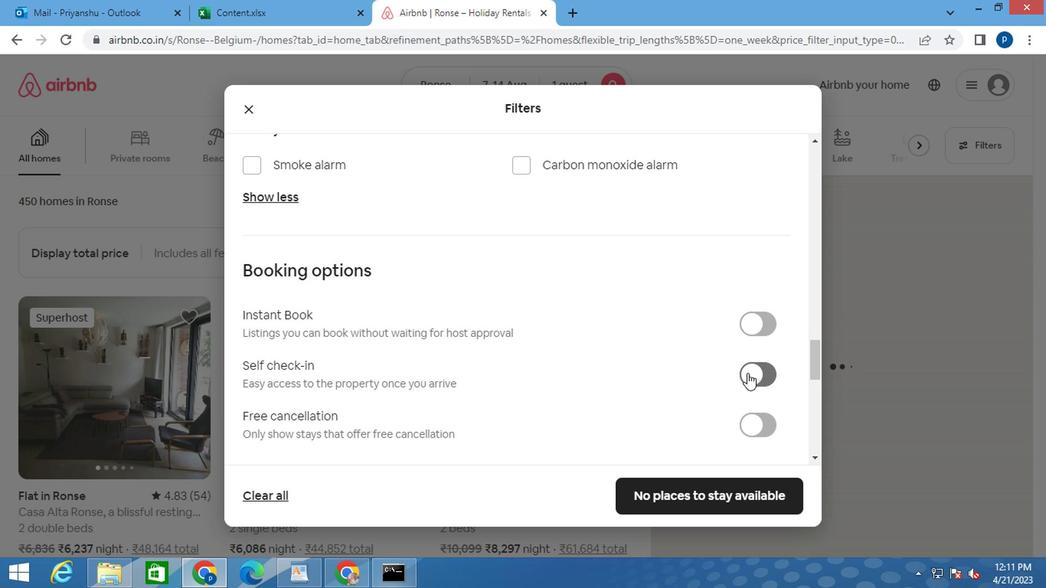 
Action: Mouse moved to (612, 357)
Screenshot: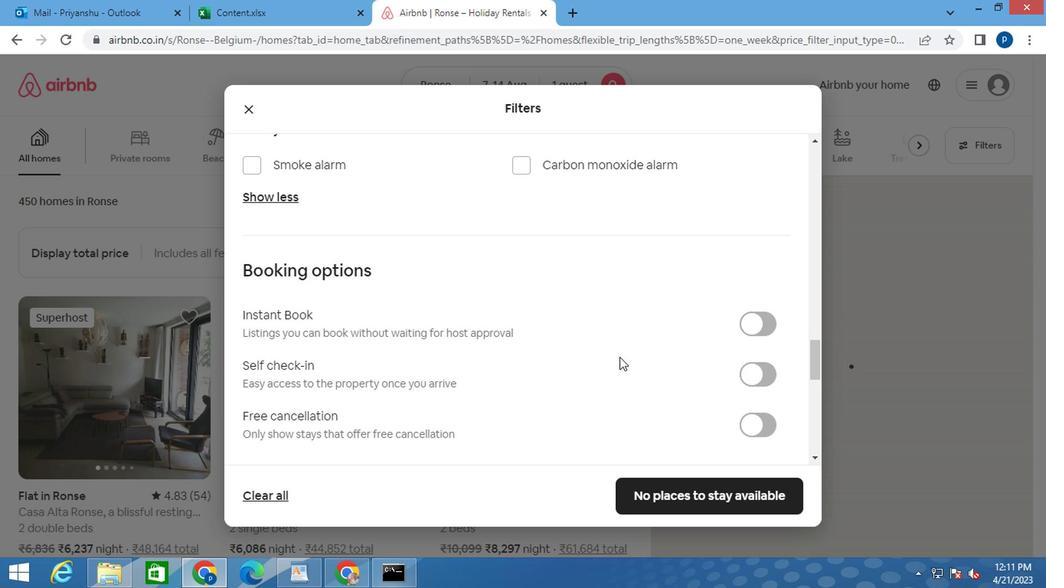 
Action: Mouse scrolled (612, 357) with delta (0, 0)
Screenshot: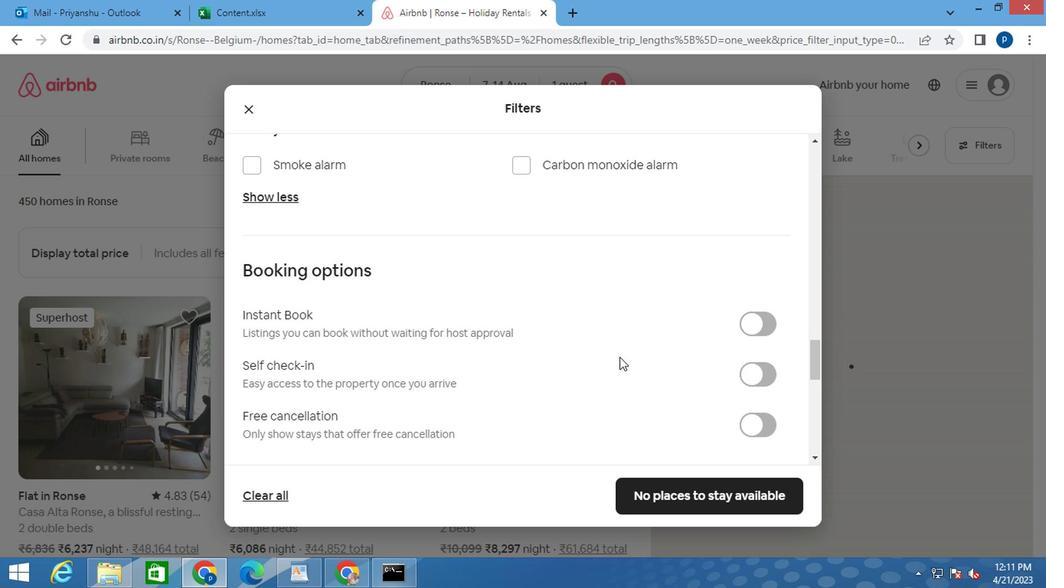 
Action: Mouse scrolled (612, 357) with delta (0, 0)
Screenshot: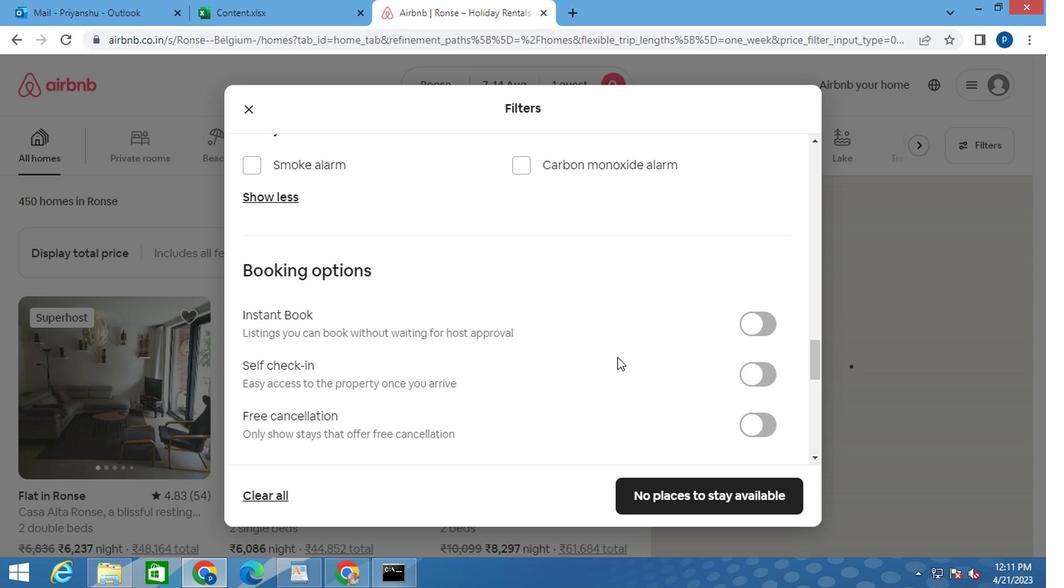 
Action: Mouse scrolled (612, 357) with delta (0, 0)
Screenshot: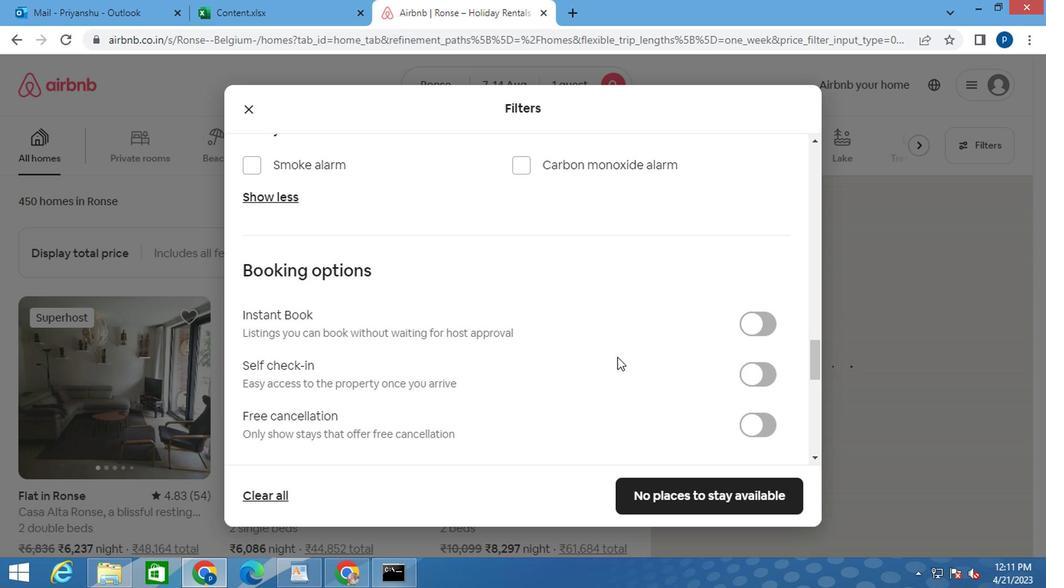 
Action: Mouse scrolled (612, 357) with delta (0, 0)
Screenshot: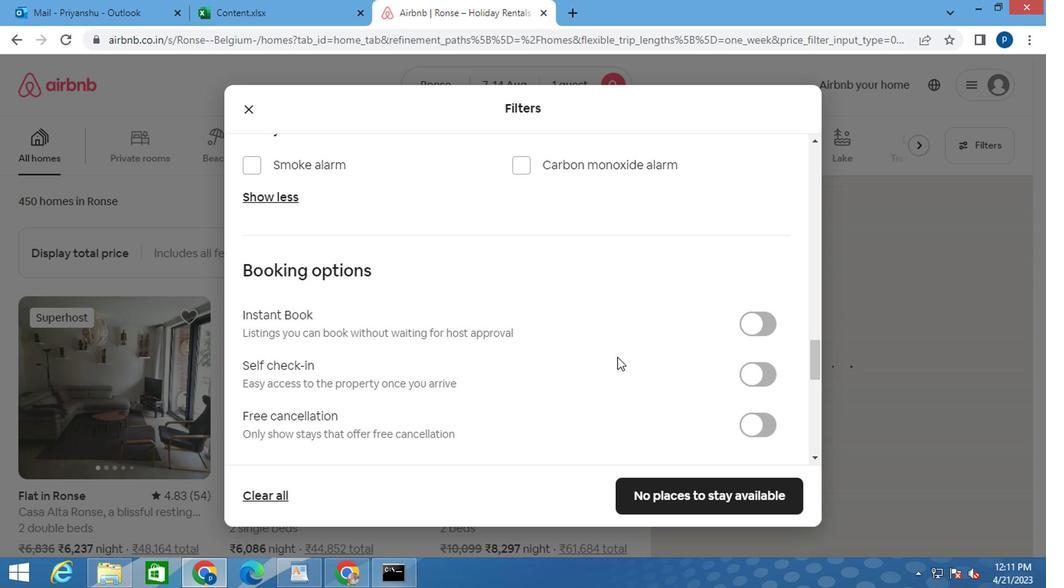 
Action: Mouse scrolled (612, 357) with delta (0, 0)
Screenshot: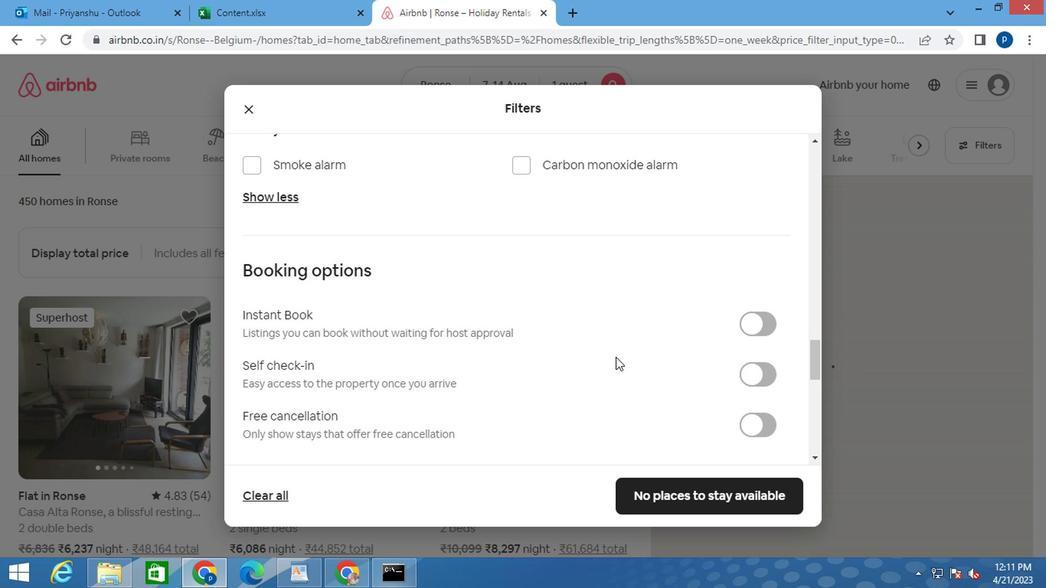 
Action: Mouse moved to (341, 360)
Screenshot: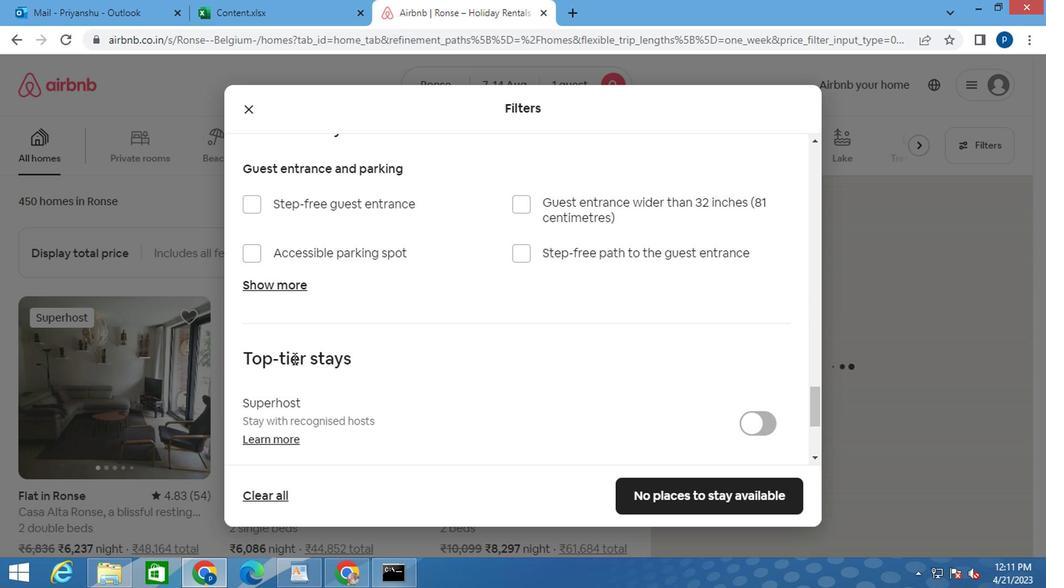 
Action: Mouse scrolled (341, 359) with delta (0, -1)
Screenshot: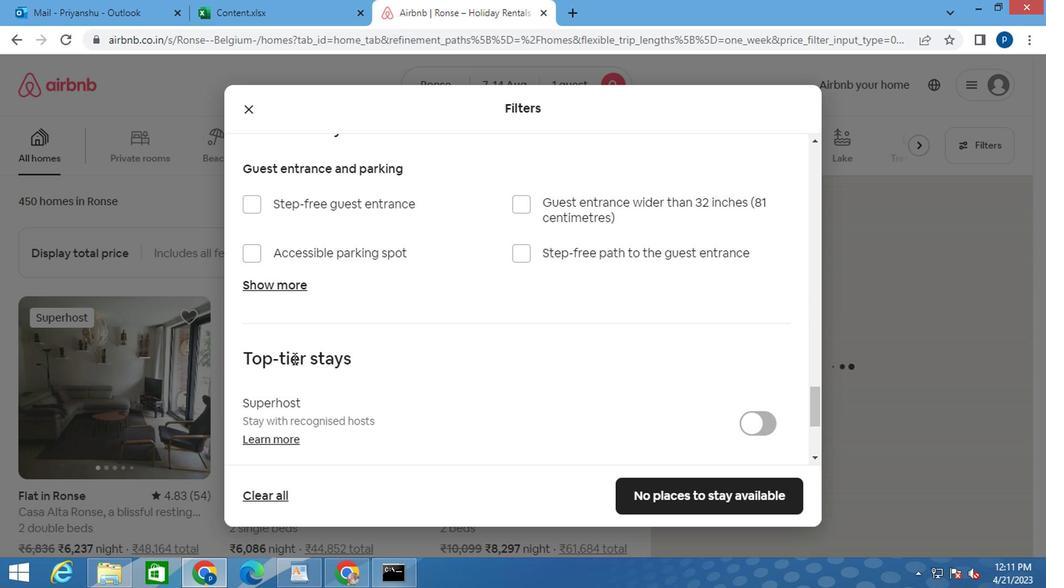 
Action: Mouse scrolled (341, 359) with delta (0, -1)
Screenshot: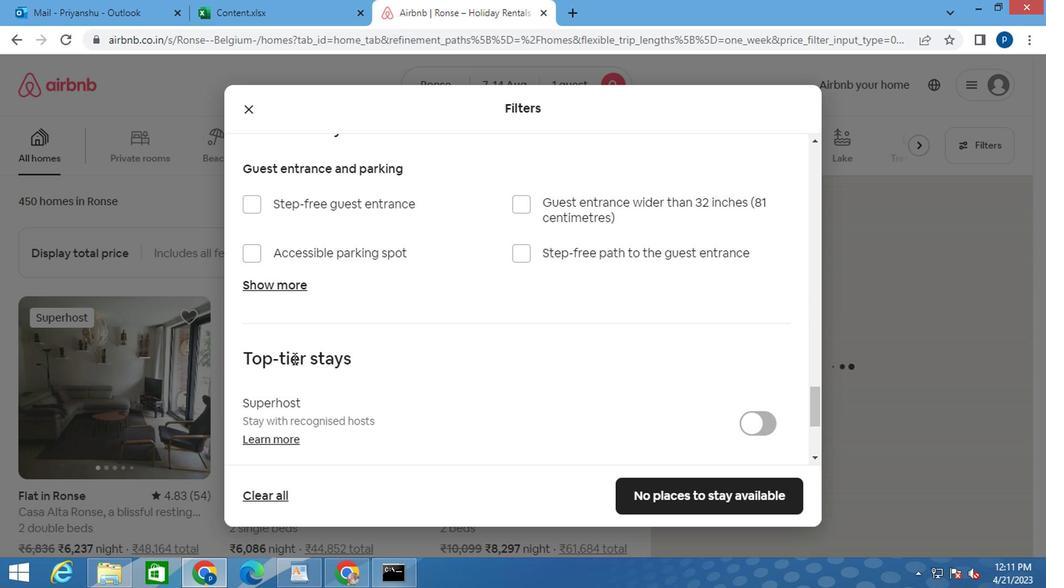 
Action: Mouse scrolled (341, 359) with delta (0, -1)
Screenshot: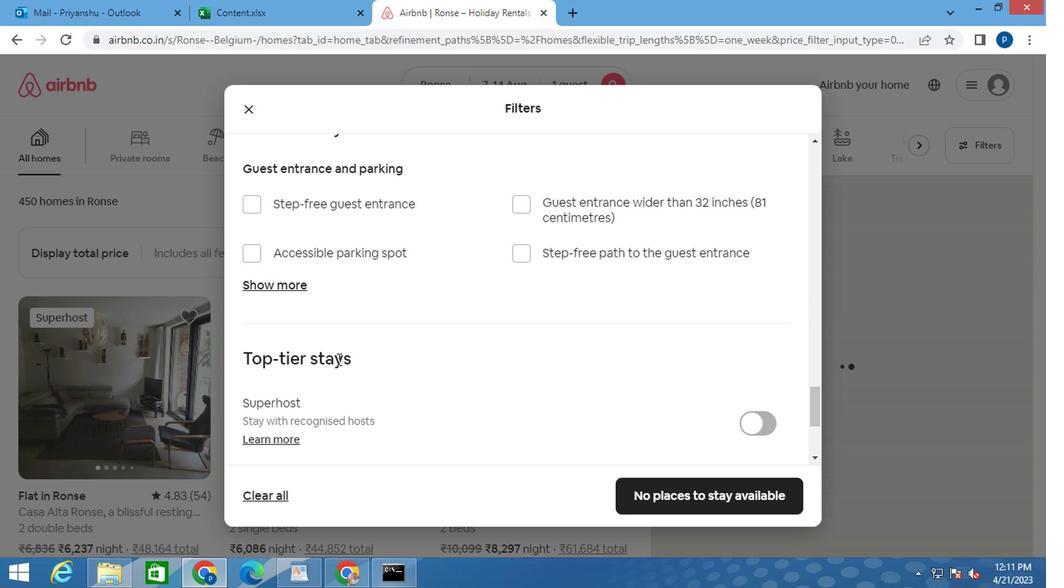 
Action: Mouse scrolled (341, 359) with delta (0, -1)
Screenshot: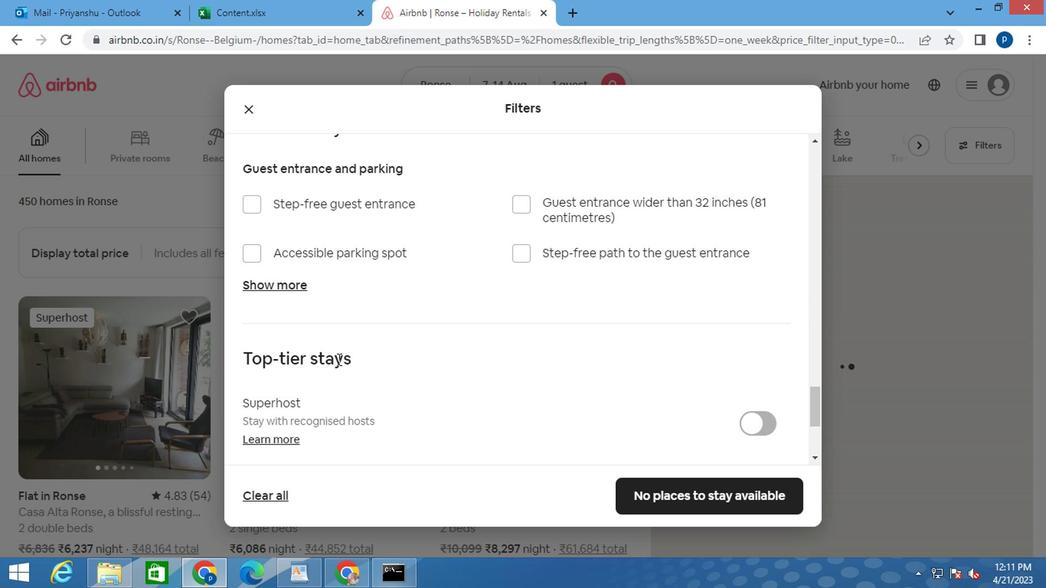 
Action: Mouse scrolled (341, 359) with delta (0, -1)
Screenshot: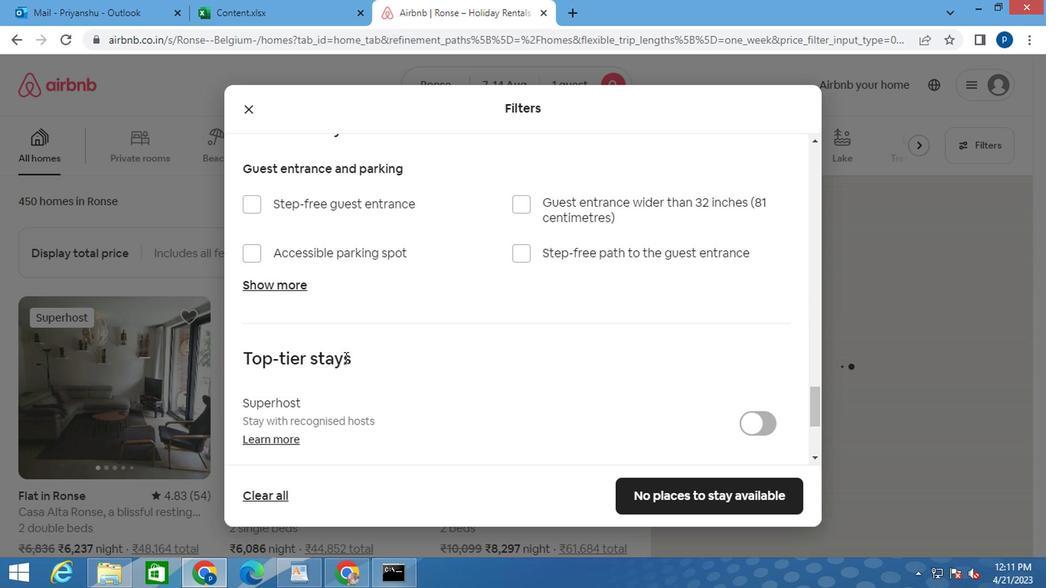 
Action: Mouse moved to (252, 354)
Screenshot: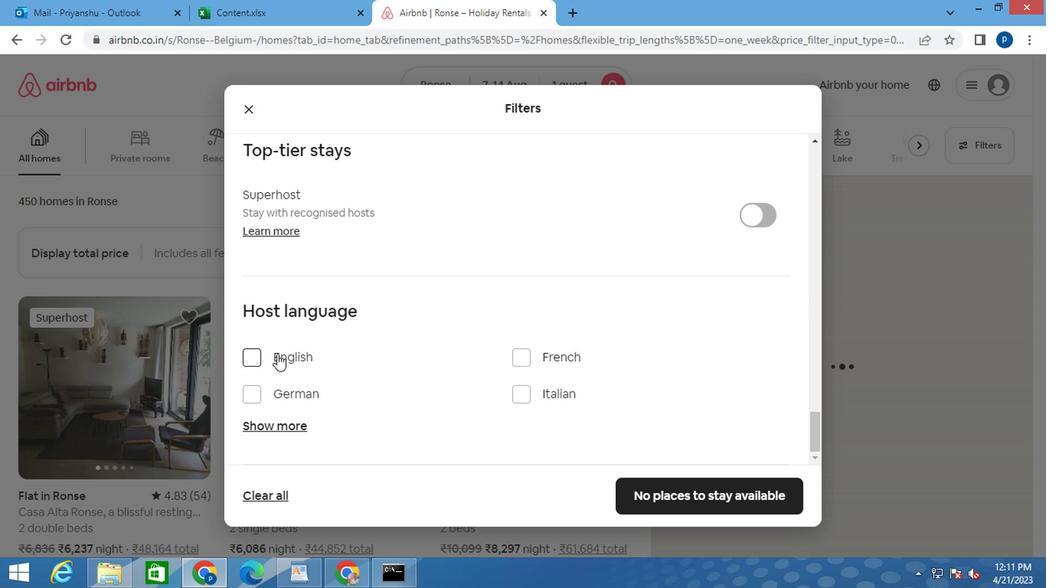 
Action: Mouse pressed left at (252, 354)
Screenshot: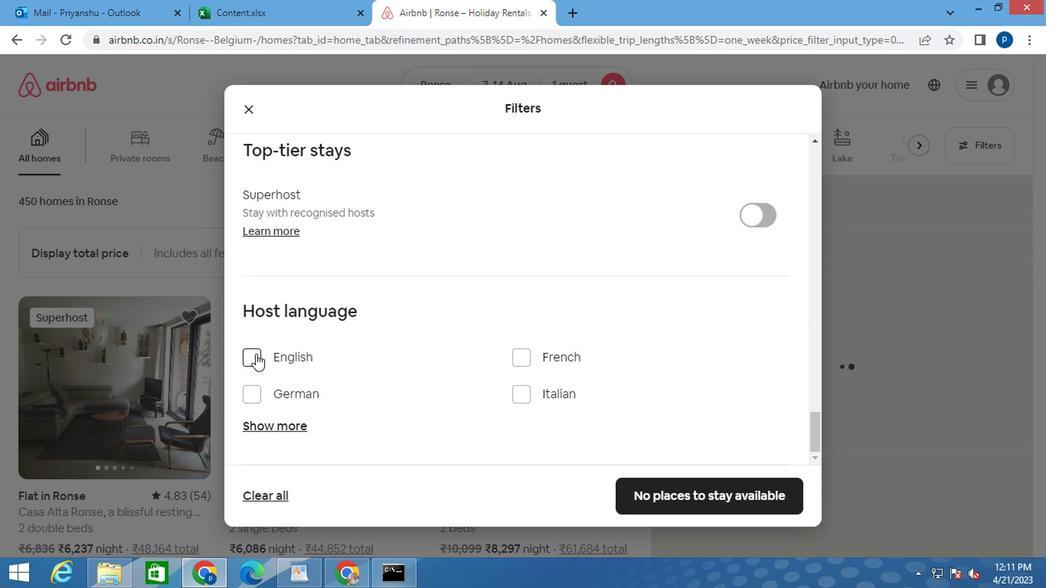 
Action: Mouse moved to (692, 497)
Screenshot: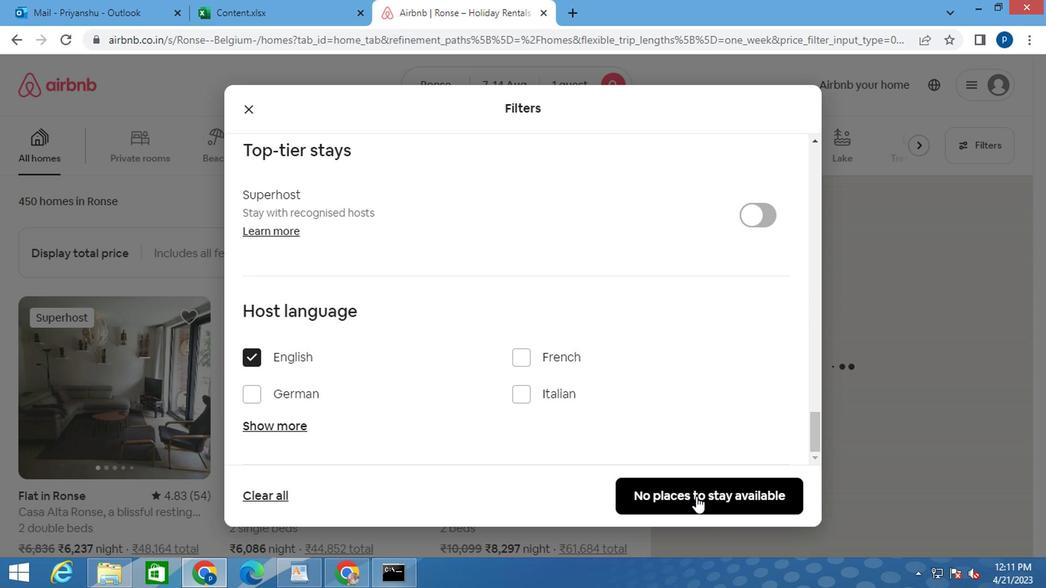 
Action: Mouse pressed left at (692, 497)
Screenshot: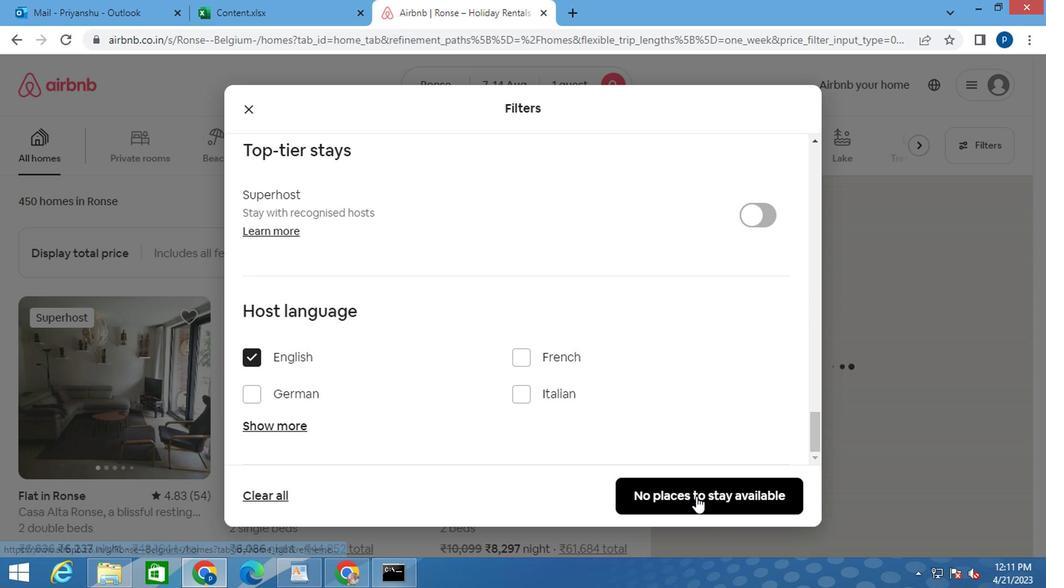 
